 Task: Search one way flight ticket for 4 adults, 2 children, 2 infants in seat and 1 infant on lap in economy from Sioux City: Sioux Gateway Airport (brig. General Bud Day Field) to Rock Springs: Southwest Wyoming Regional Airport (rock Springs Sweetwater County Airport) on 8-5-2023. Choice of flights is Frontier. Price is upto 80000. Outbound departure time preference is 16:30.
Action: Mouse moved to (425, 384)
Screenshot: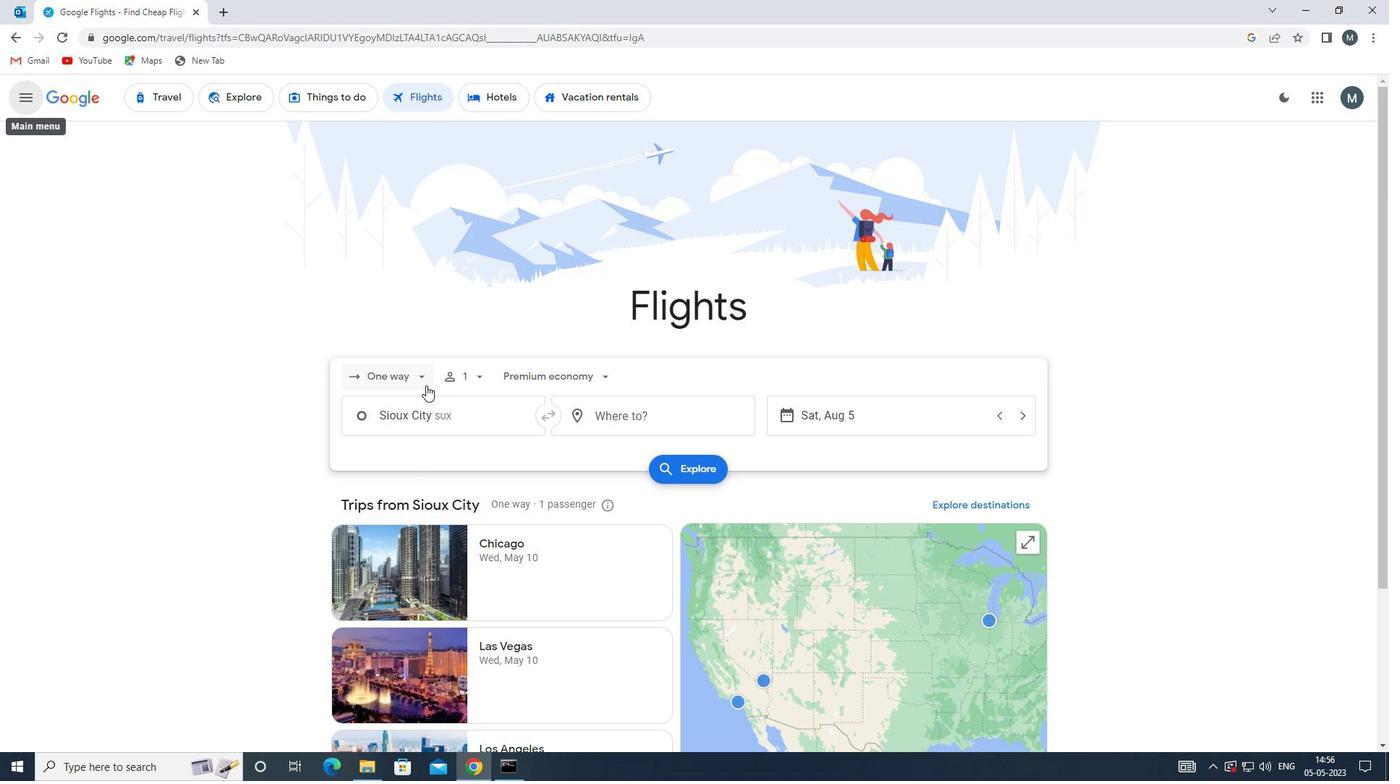 
Action: Mouse pressed left at (425, 384)
Screenshot: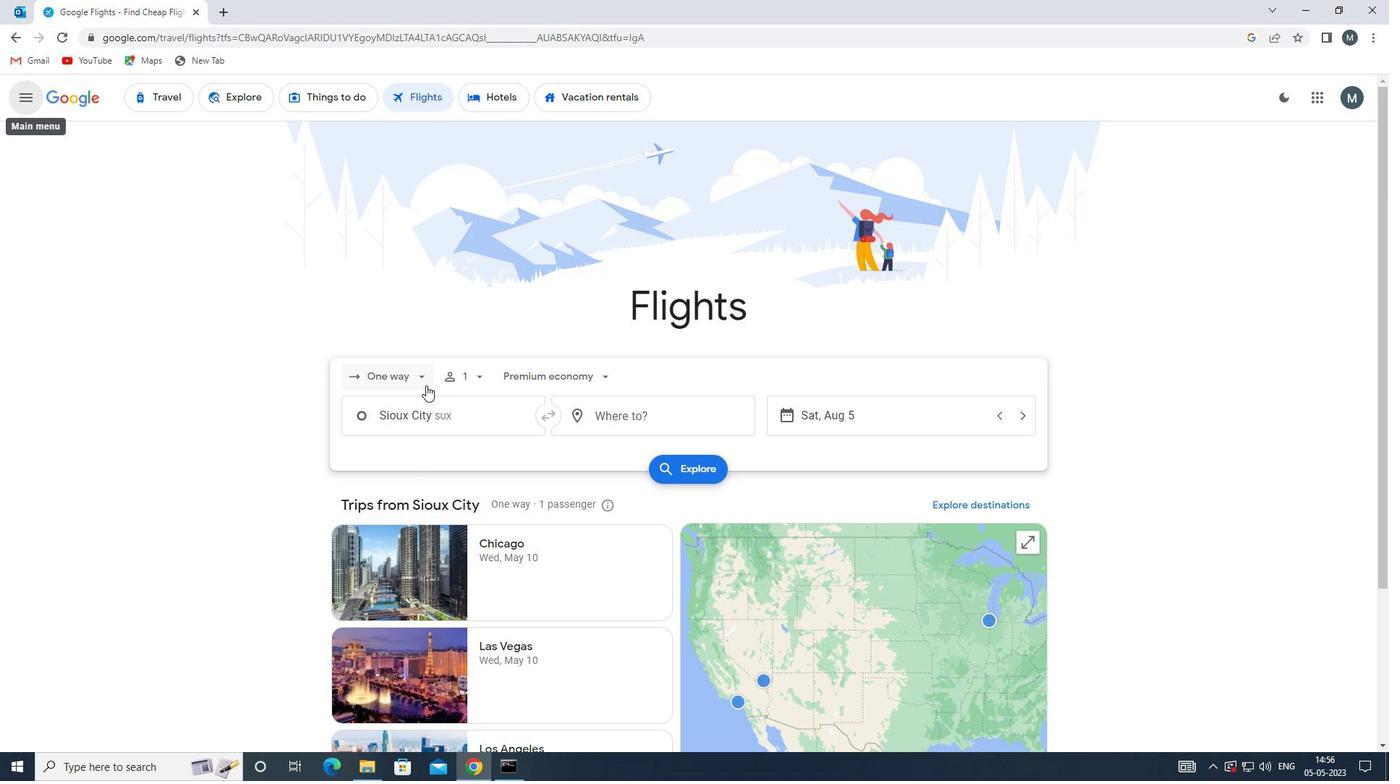 
Action: Mouse moved to (435, 445)
Screenshot: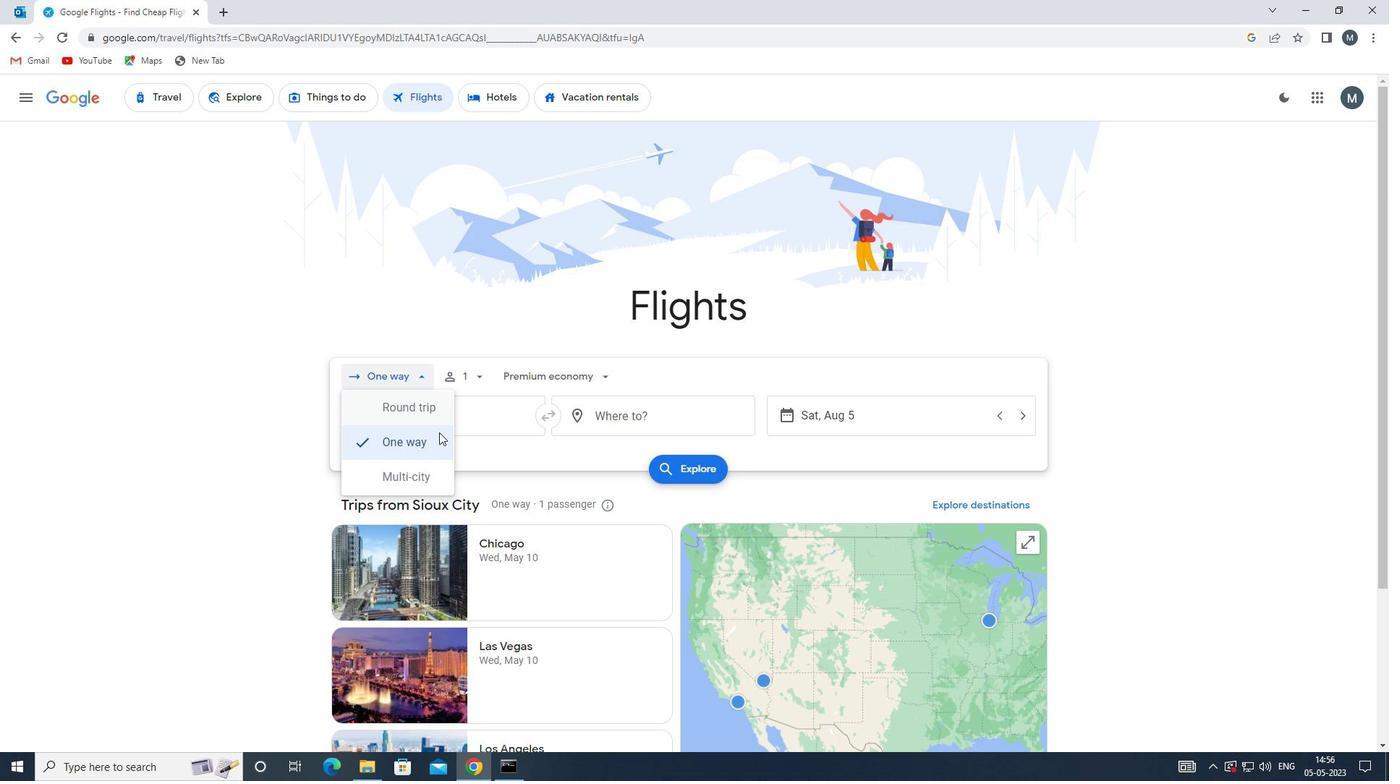 
Action: Mouse pressed left at (435, 445)
Screenshot: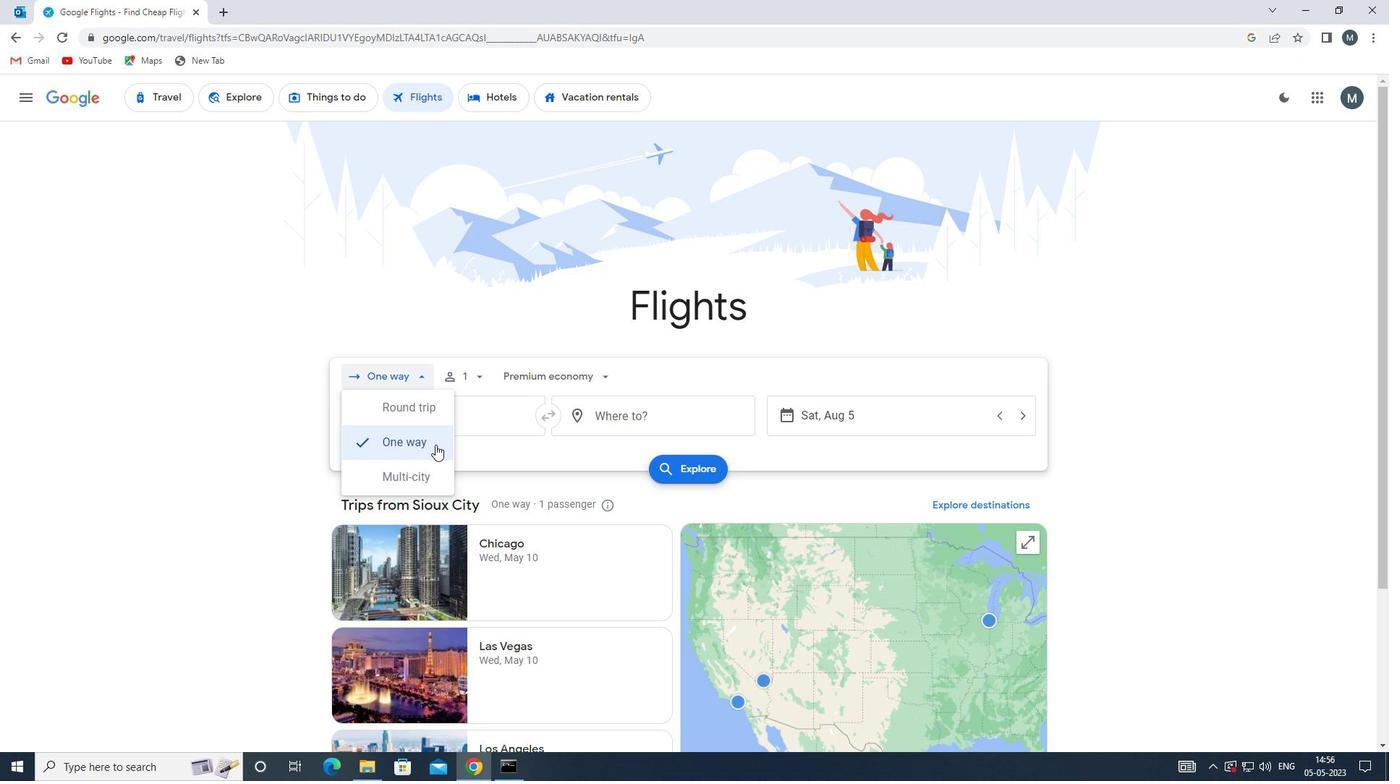 
Action: Mouse moved to (470, 377)
Screenshot: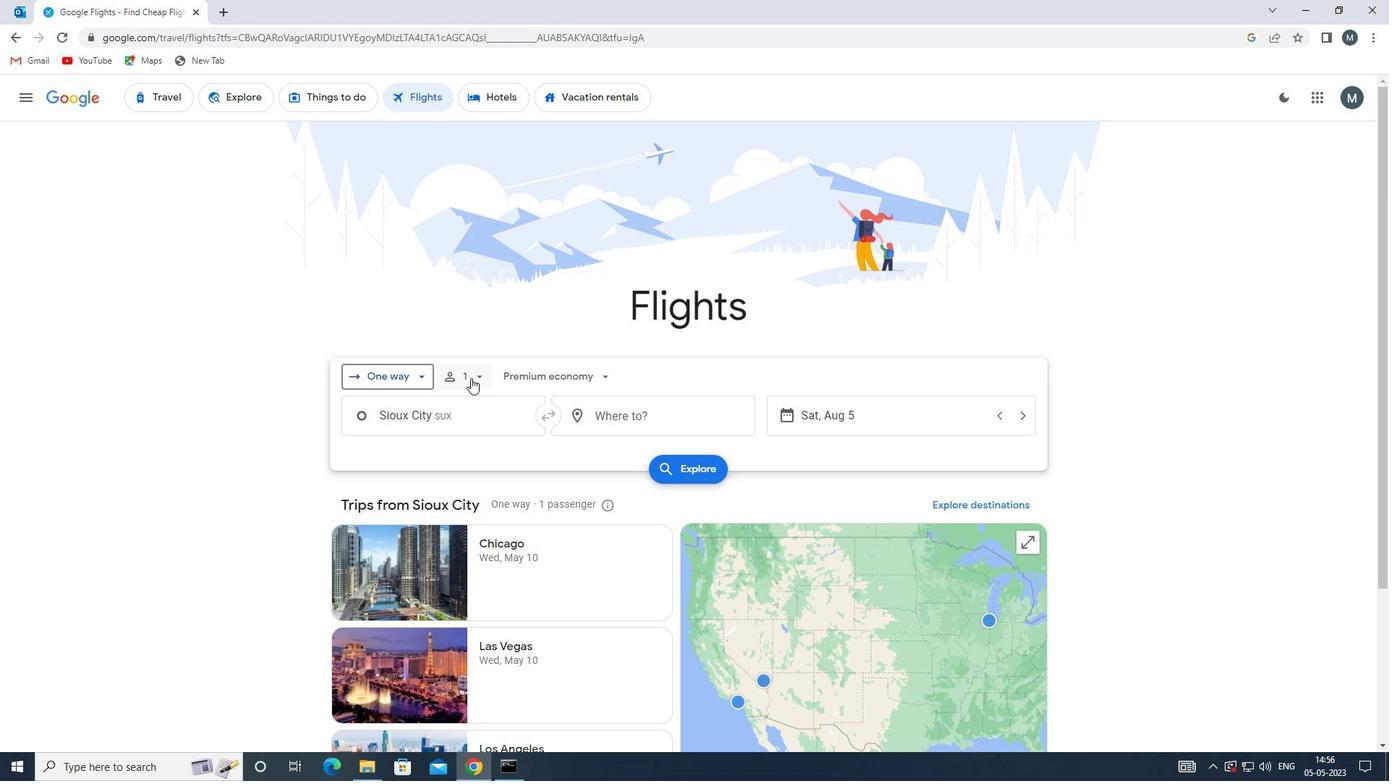 
Action: Mouse pressed left at (470, 377)
Screenshot: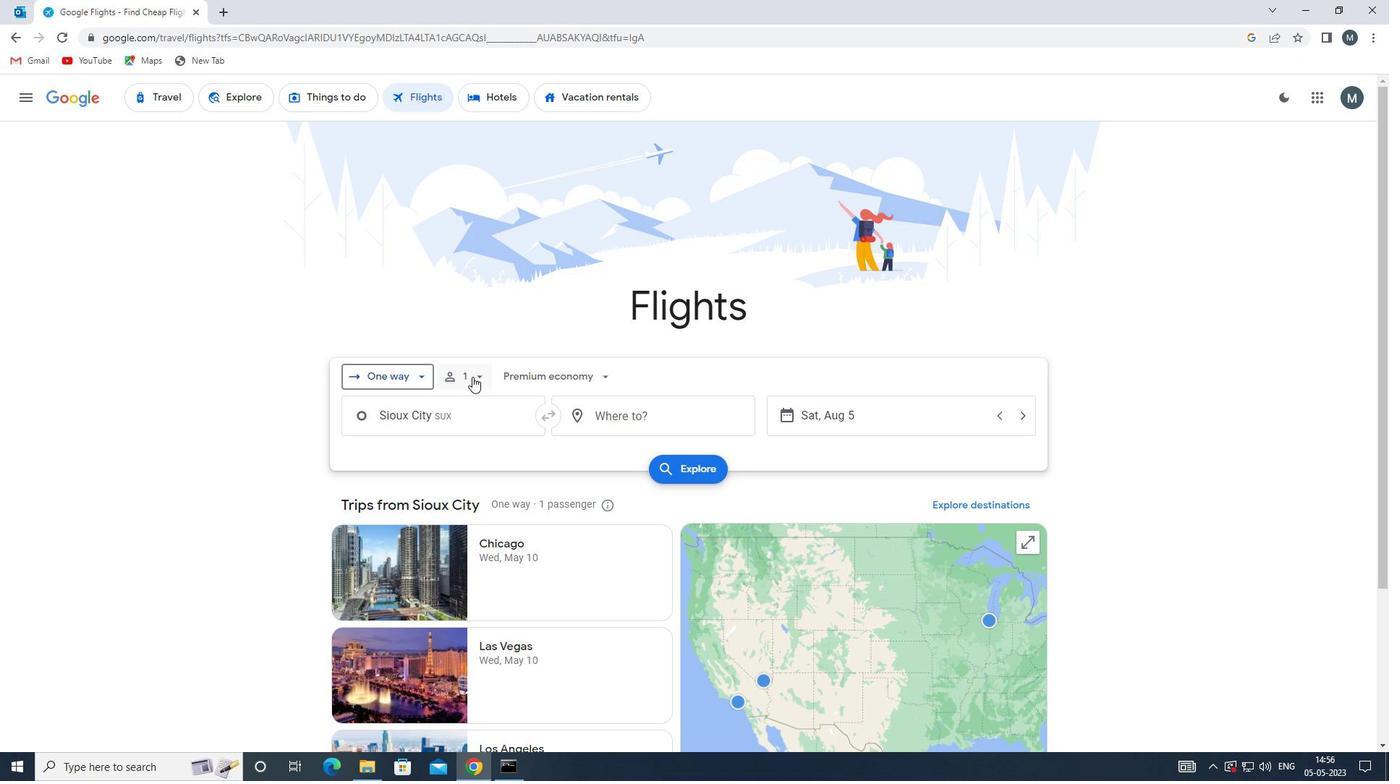 
Action: Mouse moved to (585, 412)
Screenshot: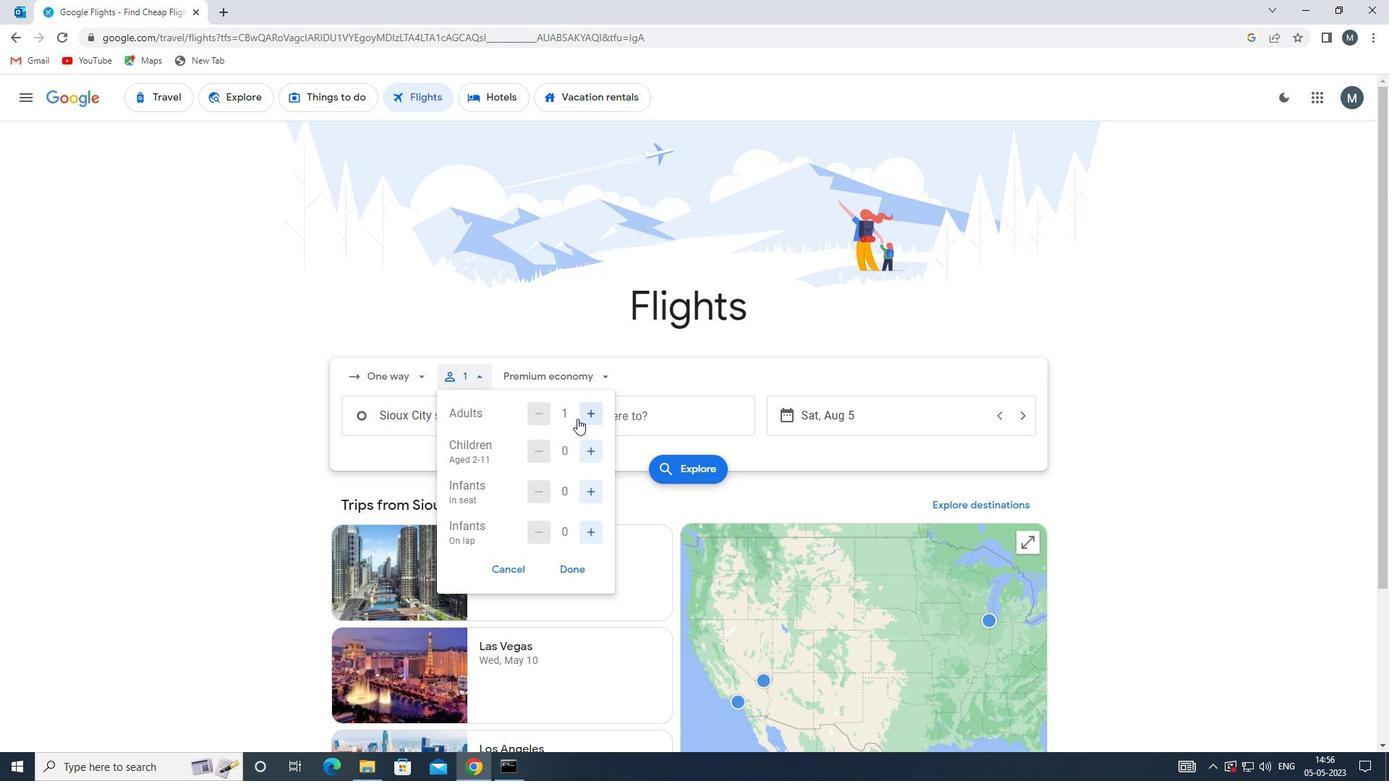 
Action: Mouse pressed left at (585, 412)
Screenshot: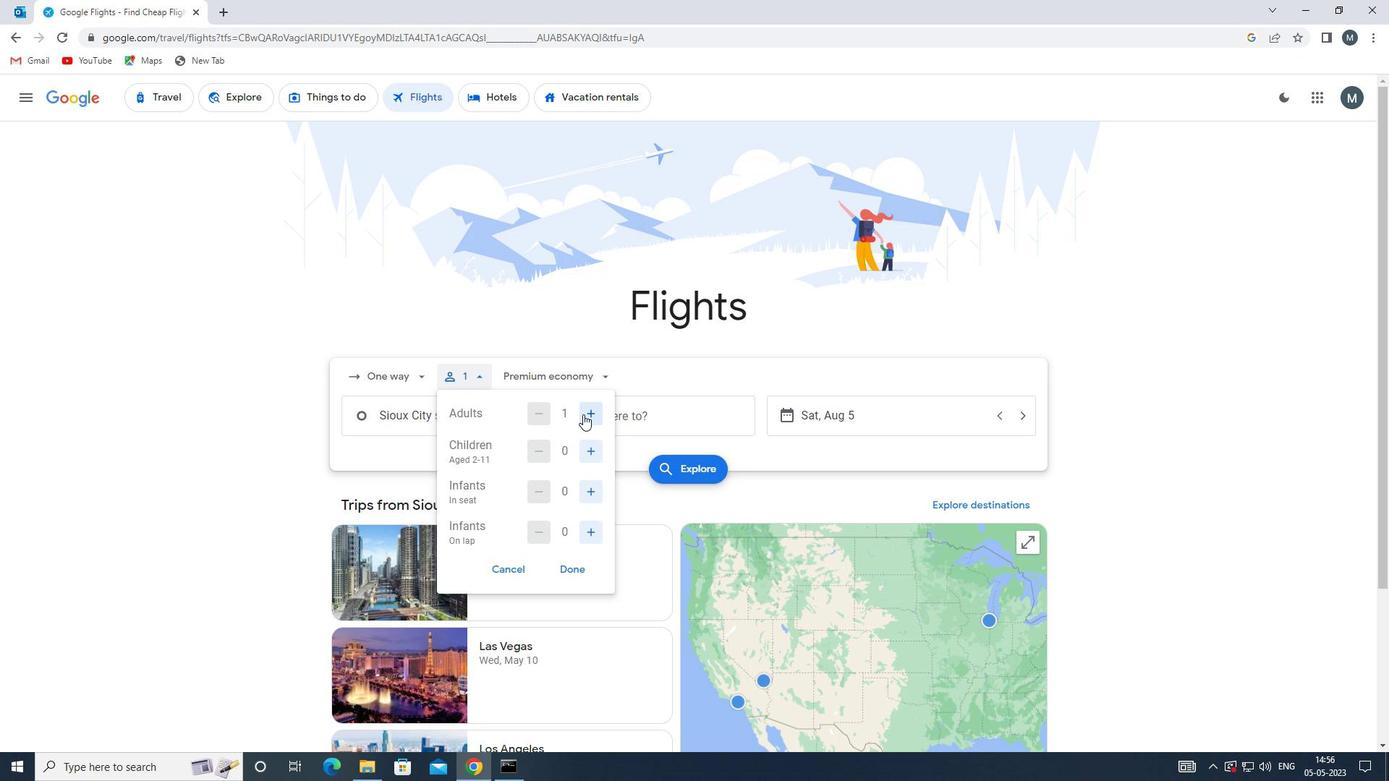 
Action: Mouse pressed left at (585, 412)
Screenshot: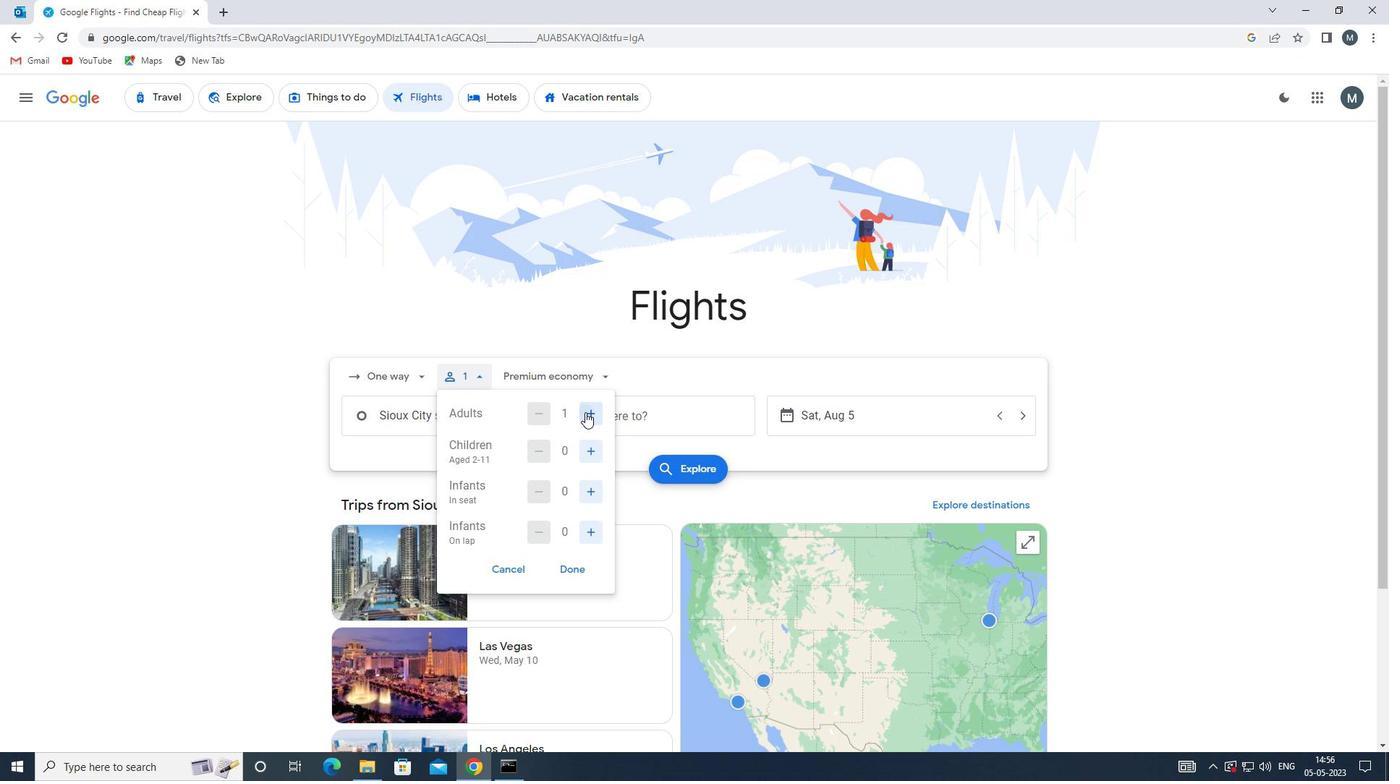 
Action: Mouse moved to (586, 412)
Screenshot: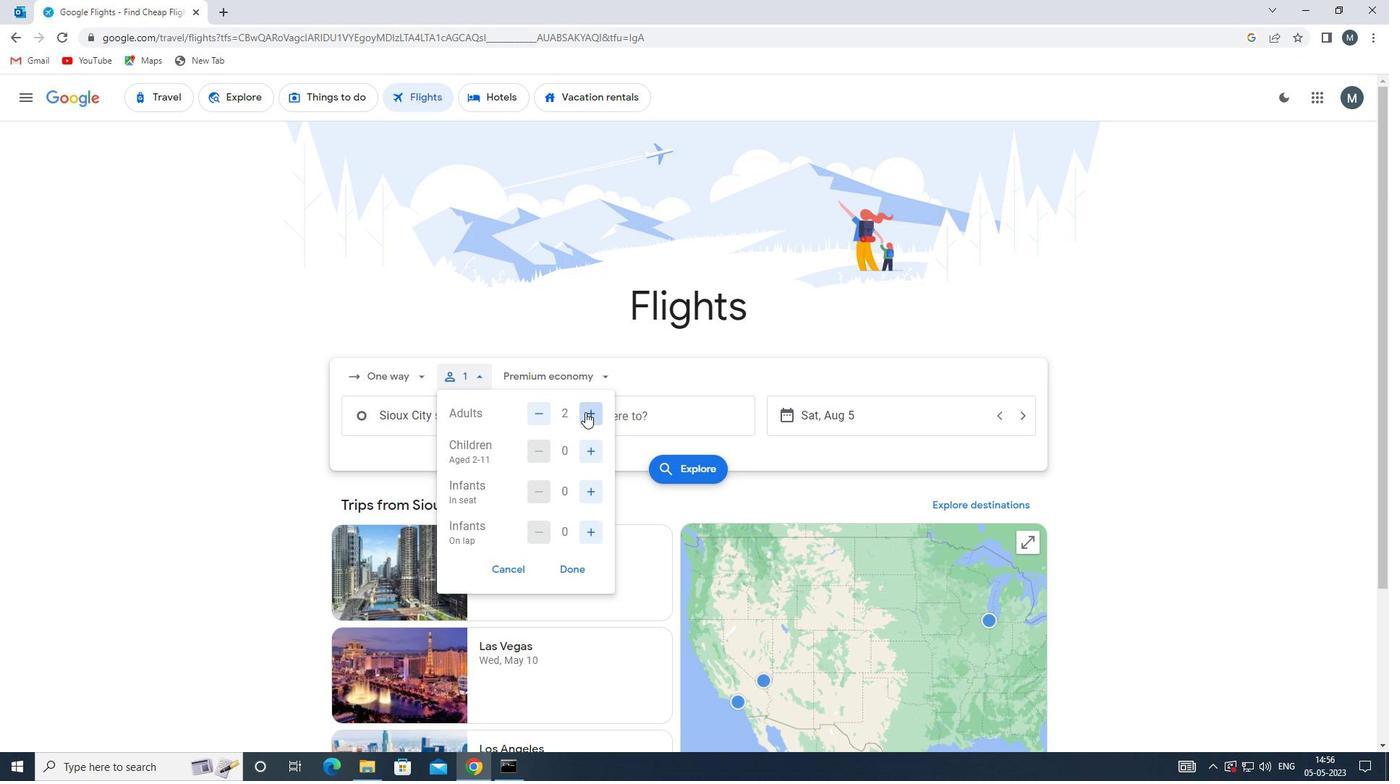 
Action: Mouse pressed left at (586, 412)
Screenshot: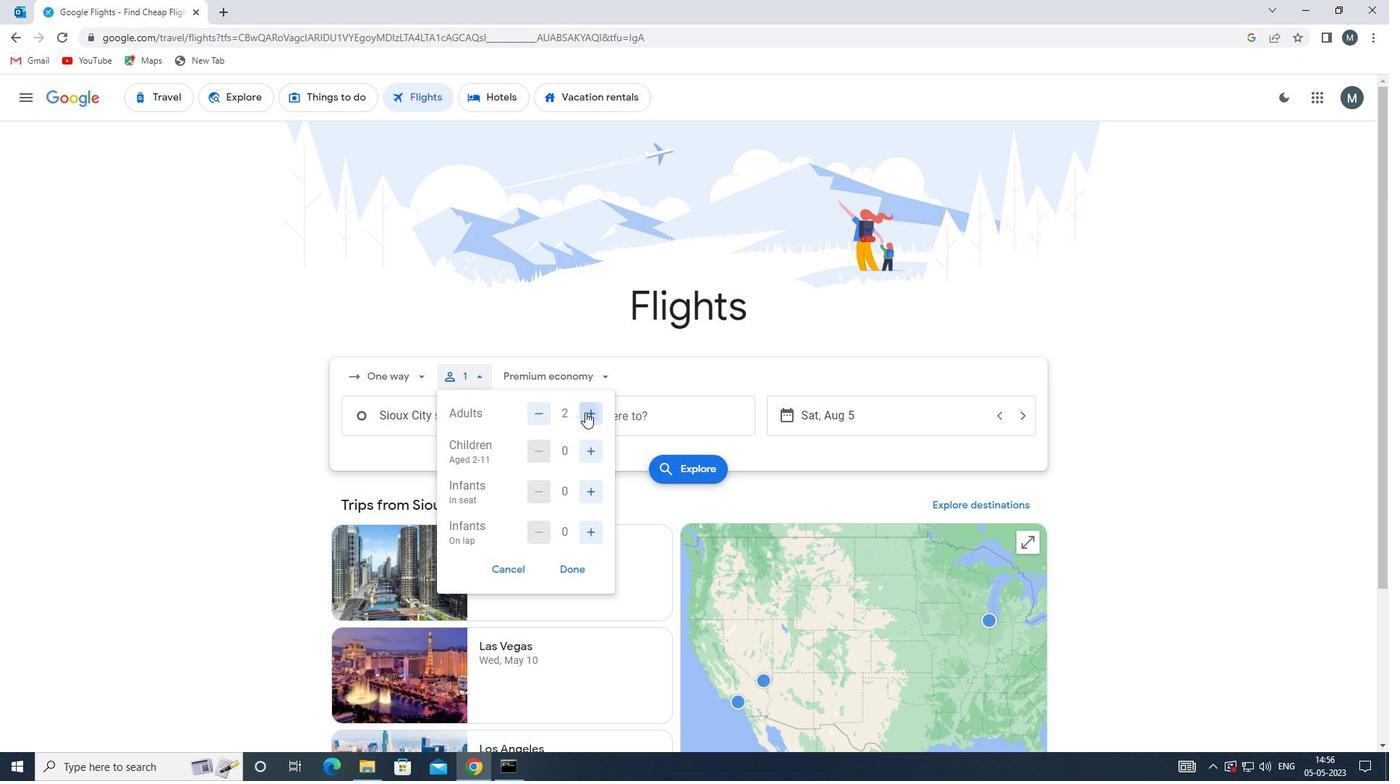 
Action: Mouse moved to (591, 442)
Screenshot: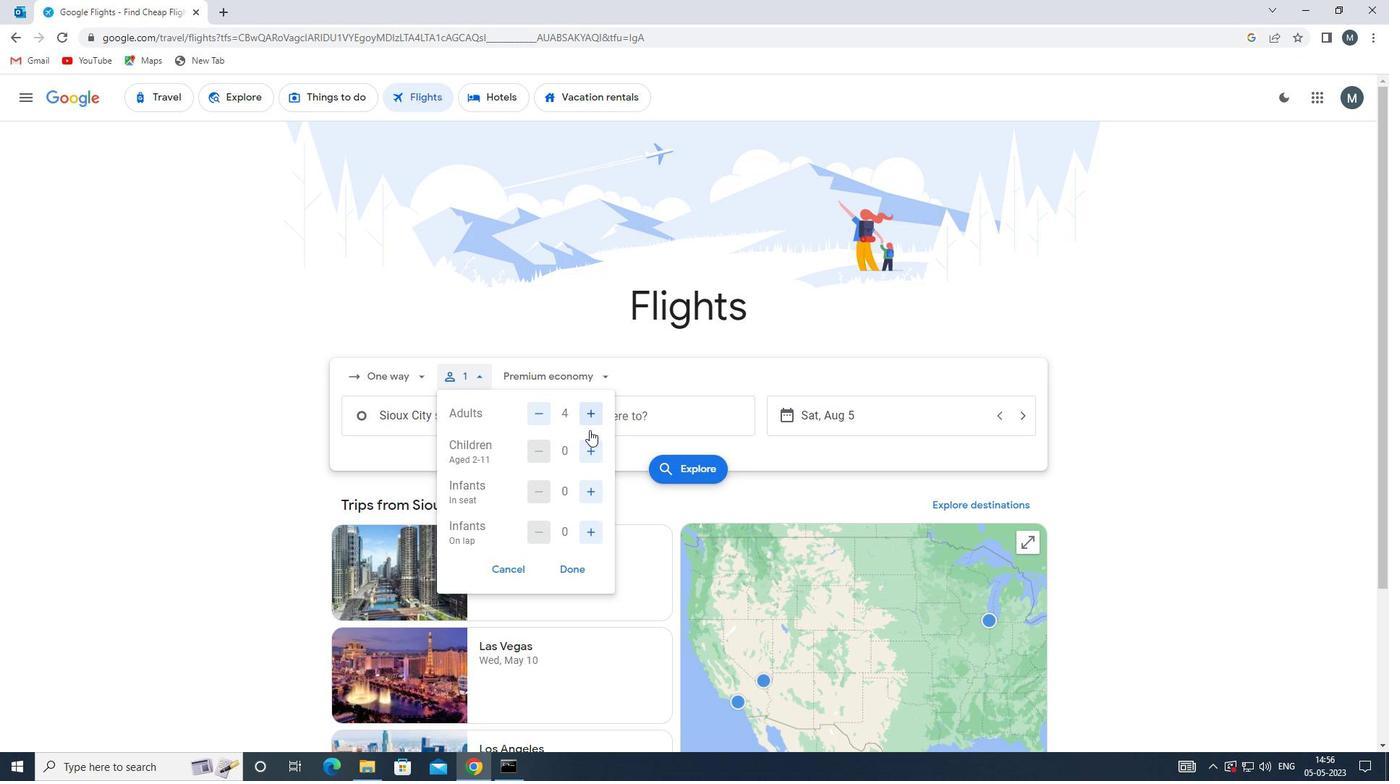 
Action: Mouse pressed left at (591, 442)
Screenshot: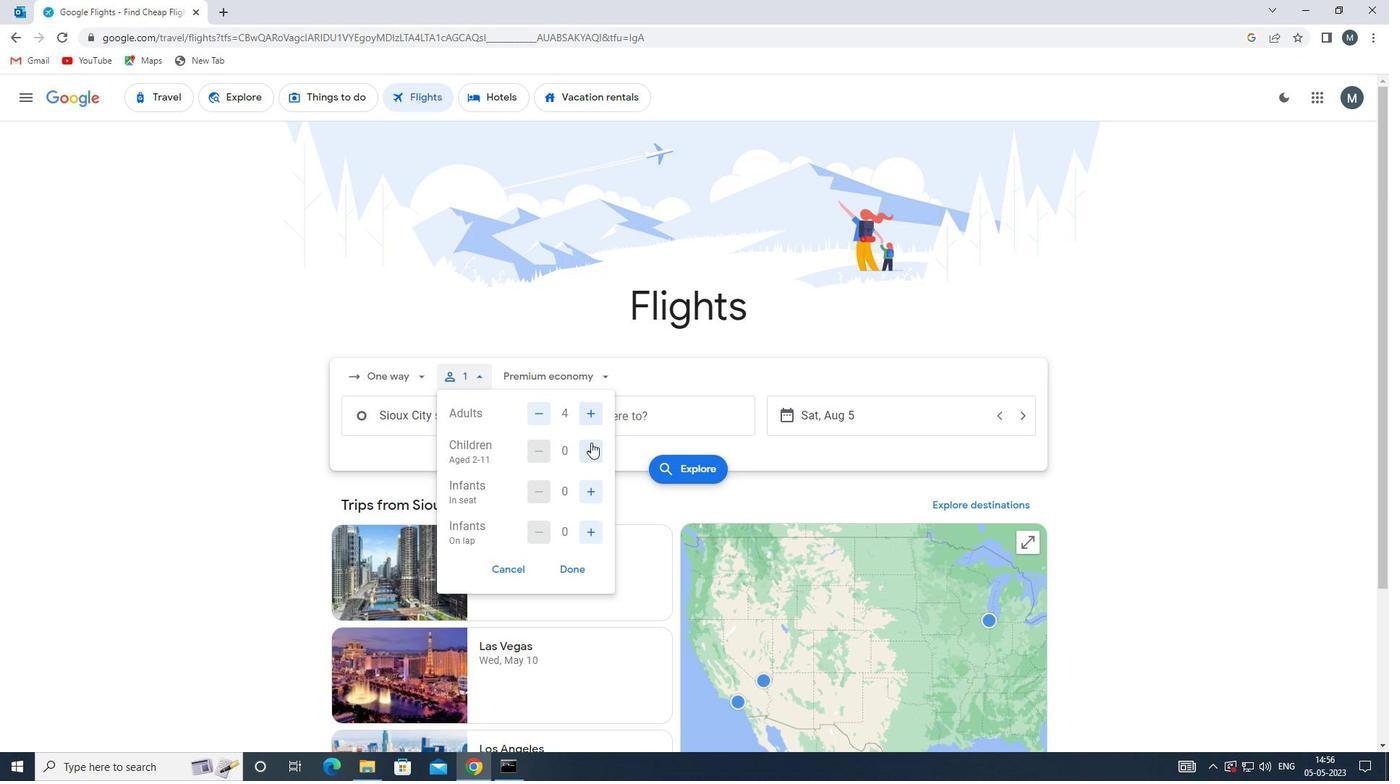 
Action: Mouse pressed left at (591, 442)
Screenshot: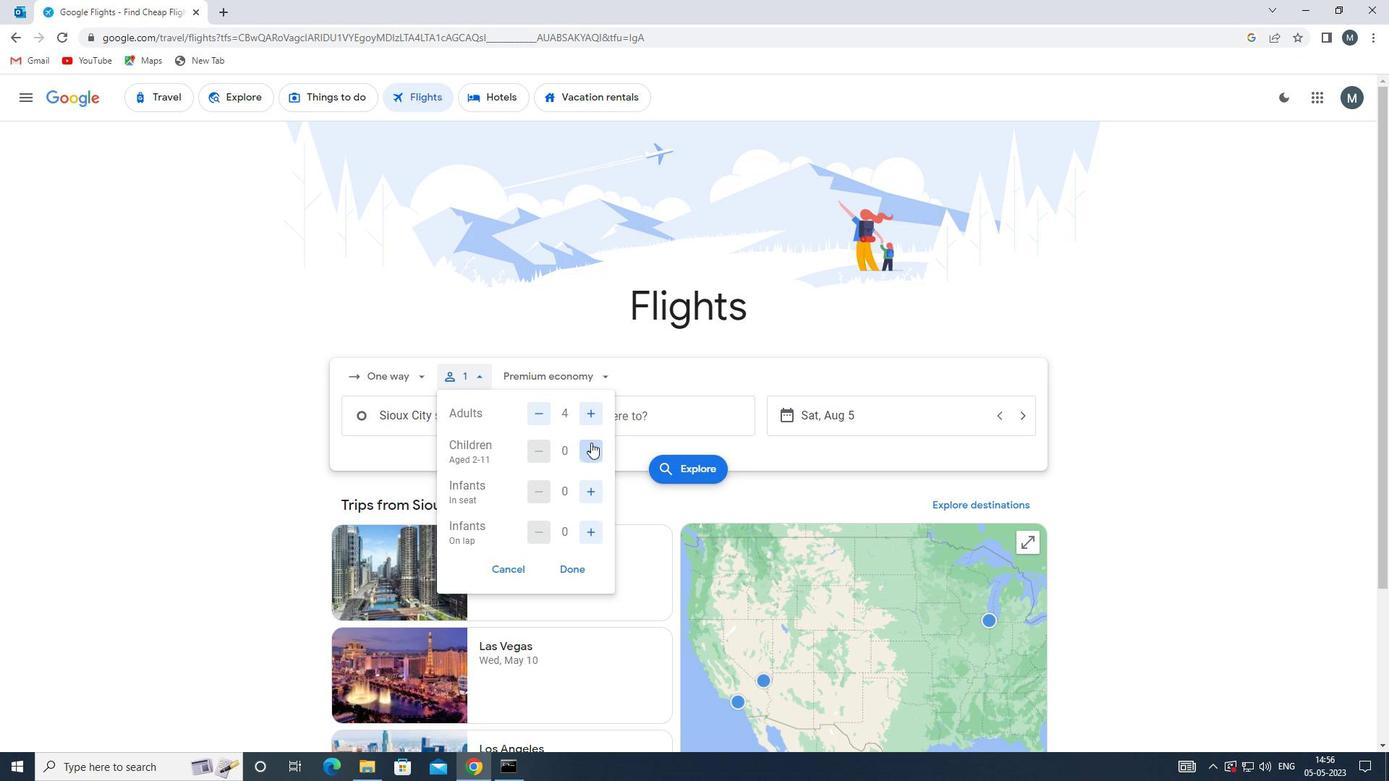 
Action: Mouse moved to (594, 488)
Screenshot: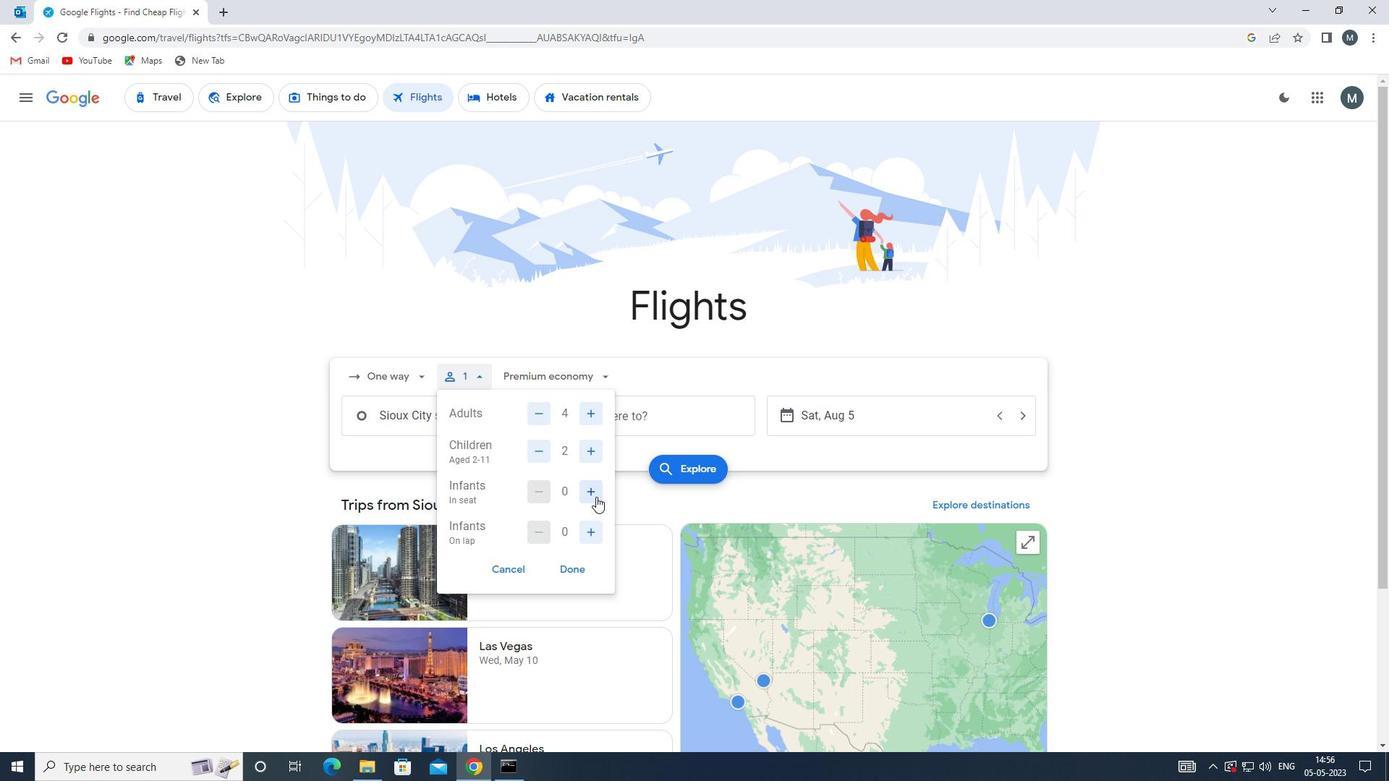 
Action: Mouse pressed left at (594, 488)
Screenshot: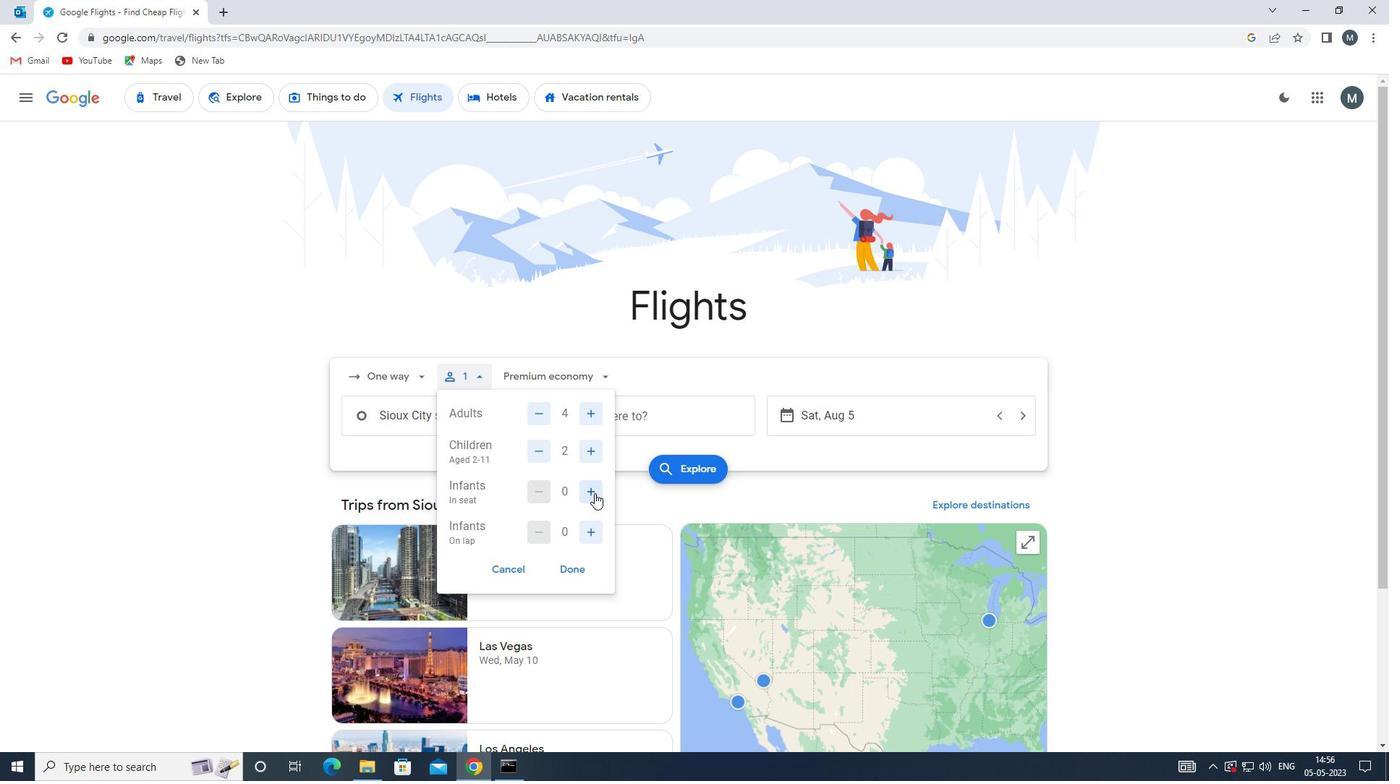 
Action: Mouse pressed left at (594, 488)
Screenshot: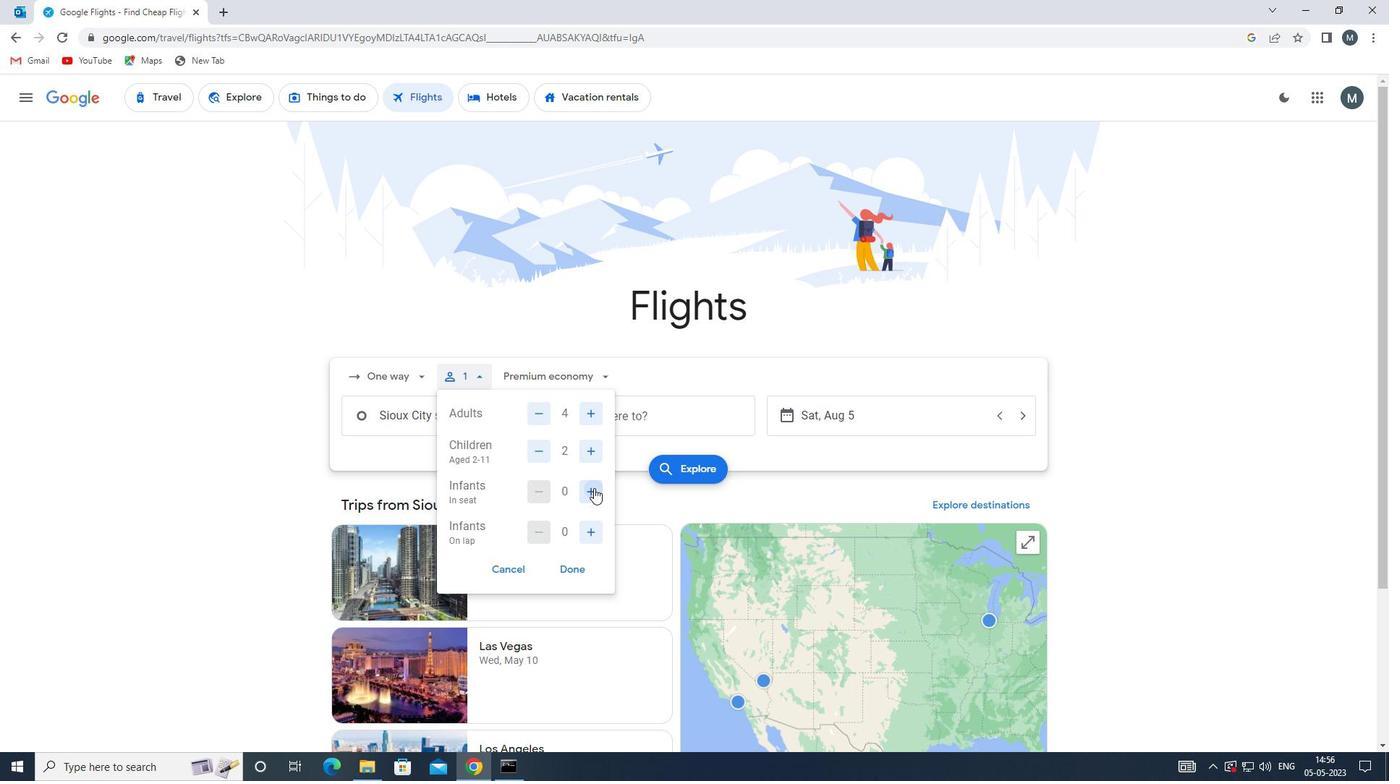 
Action: Mouse moved to (589, 530)
Screenshot: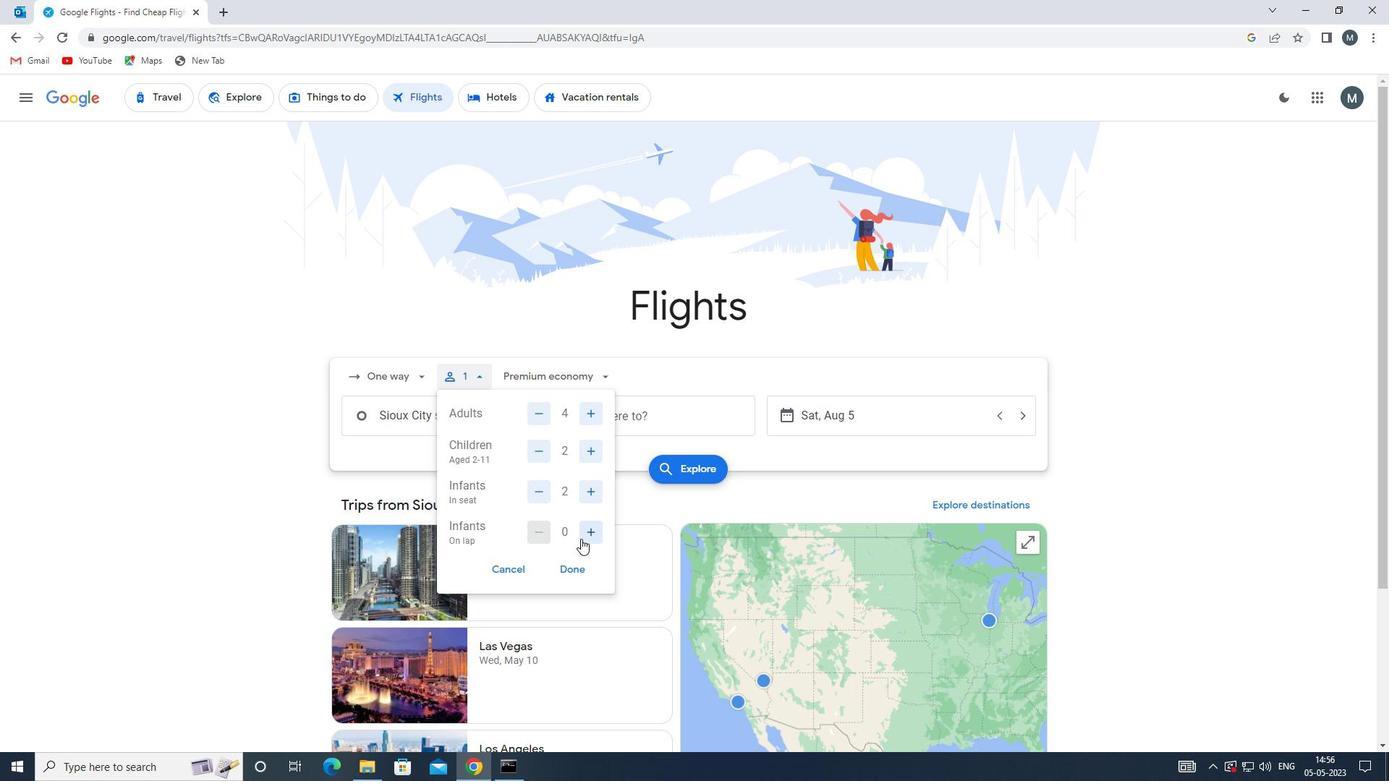
Action: Mouse pressed left at (589, 530)
Screenshot: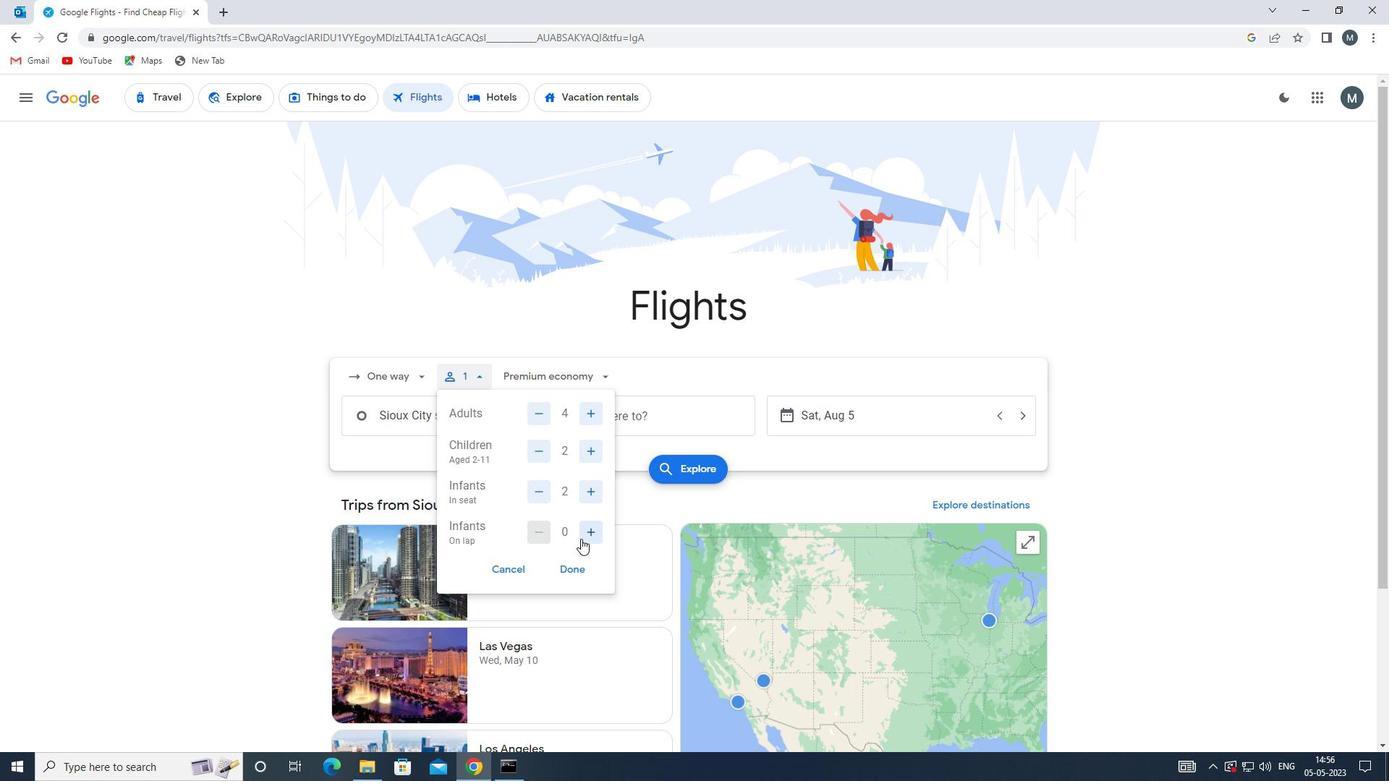 
Action: Mouse moved to (568, 571)
Screenshot: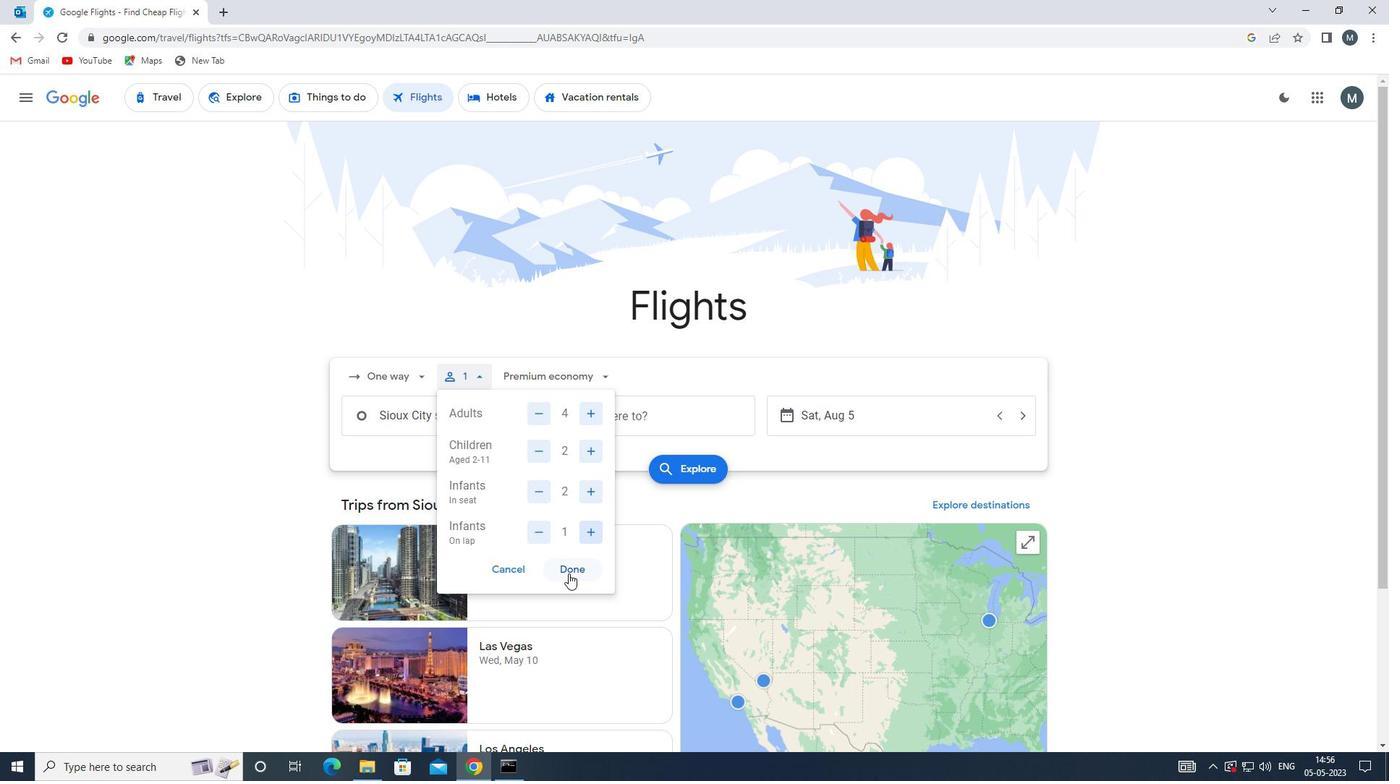 
Action: Mouse pressed left at (568, 571)
Screenshot: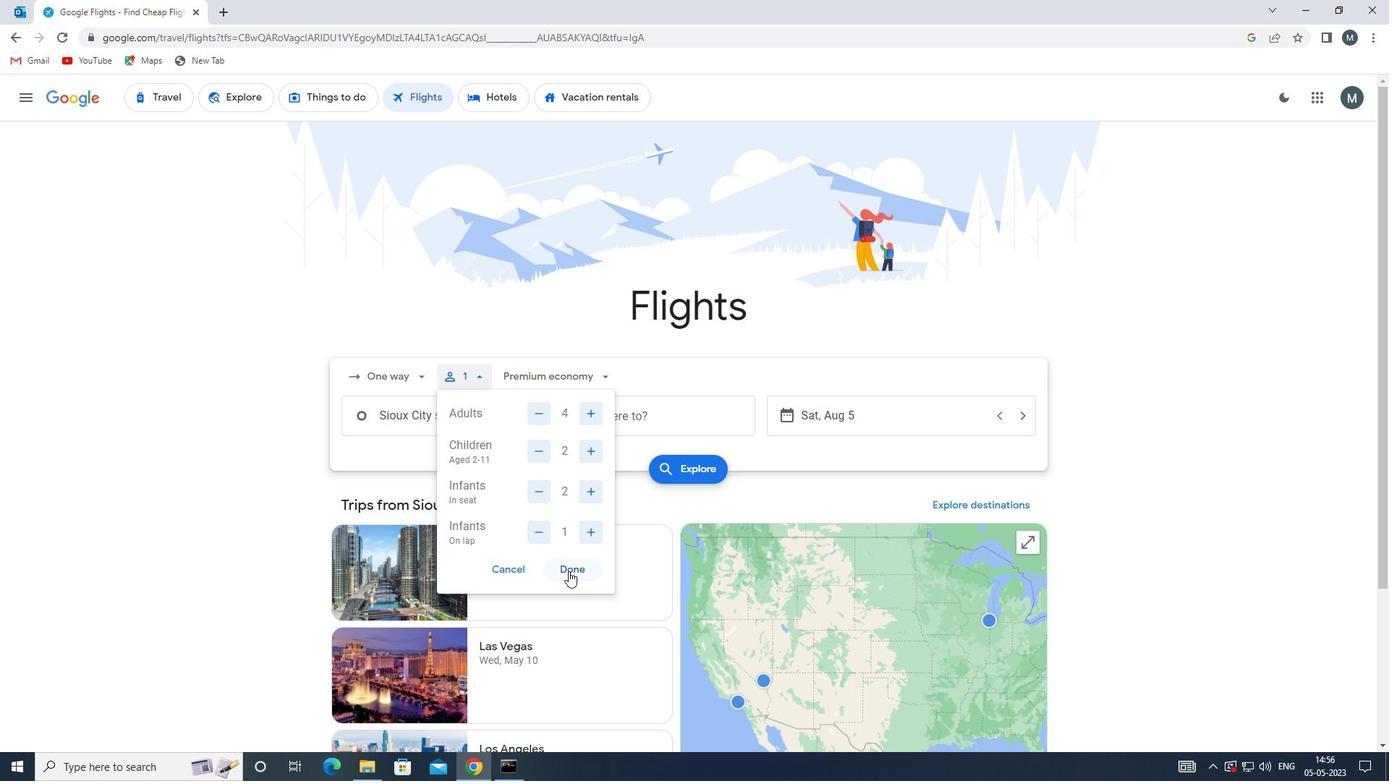 
Action: Mouse moved to (565, 379)
Screenshot: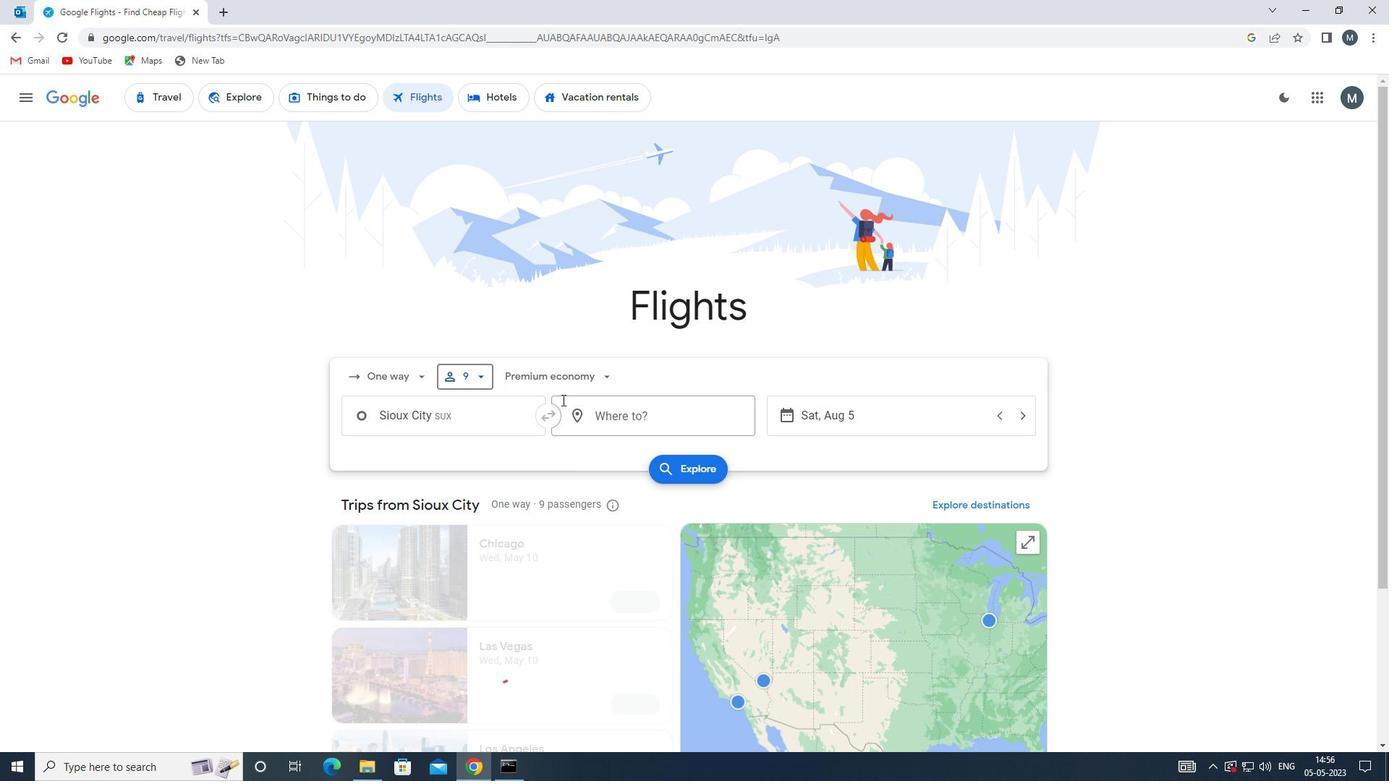 
Action: Mouse pressed left at (565, 379)
Screenshot: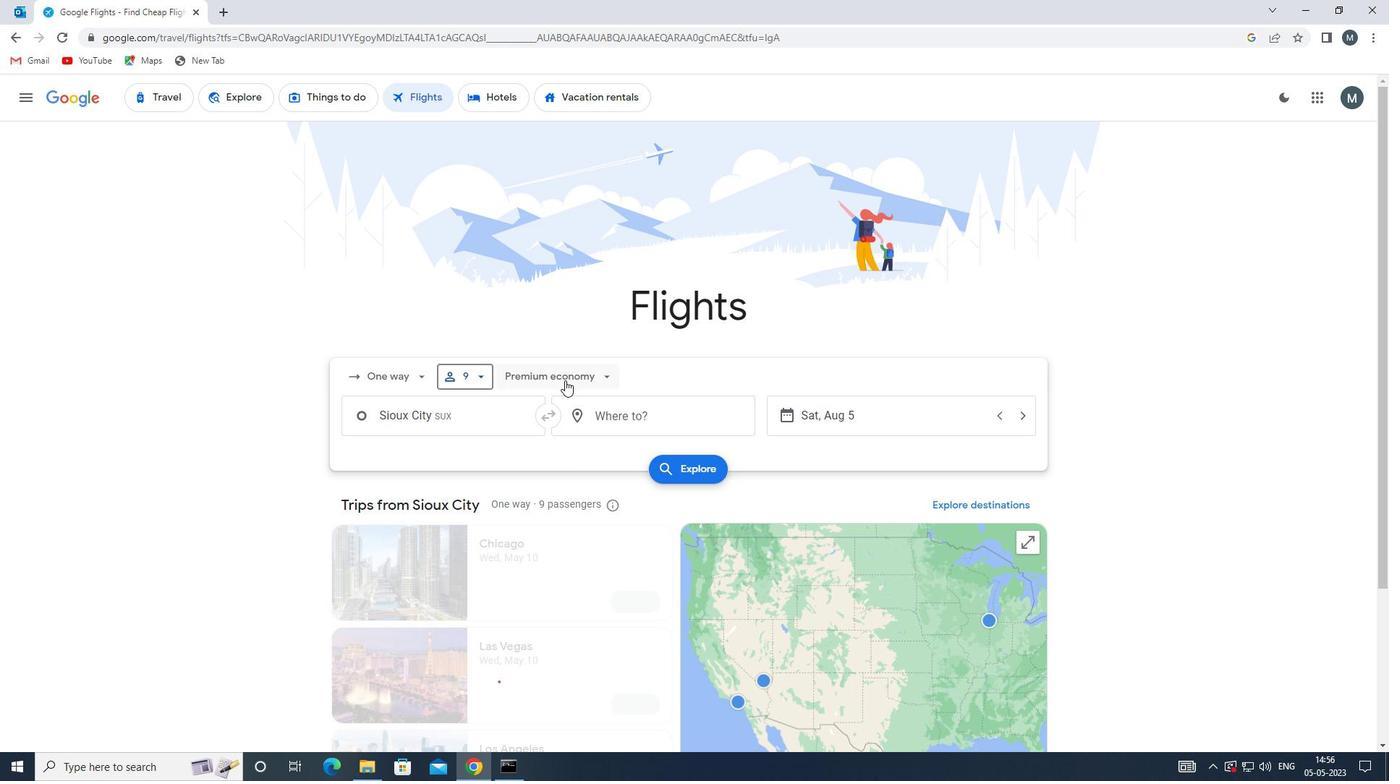 
Action: Mouse moved to (577, 404)
Screenshot: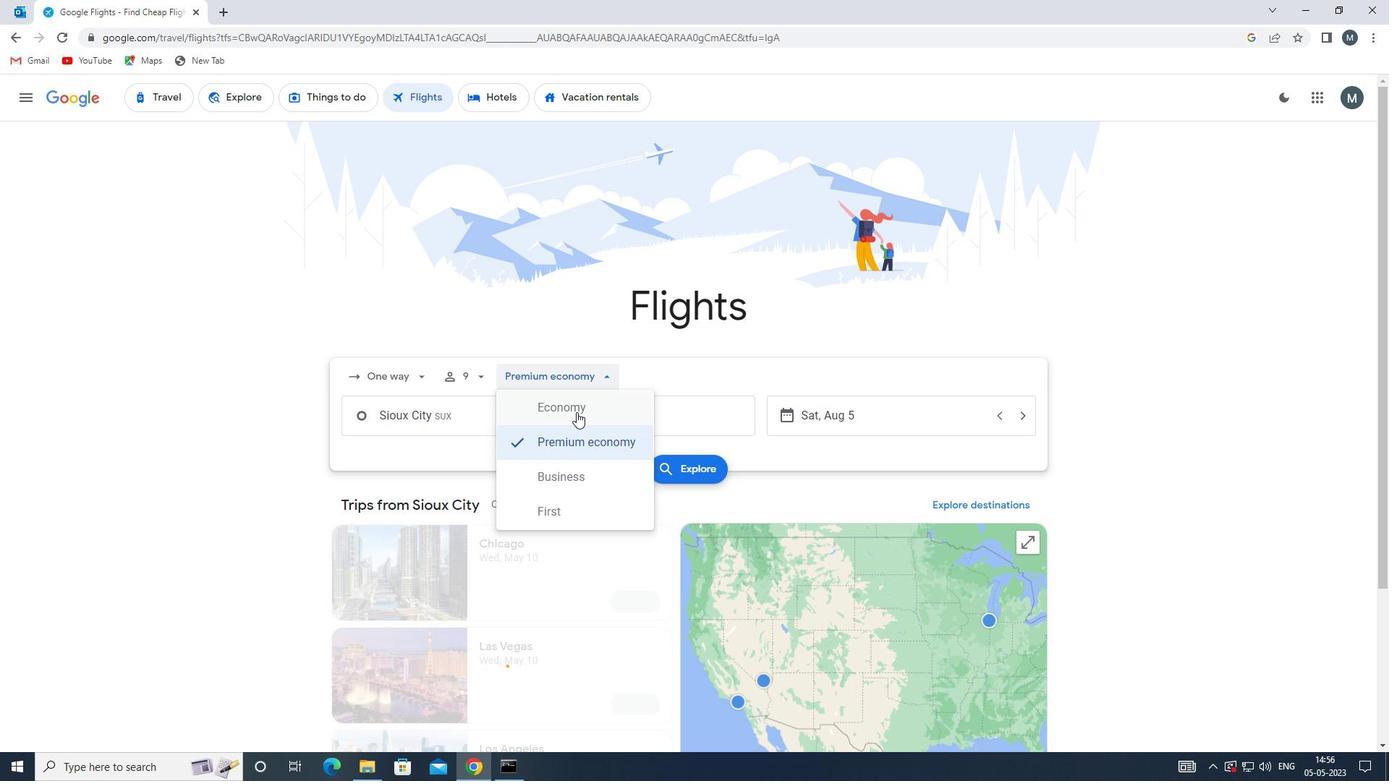 
Action: Mouse pressed left at (577, 404)
Screenshot: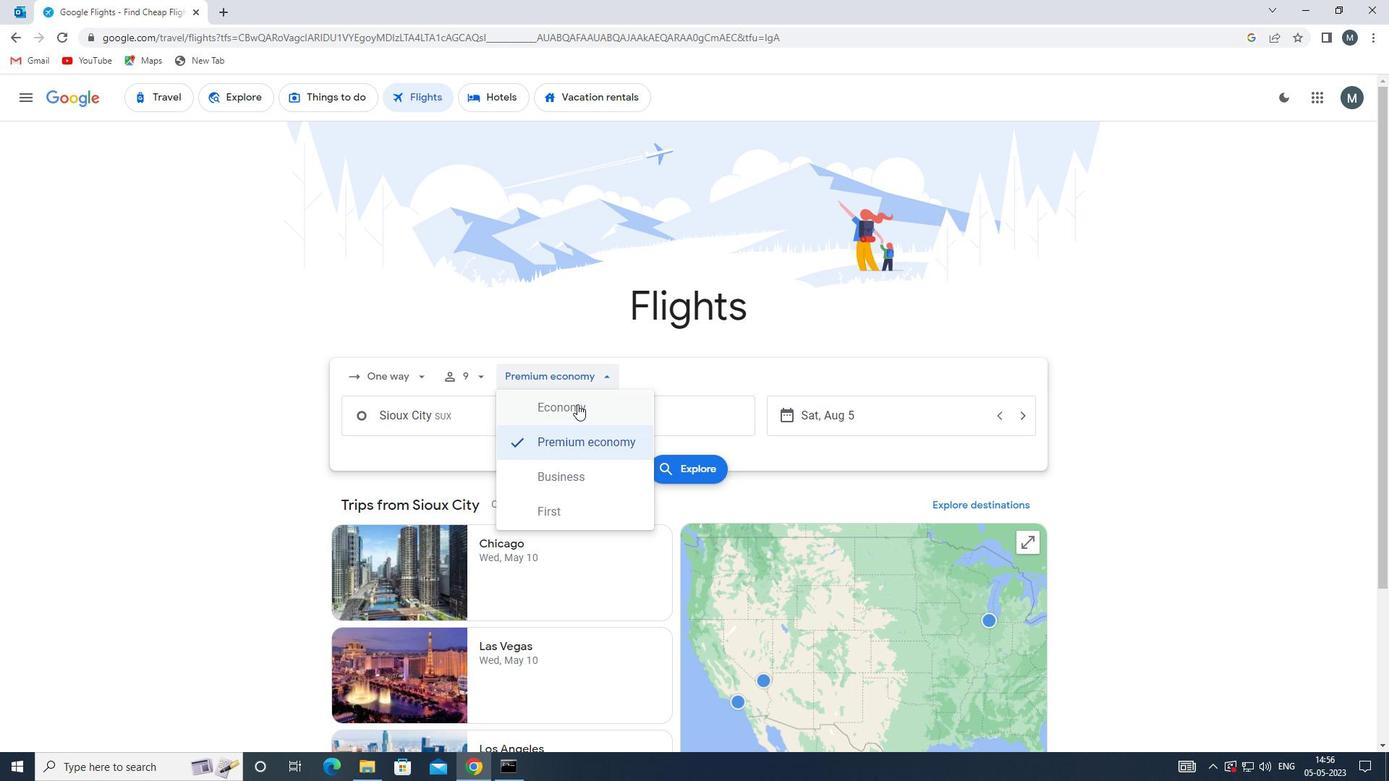 
Action: Mouse moved to (453, 411)
Screenshot: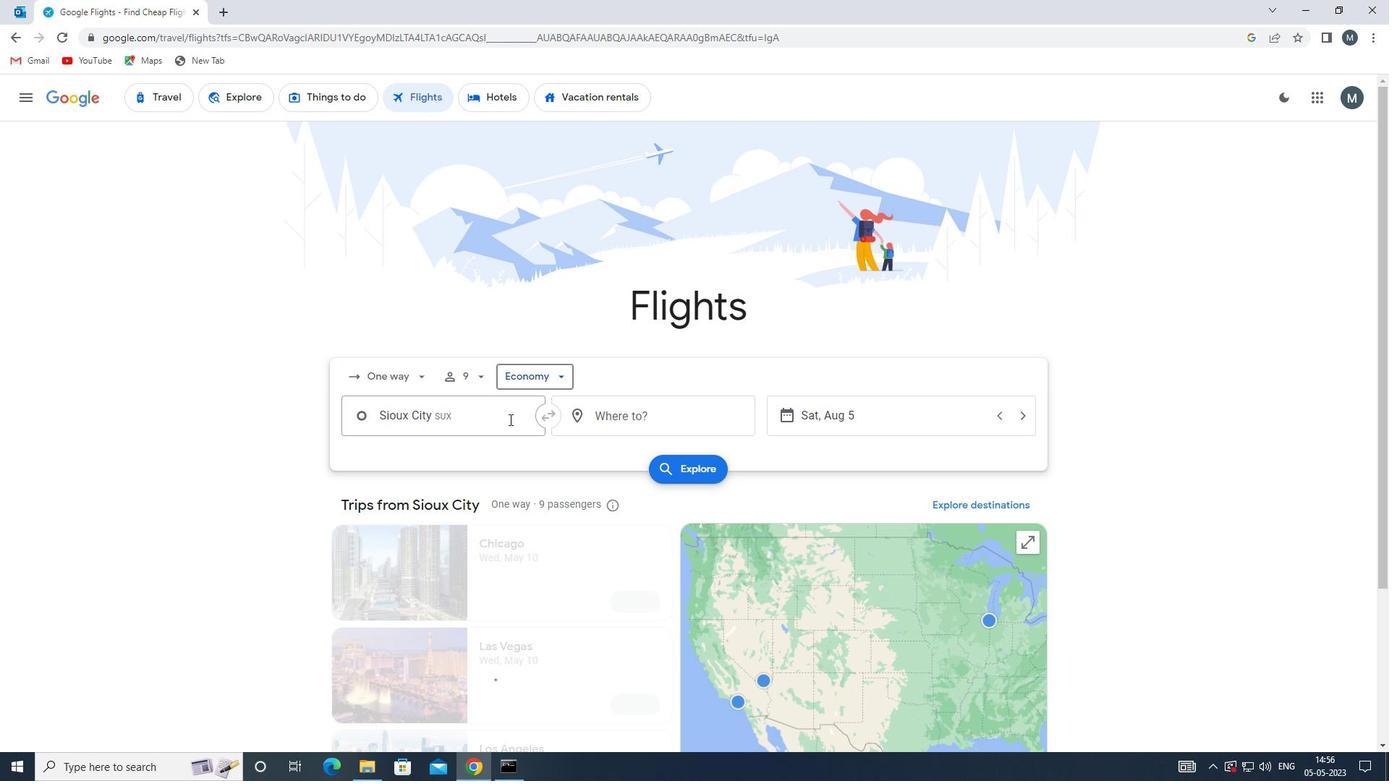 
Action: Mouse pressed left at (453, 411)
Screenshot: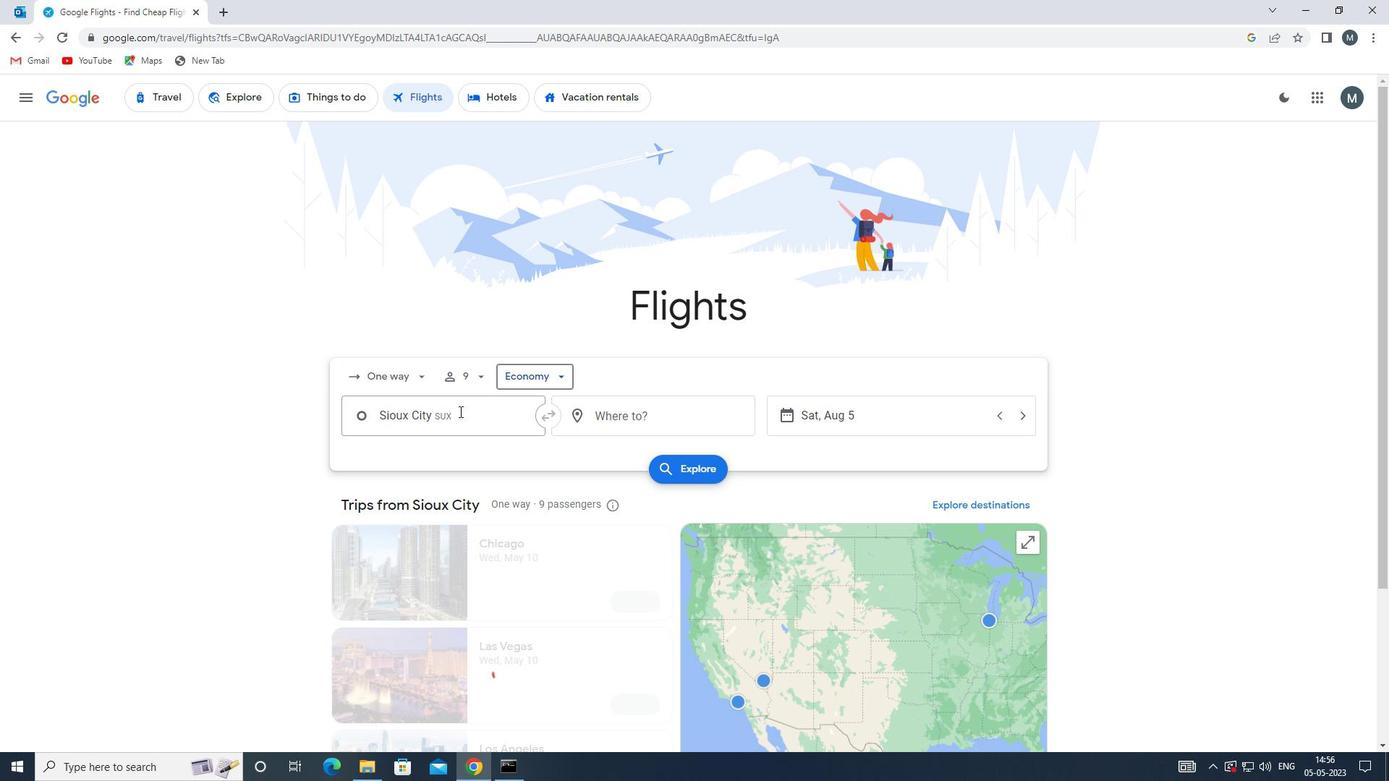 
Action: Mouse moved to (510, 495)
Screenshot: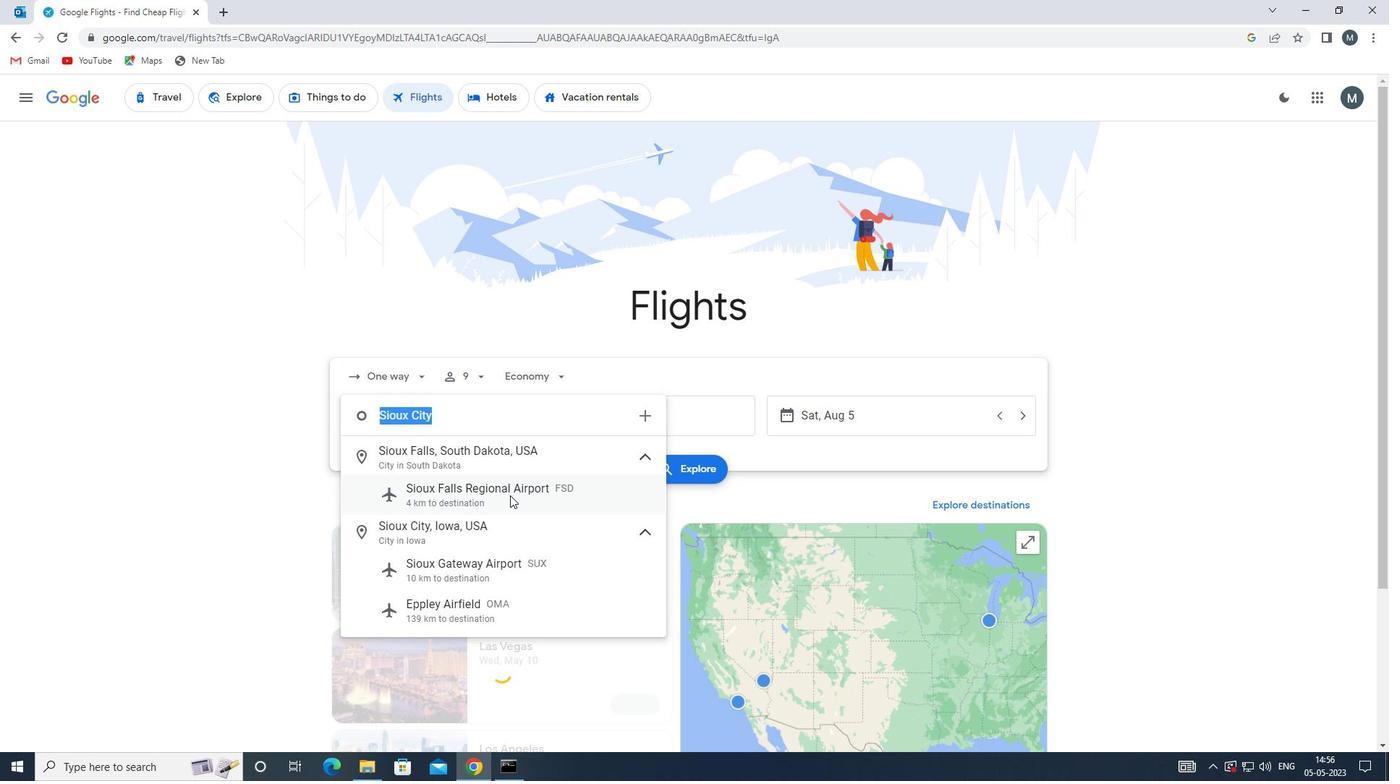 
Action: Mouse pressed left at (510, 495)
Screenshot: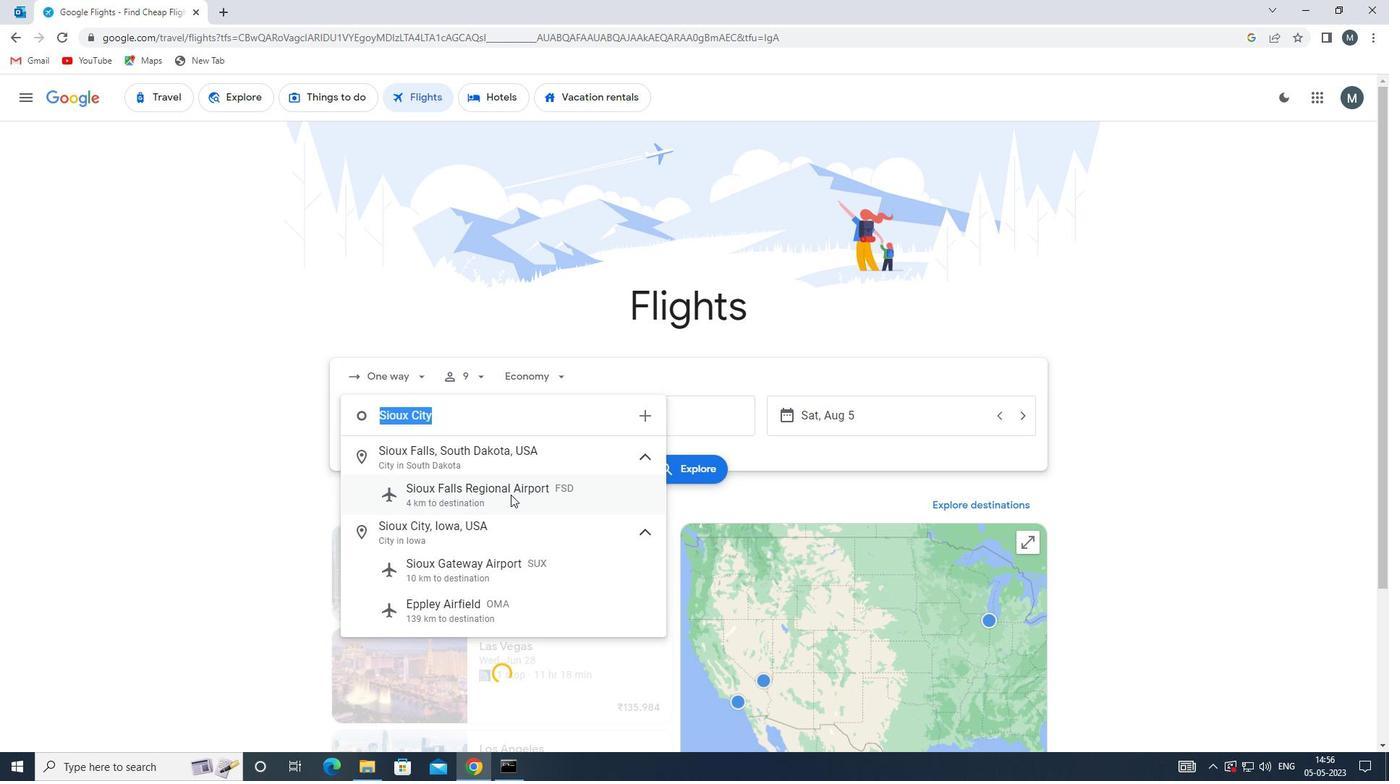 
Action: Mouse moved to (612, 420)
Screenshot: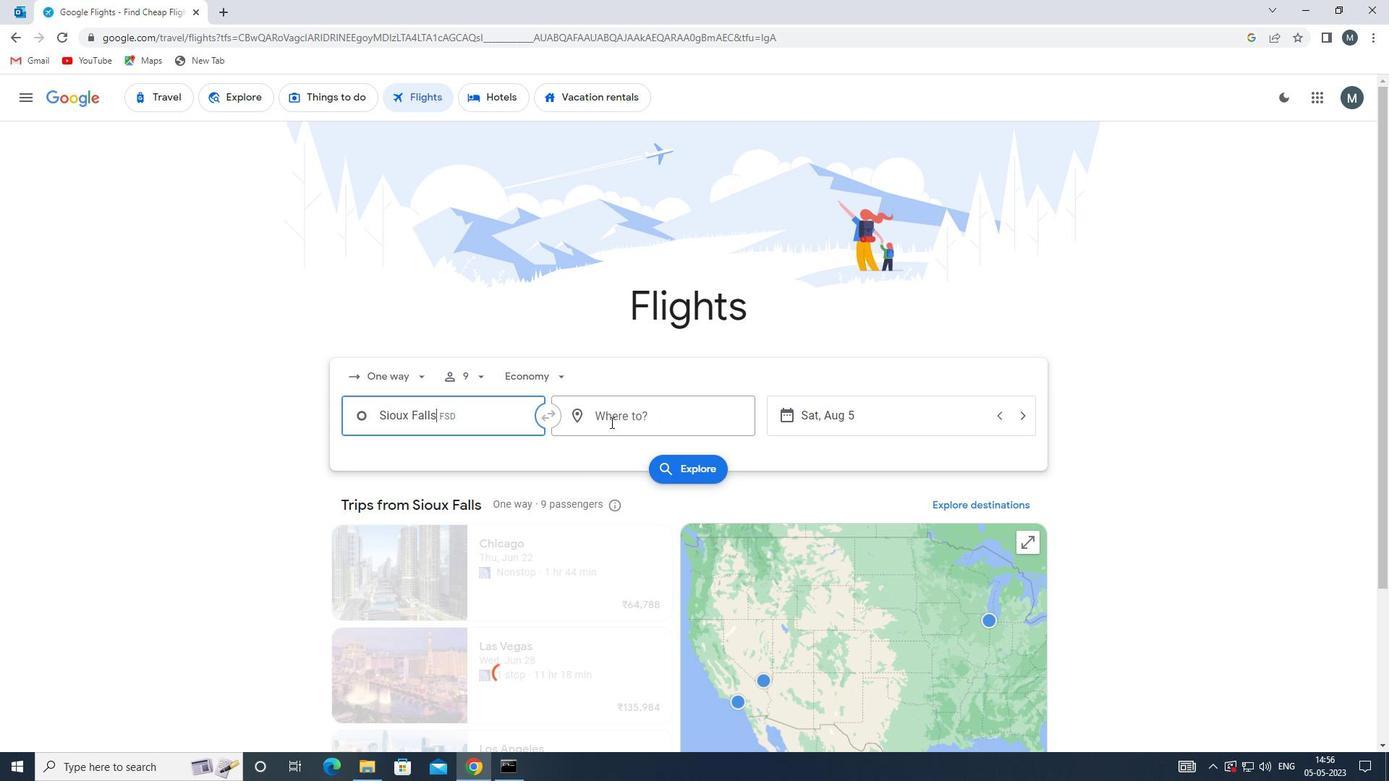 
Action: Mouse pressed left at (612, 420)
Screenshot: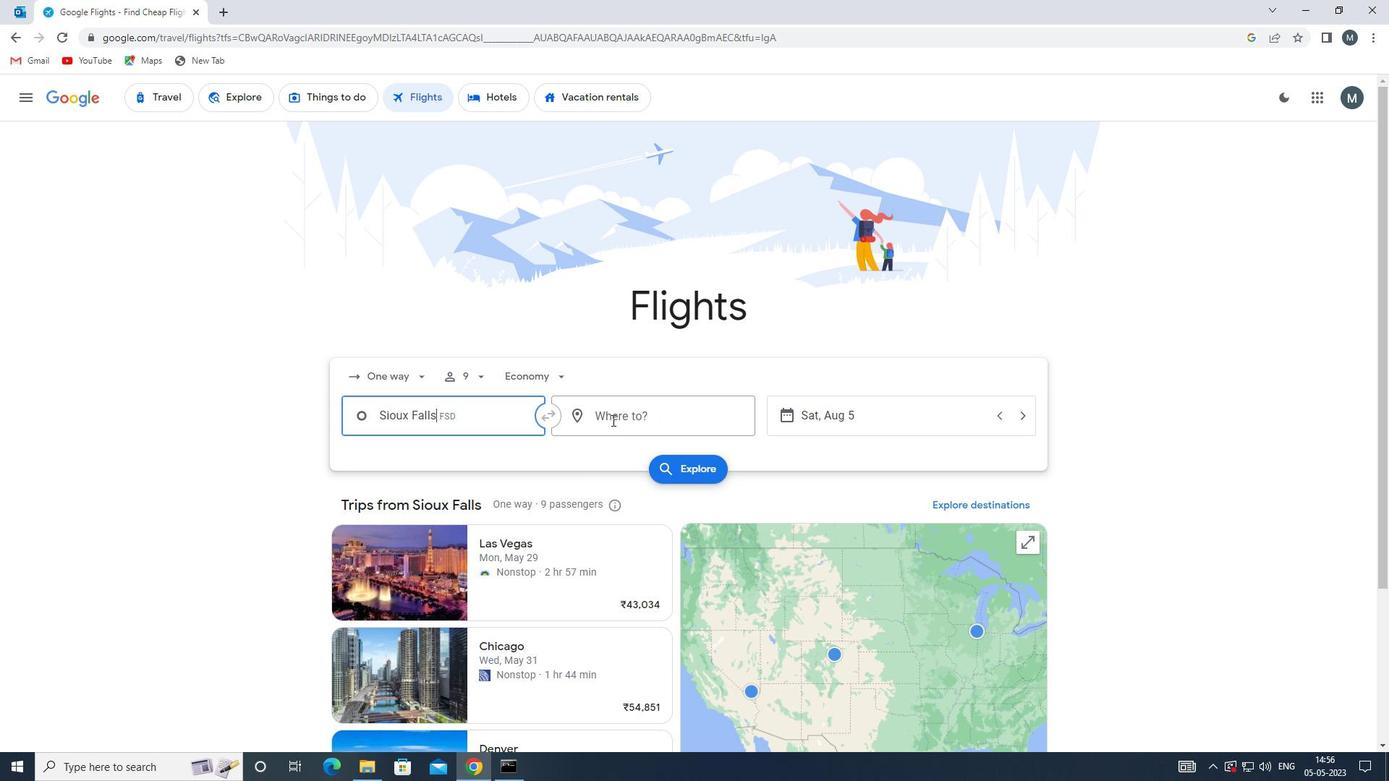 
Action: Mouse moved to (612, 419)
Screenshot: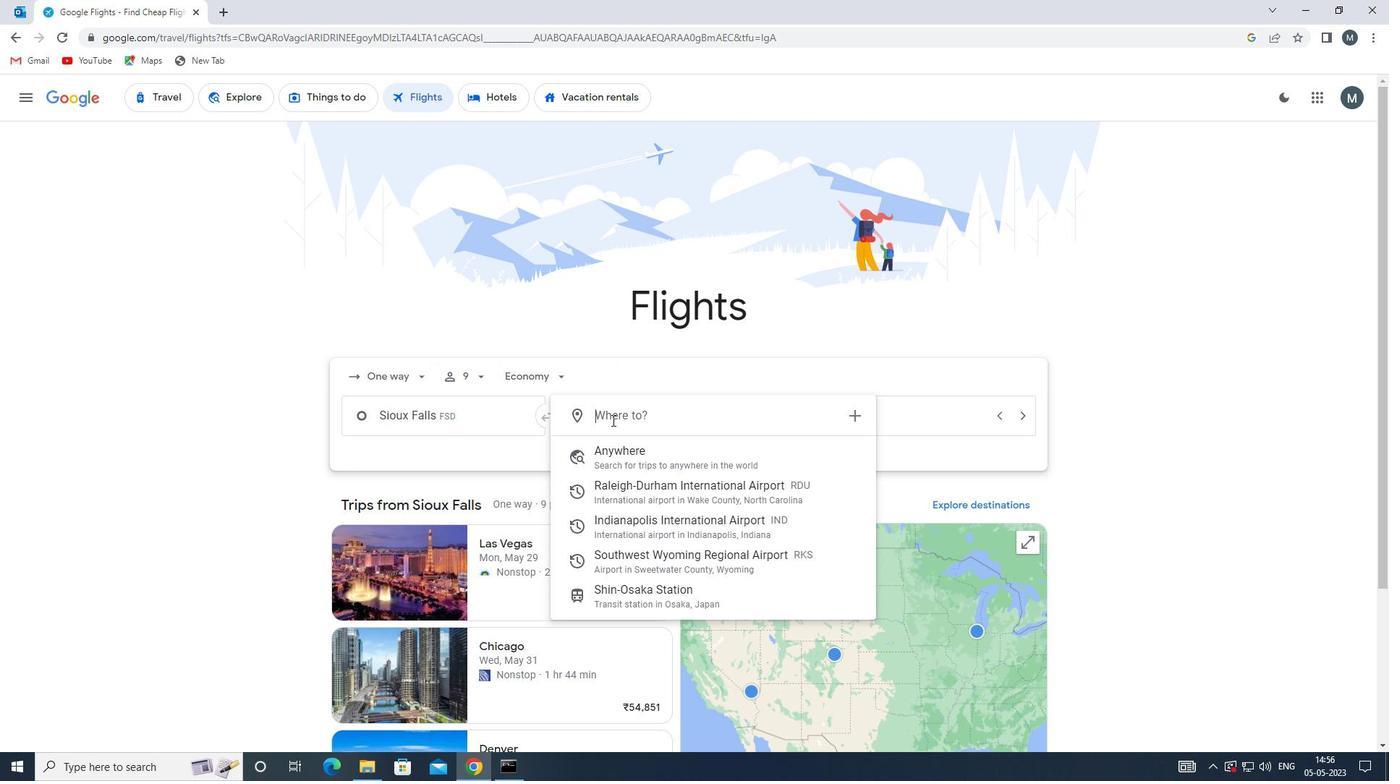 
Action: Key pressed rks
Screenshot: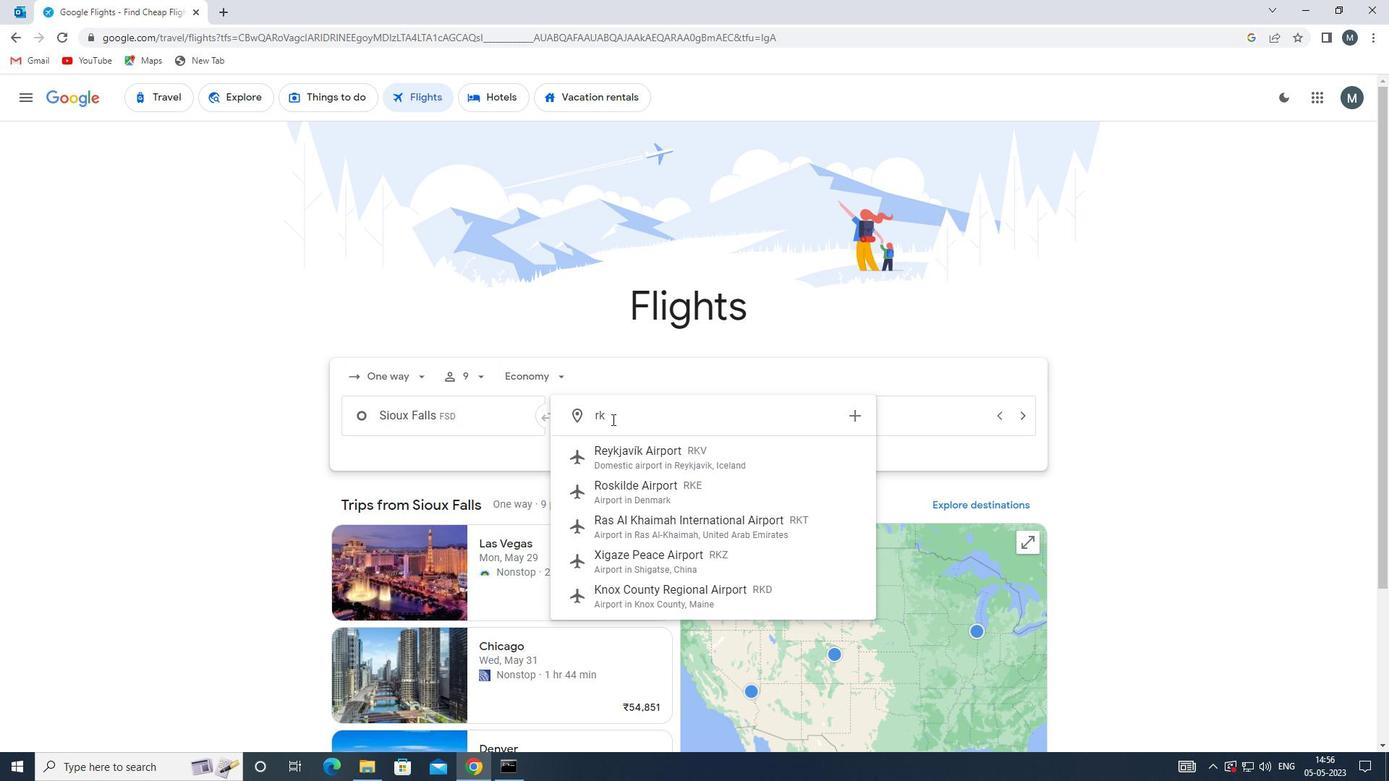
Action: Mouse moved to (653, 456)
Screenshot: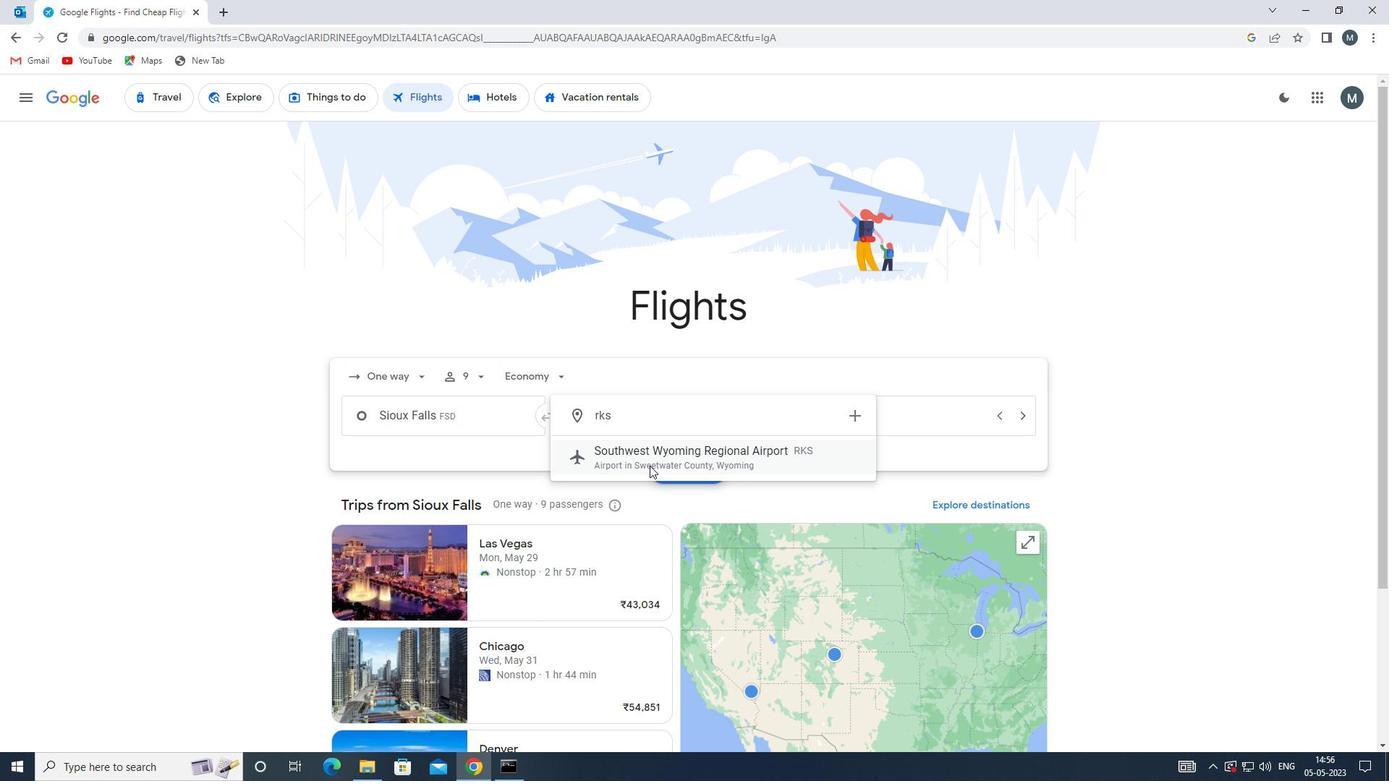 
Action: Mouse pressed left at (653, 456)
Screenshot: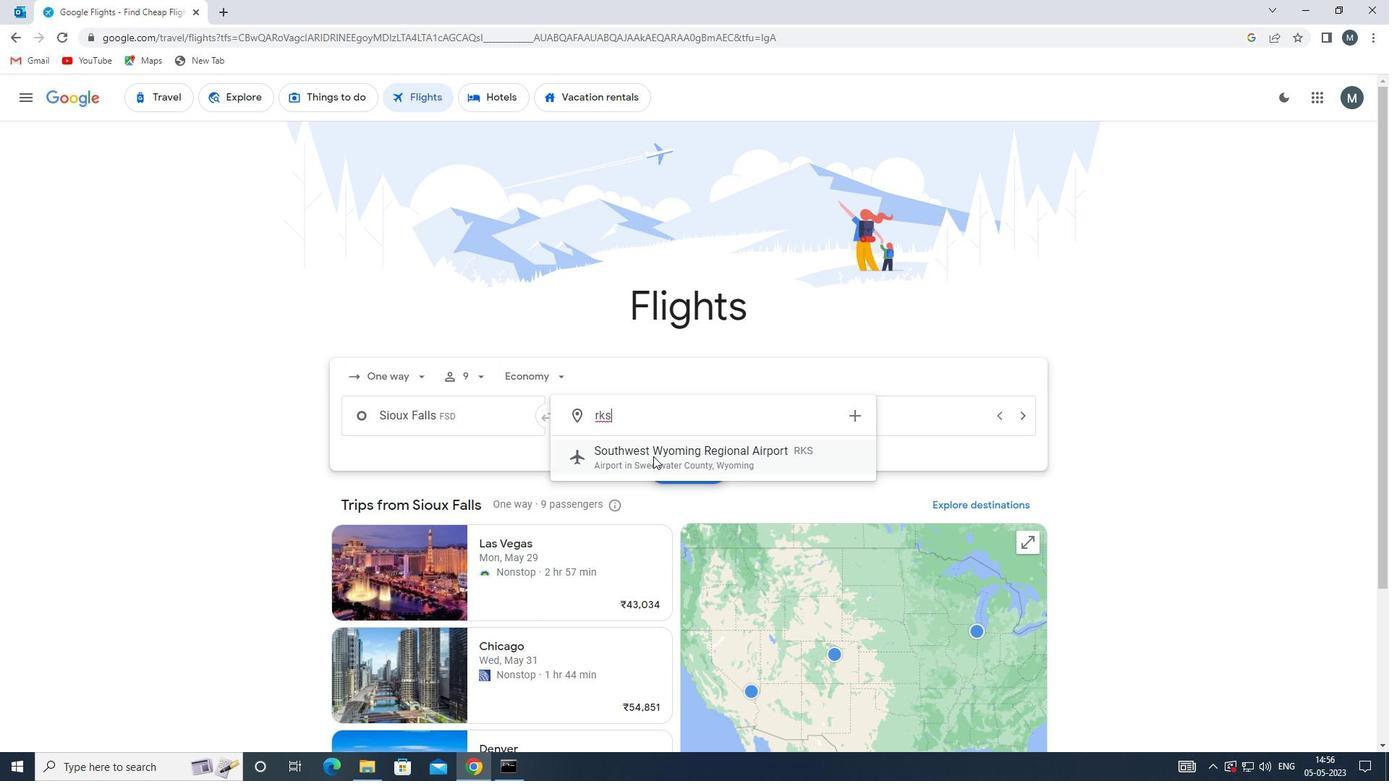 
Action: Mouse moved to (821, 418)
Screenshot: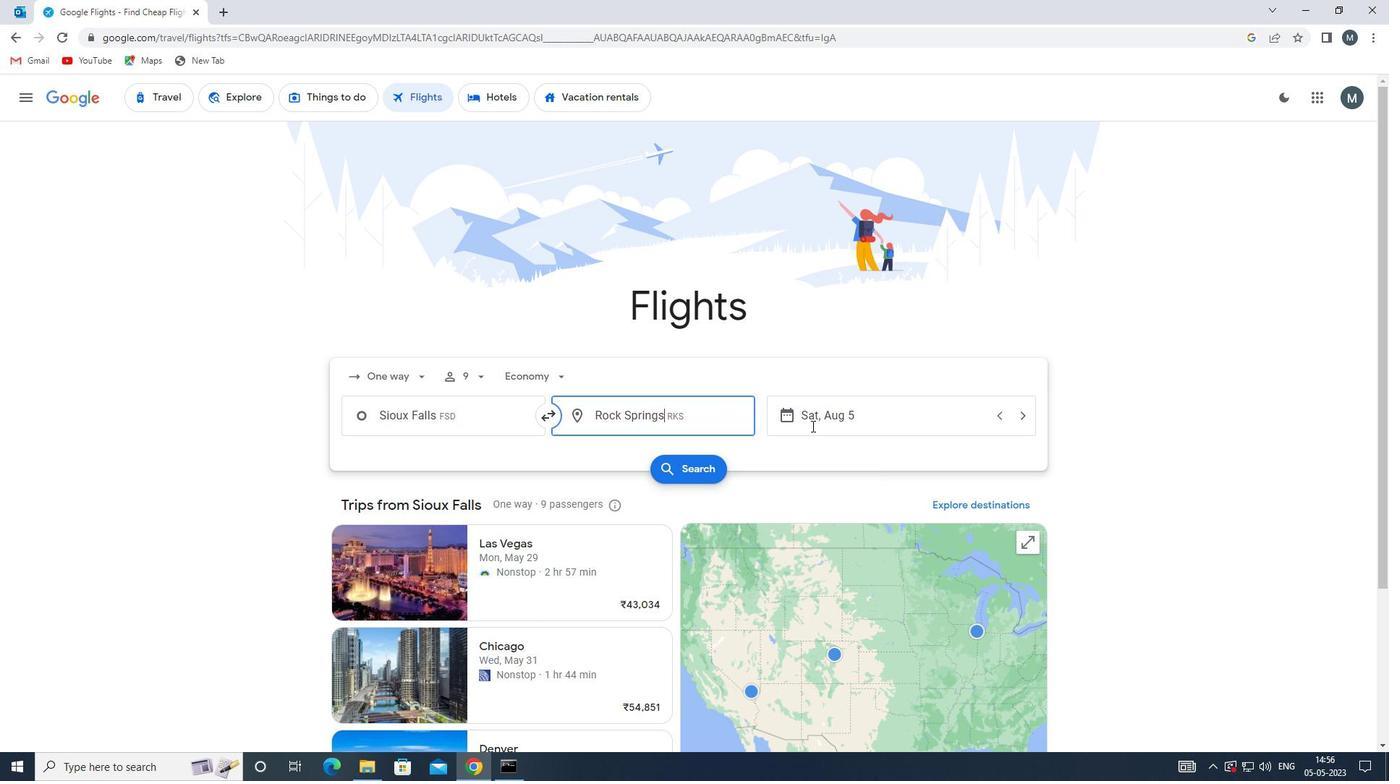 
Action: Mouse pressed left at (821, 418)
Screenshot: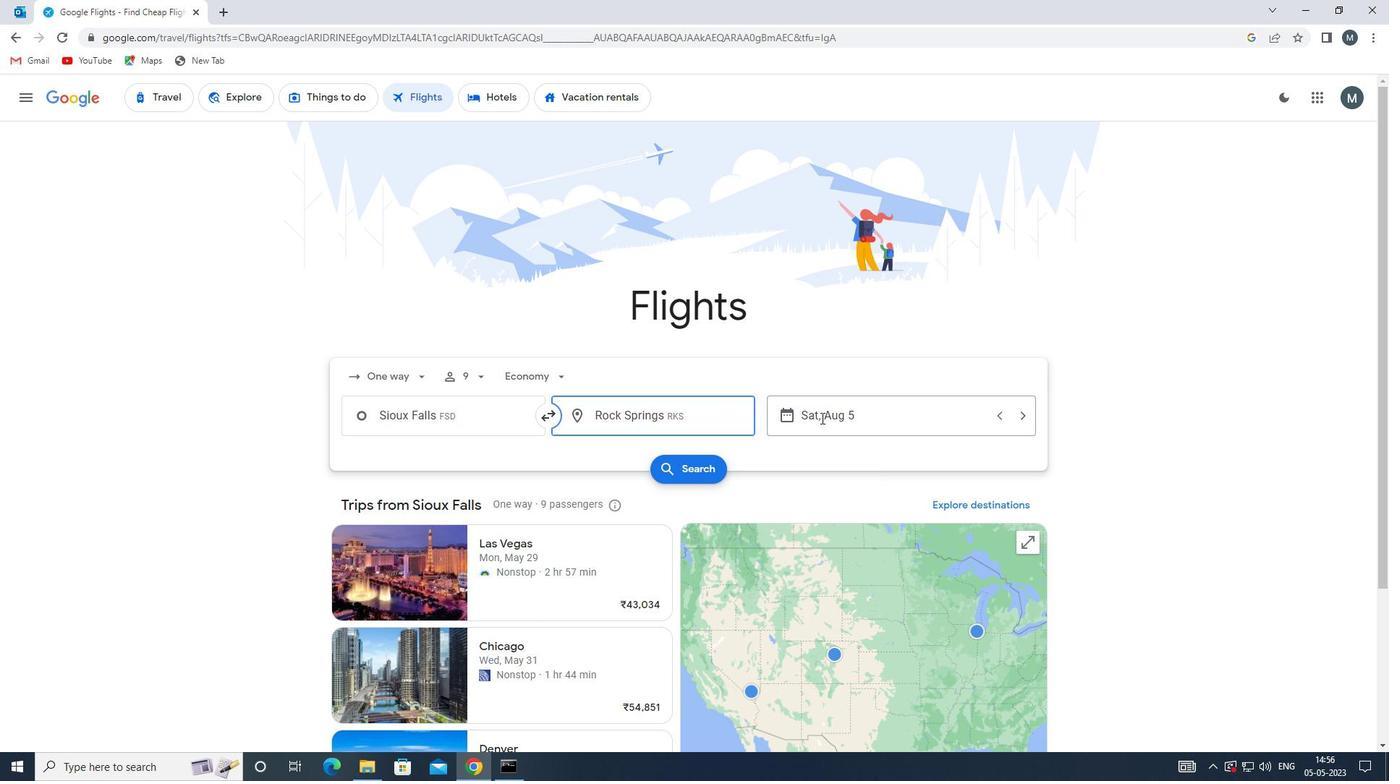 
Action: Mouse moved to (728, 494)
Screenshot: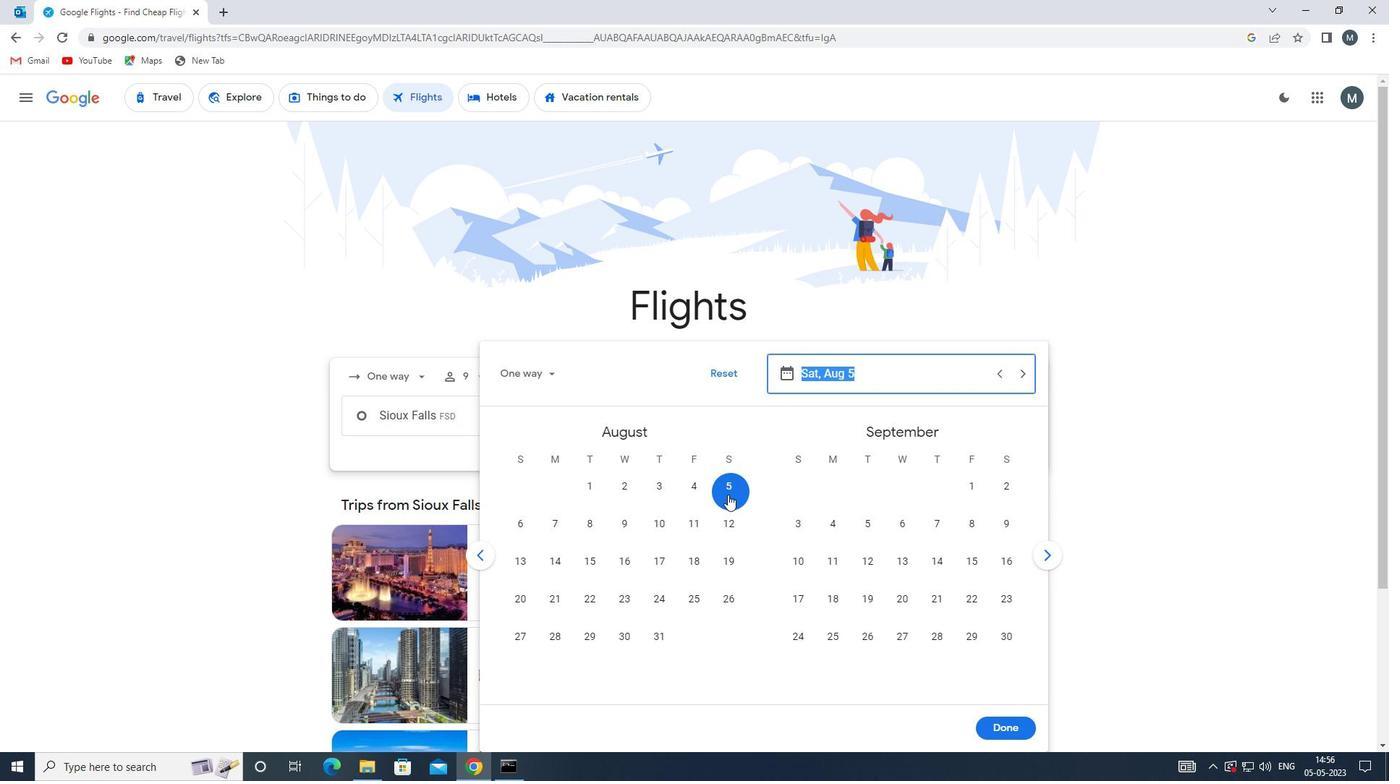 
Action: Mouse pressed left at (728, 494)
Screenshot: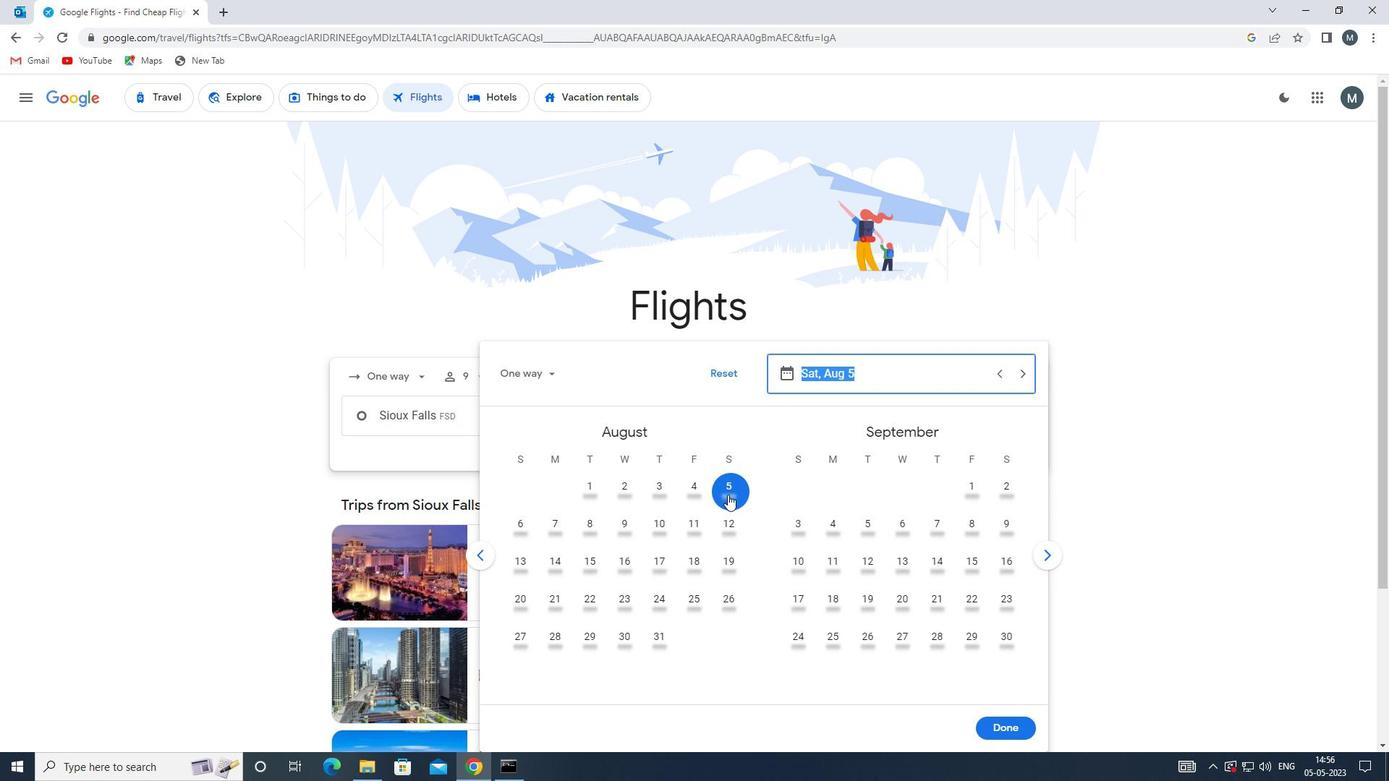 
Action: Mouse moved to (1009, 721)
Screenshot: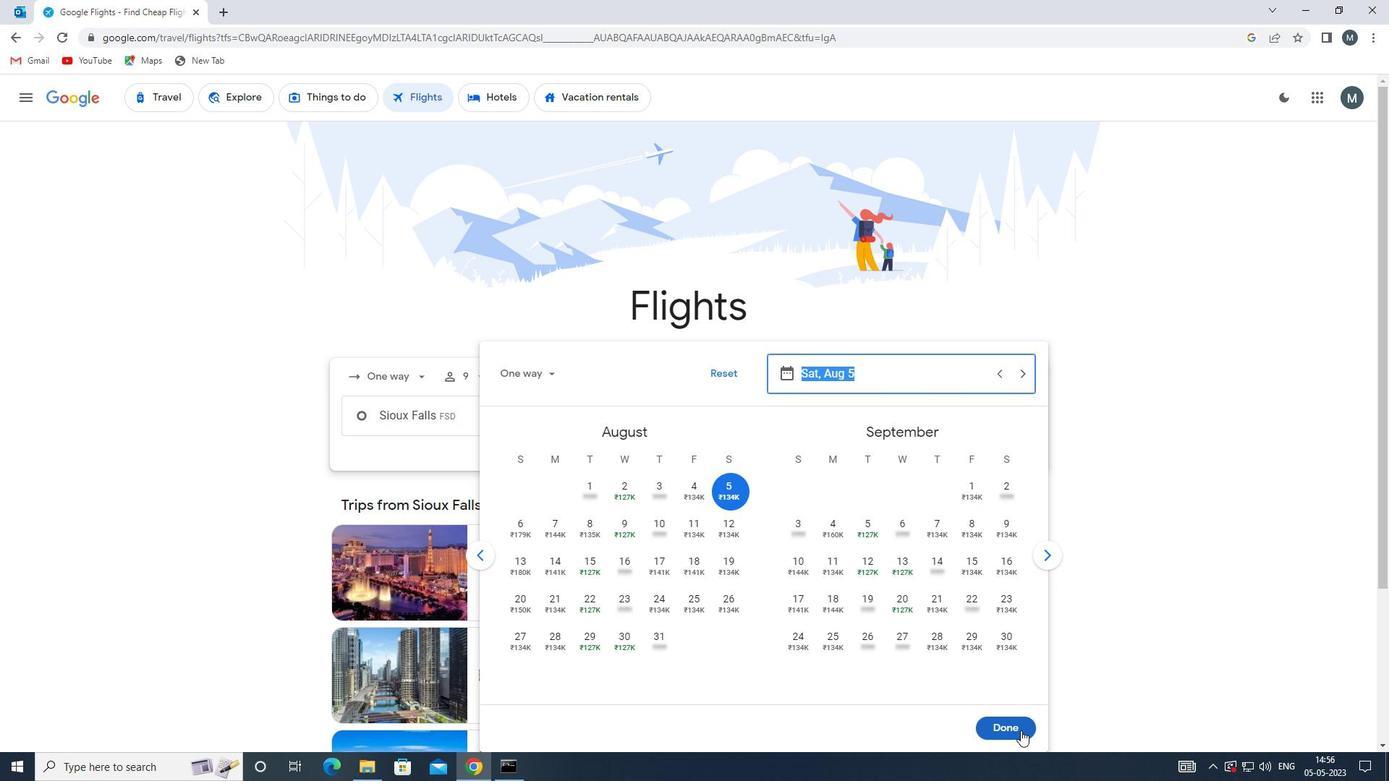 
Action: Mouse pressed left at (1009, 721)
Screenshot: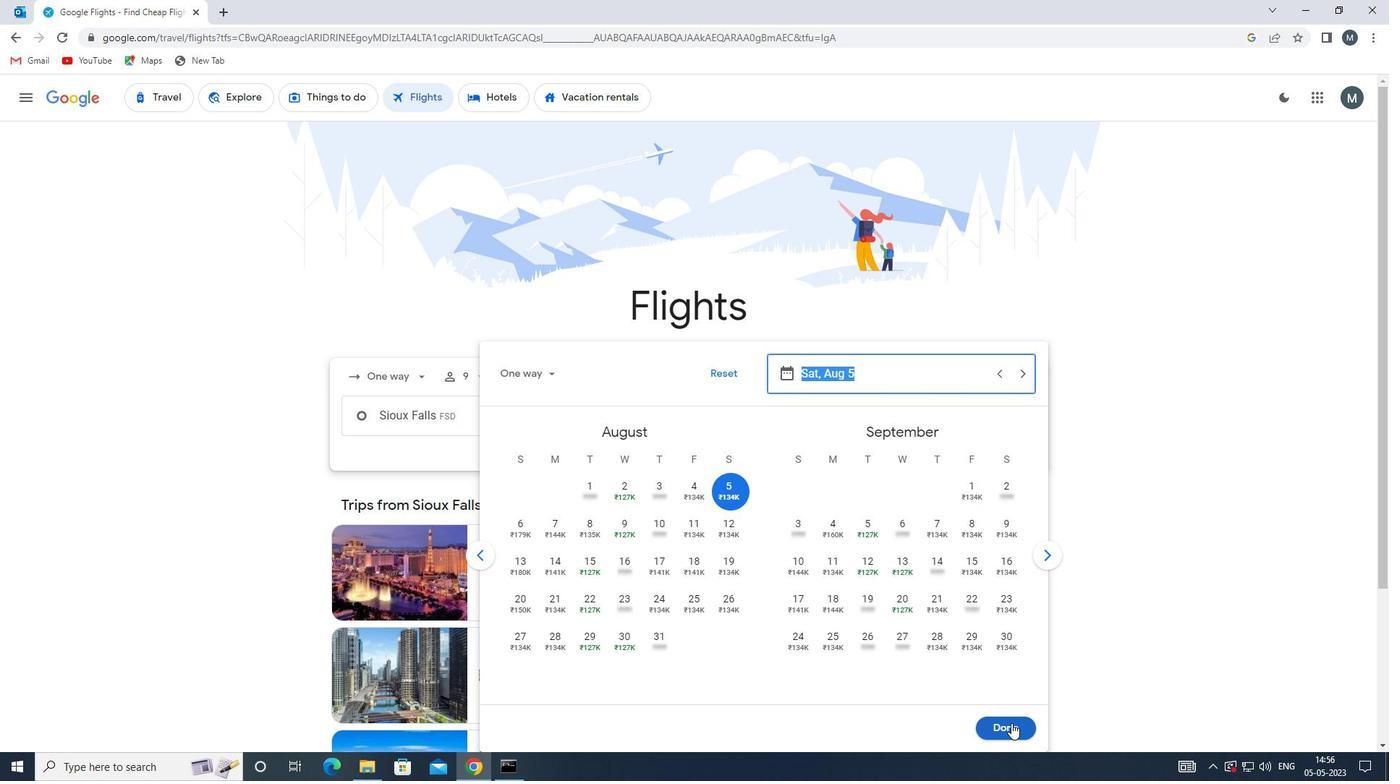 
Action: Mouse moved to (687, 468)
Screenshot: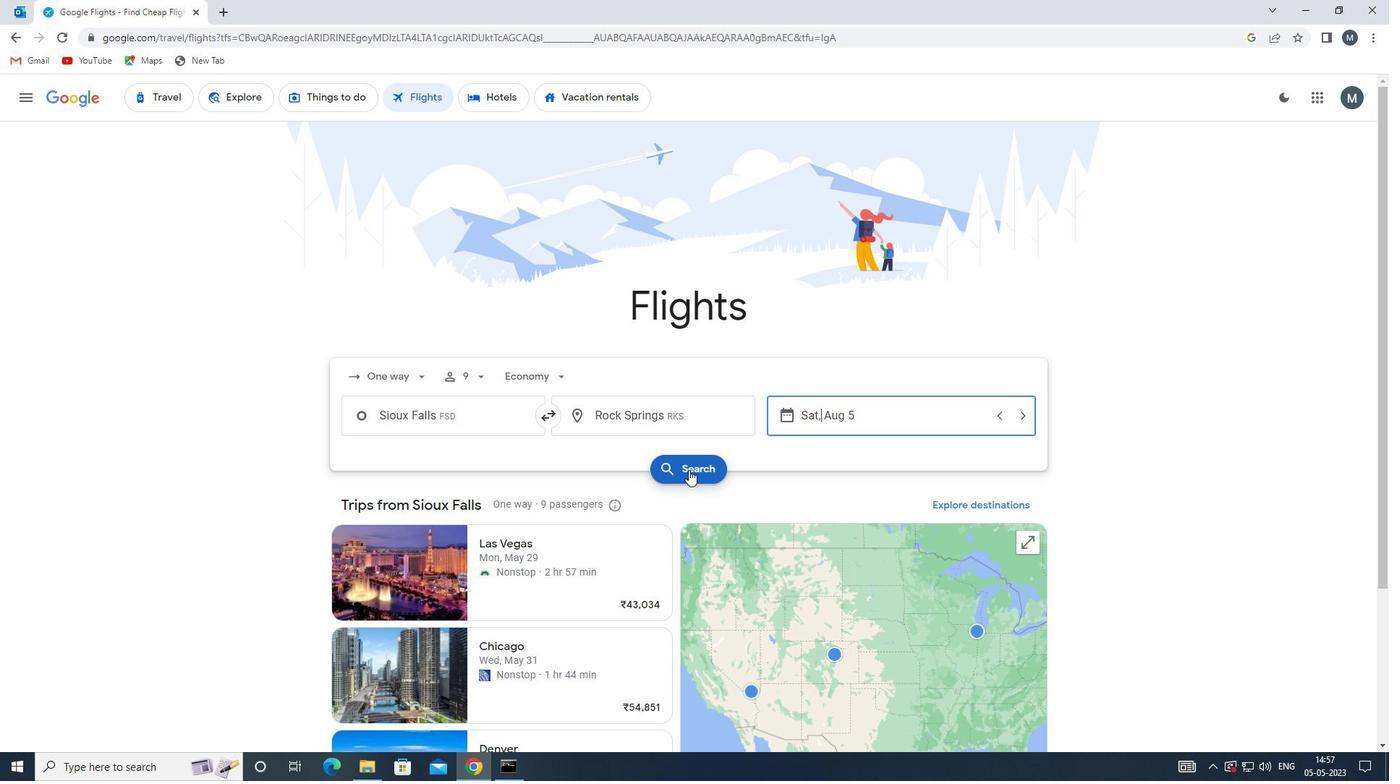 
Action: Mouse pressed left at (687, 468)
Screenshot: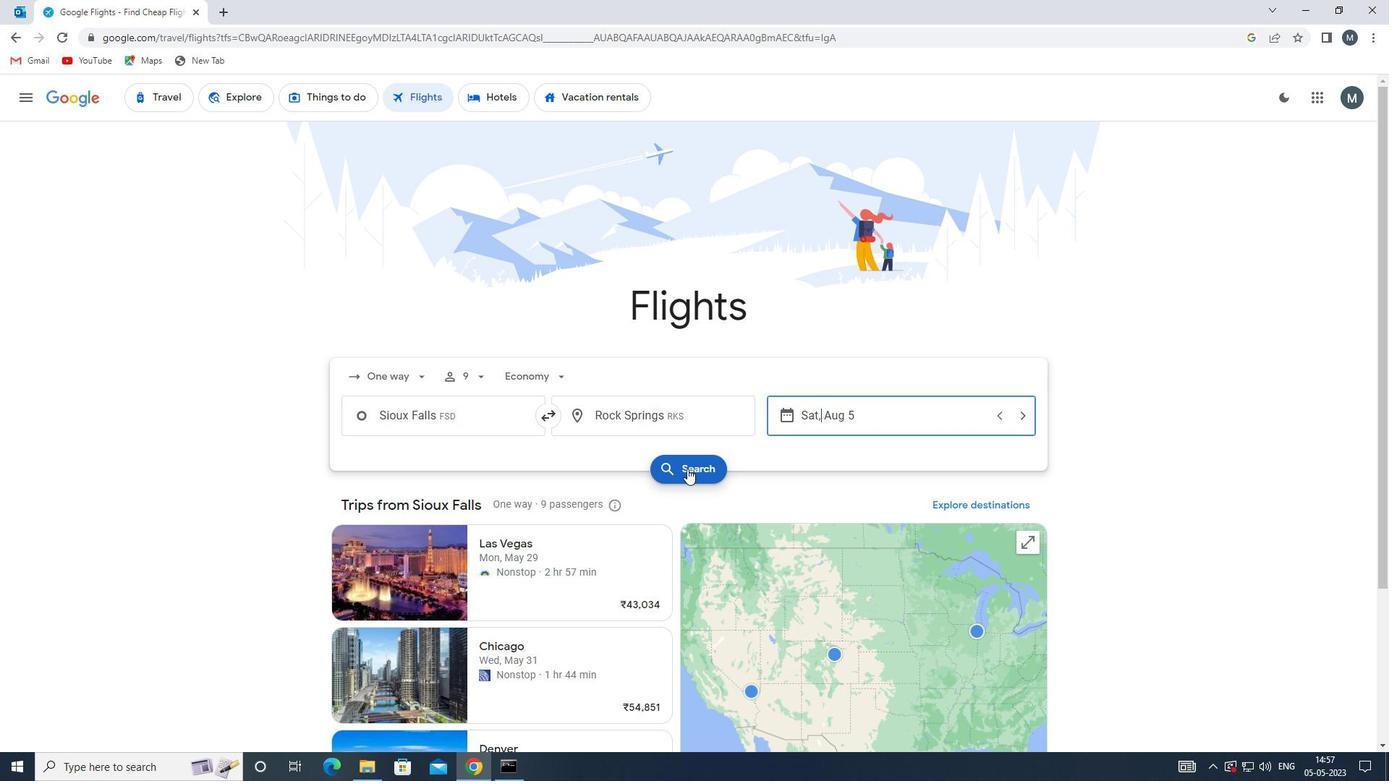 
Action: Mouse moved to (363, 225)
Screenshot: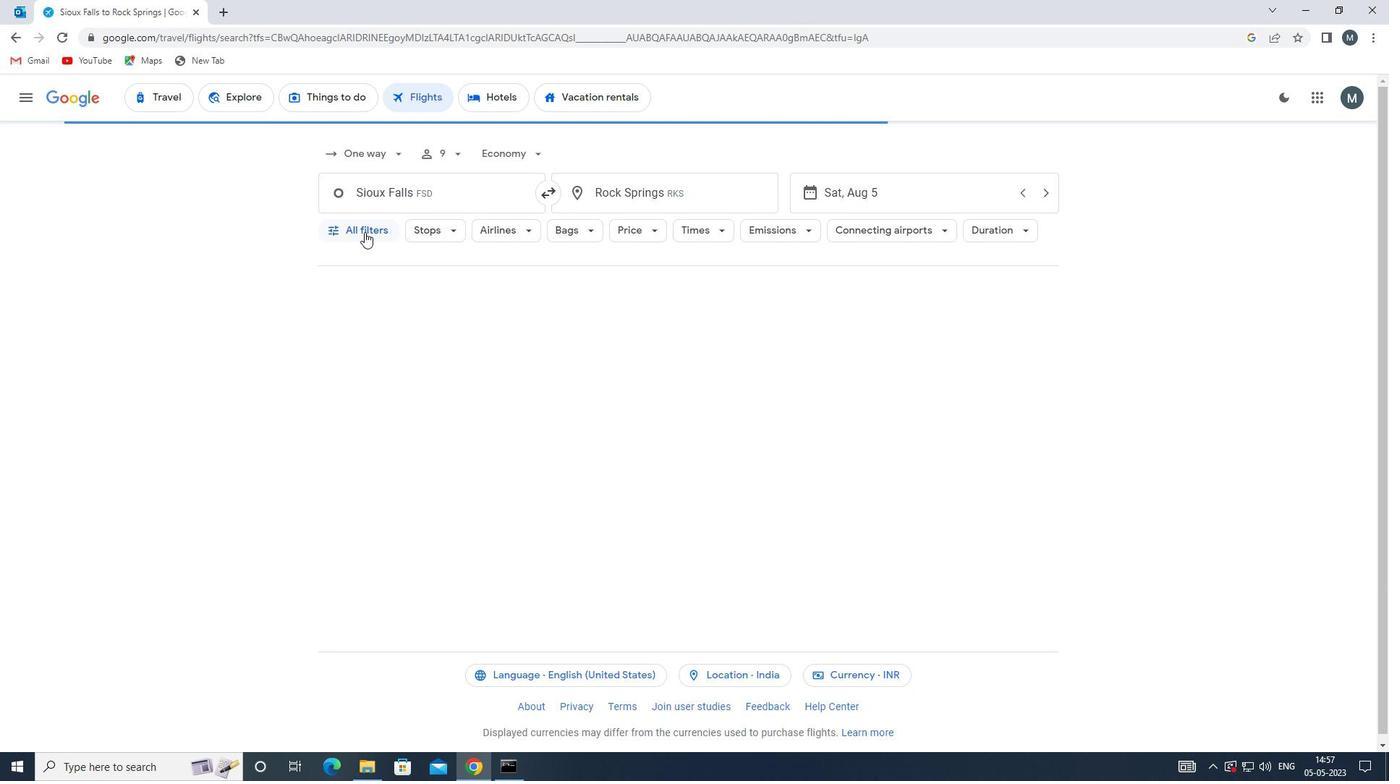 
Action: Mouse pressed left at (363, 225)
Screenshot: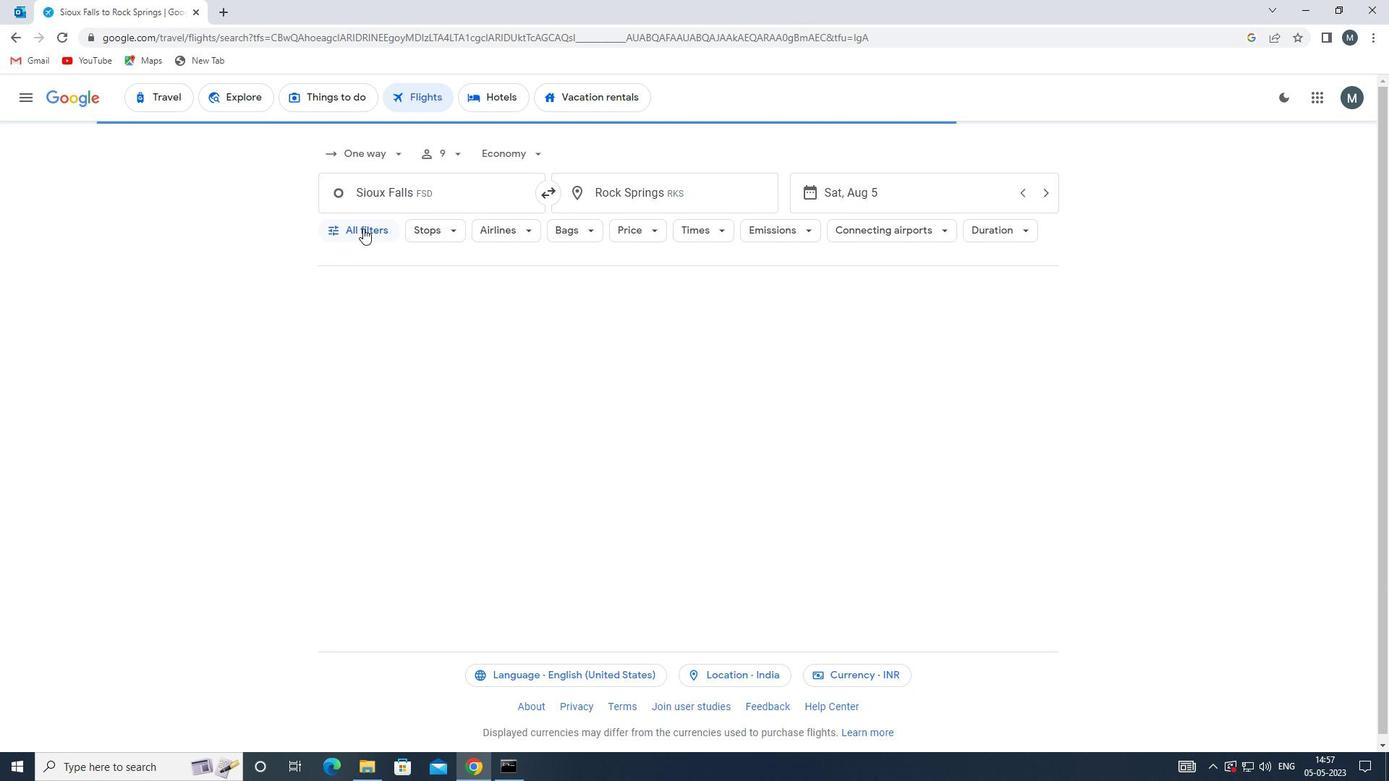 
Action: Mouse moved to (419, 419)
Screenshot: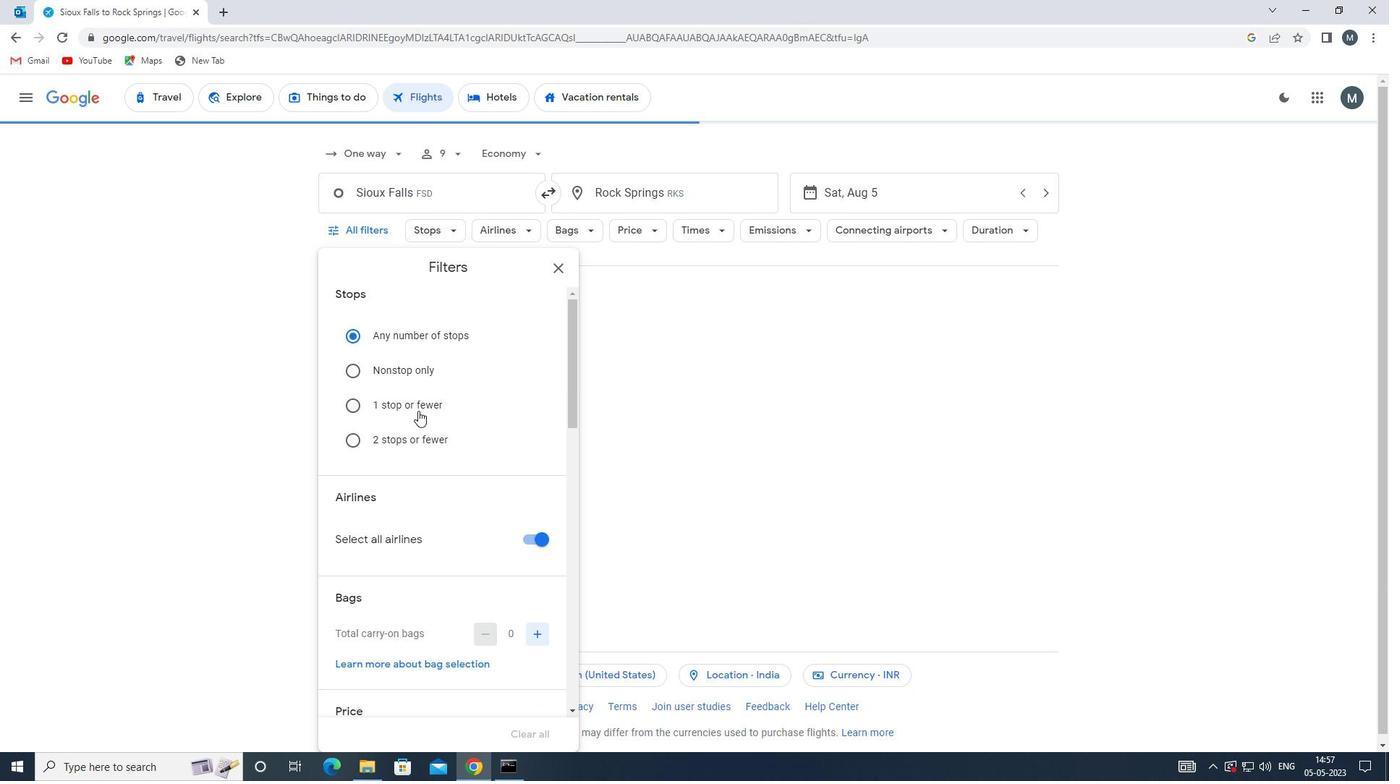 
Action: Mouse scrolled (419, 418) with delta (0, 0)
Screenshot: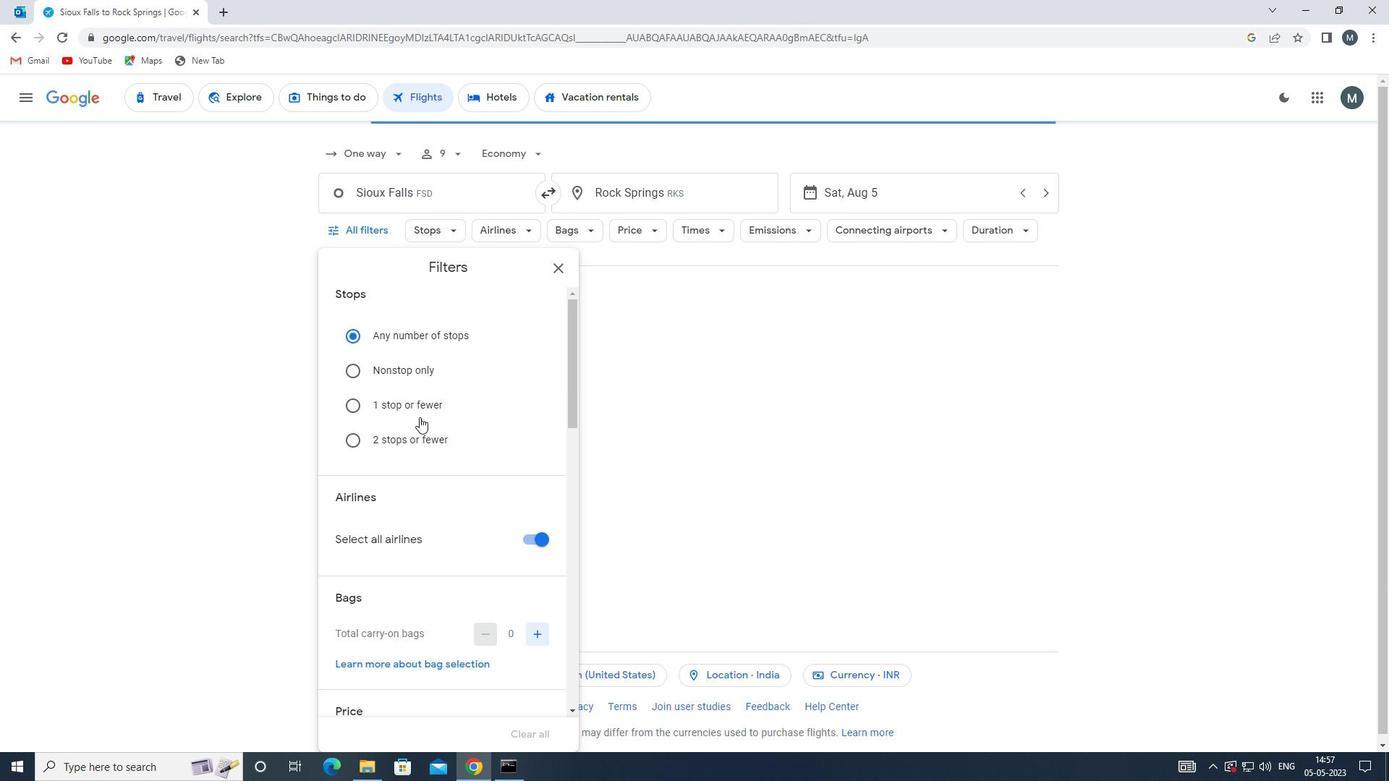 
Action: Mouse moved to (537, 464)
Screenshot: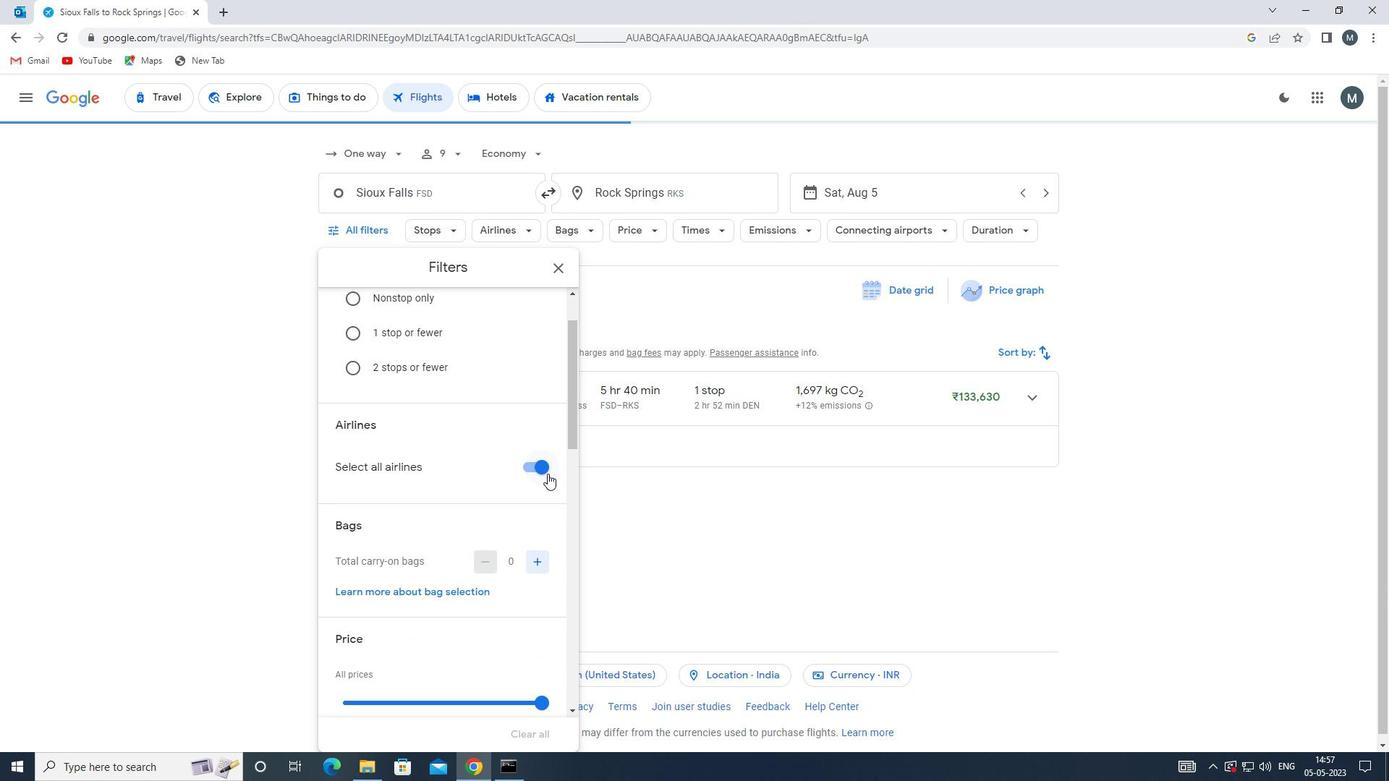 
Action: Mouse pressed left at (537, 464)
Screenshot: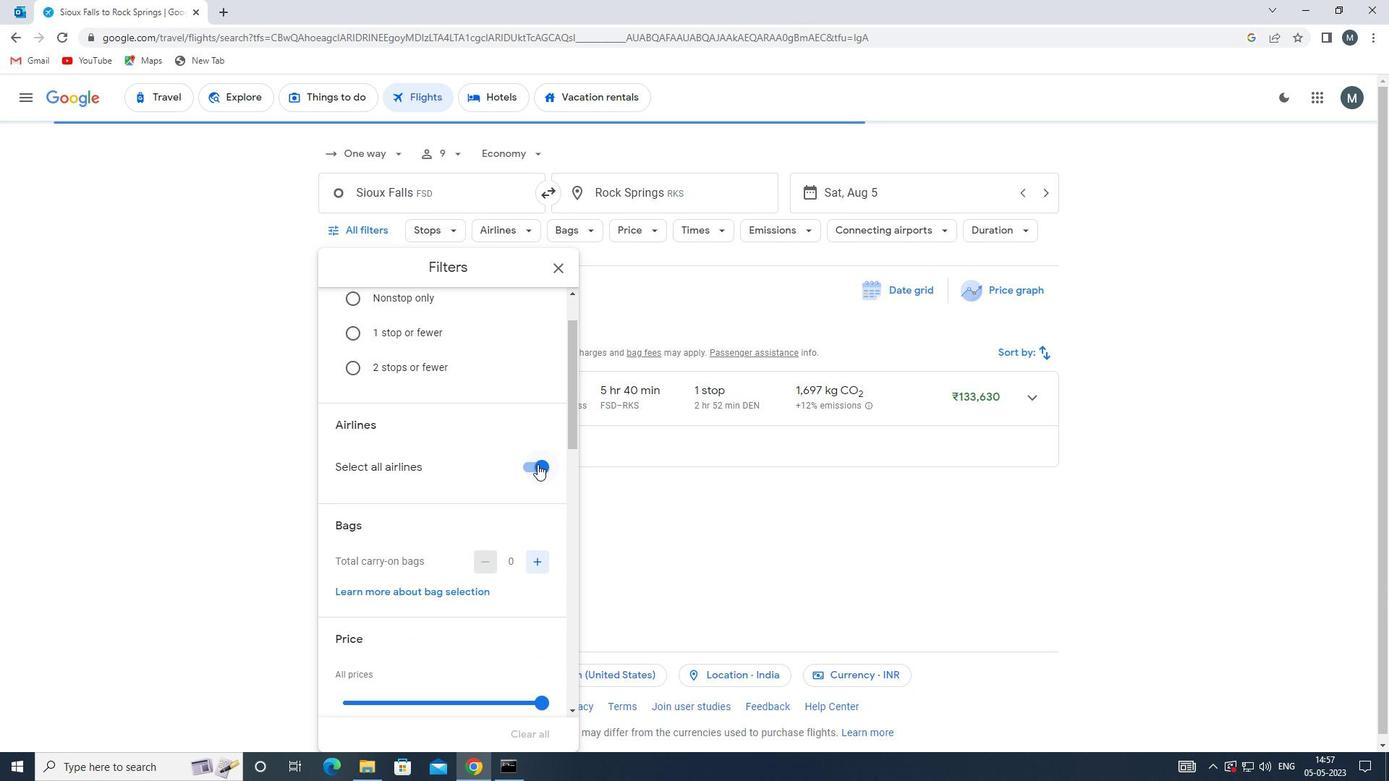 
Action: Mouse moved to (530, 465)
Screenshot: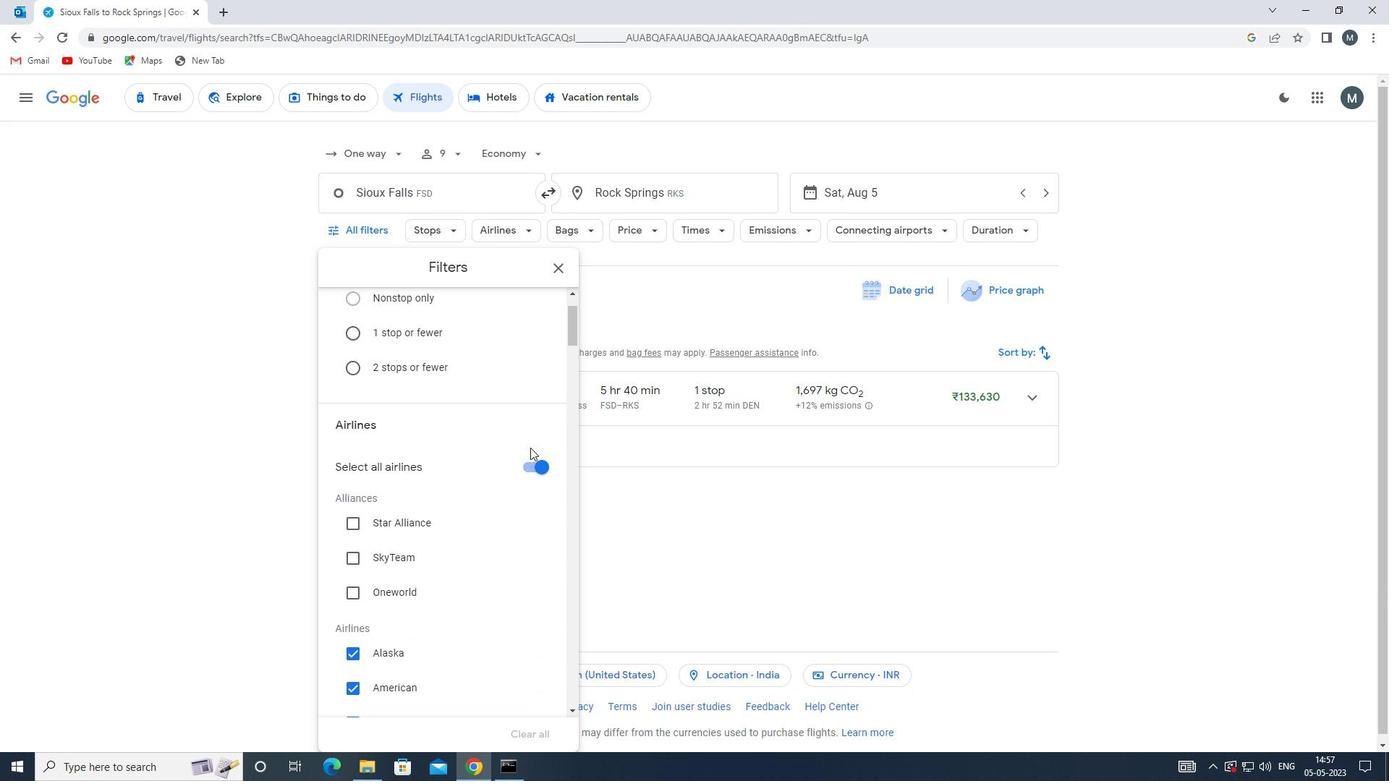 
Action: Mouse pressed left at (530, 465)
Screenshot: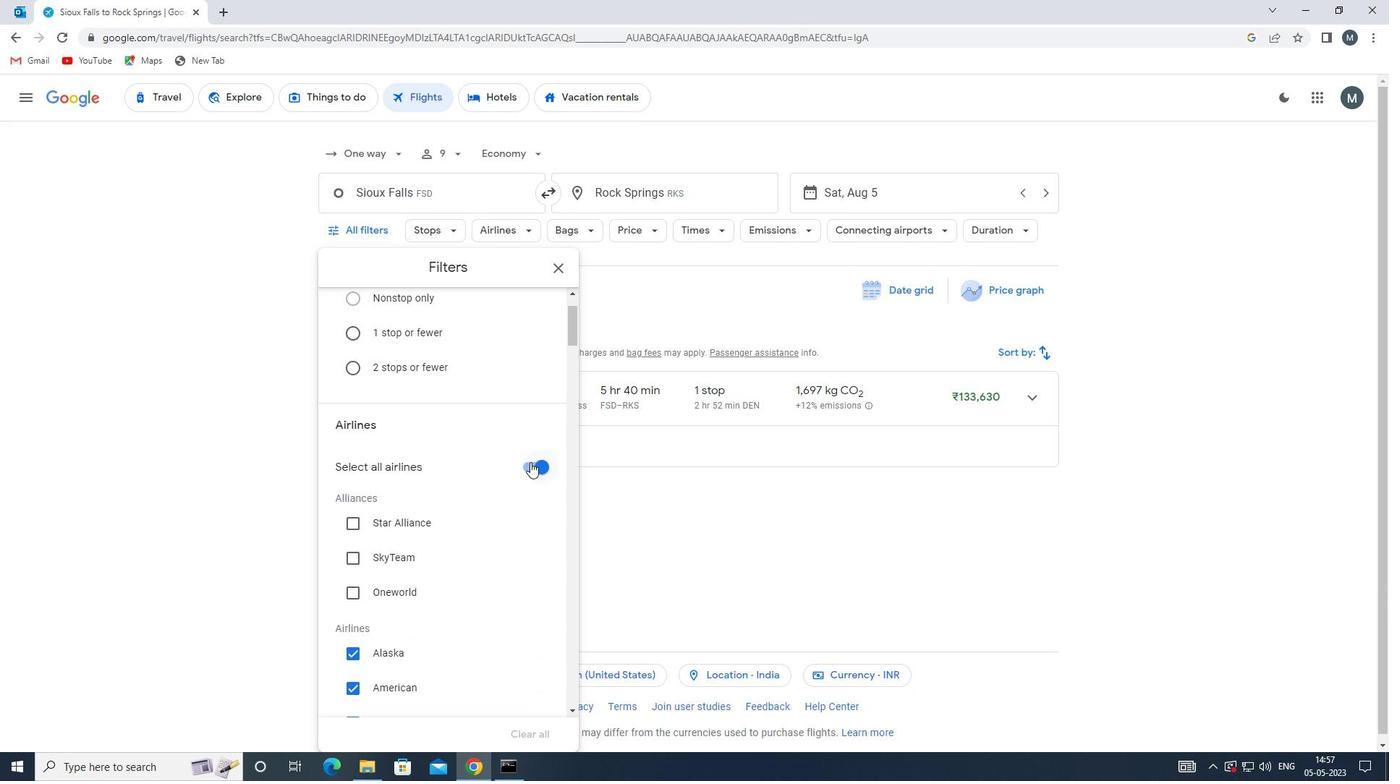 
Action: Mouse moved to (476, 468)
Screenshot: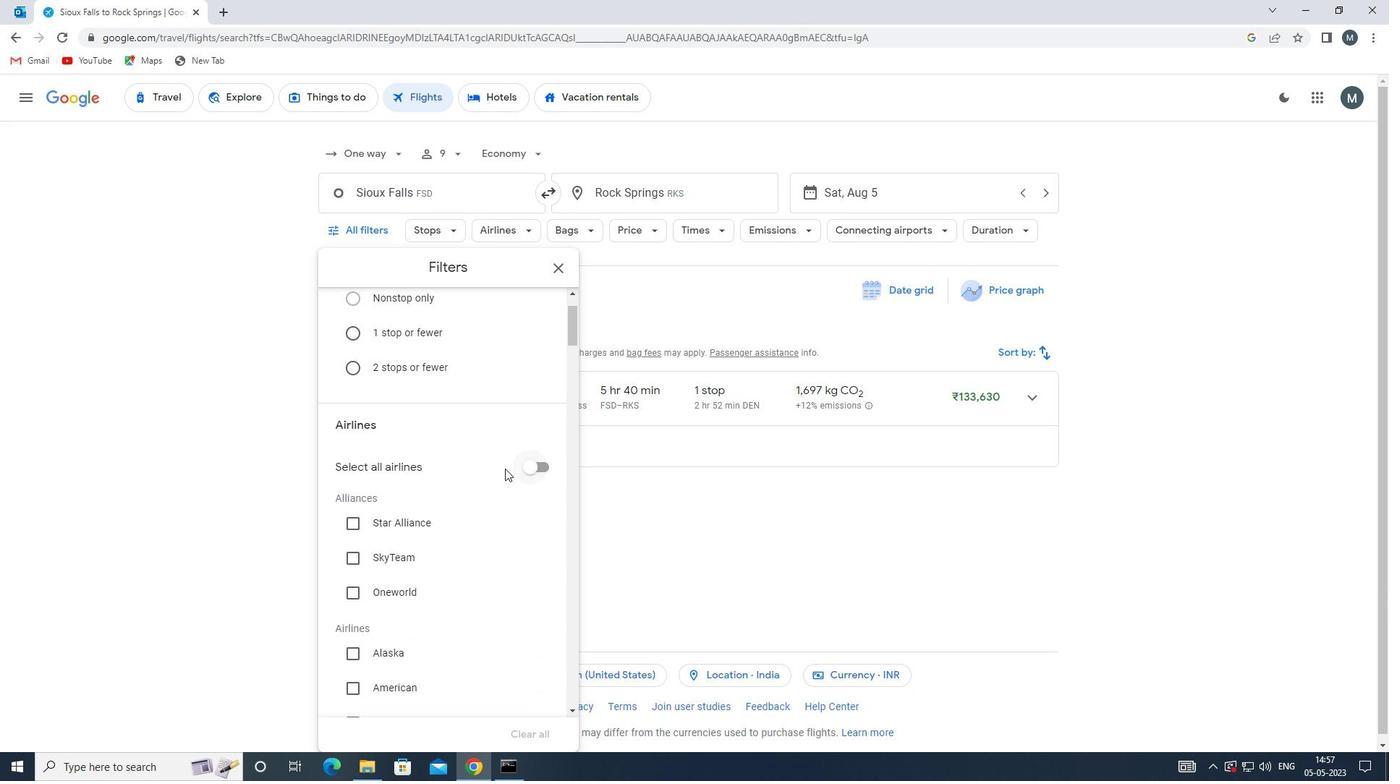 
Action: Mouse scrolled (476, 467) with delta (0, 0)
Screenshot: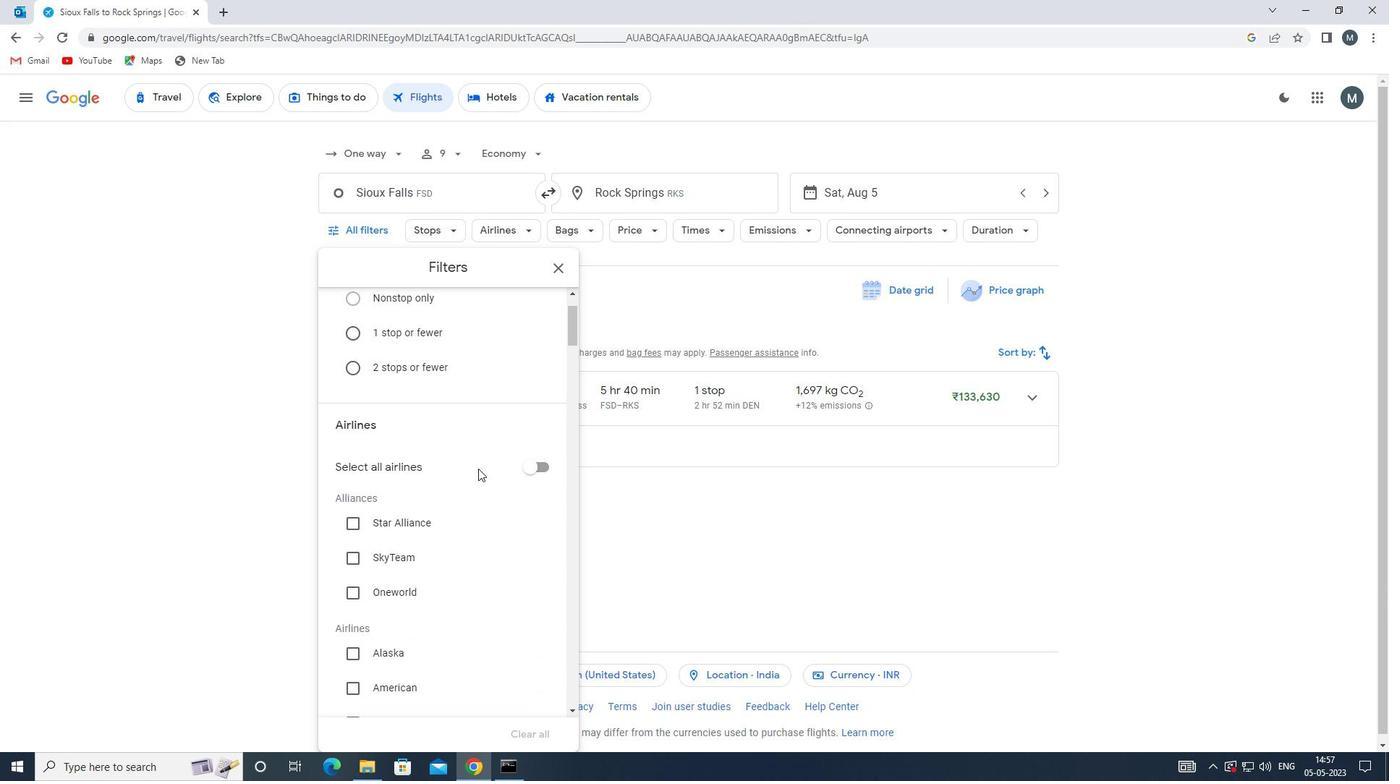 
Action: Mouse moved to (476, 468)
Screenshot: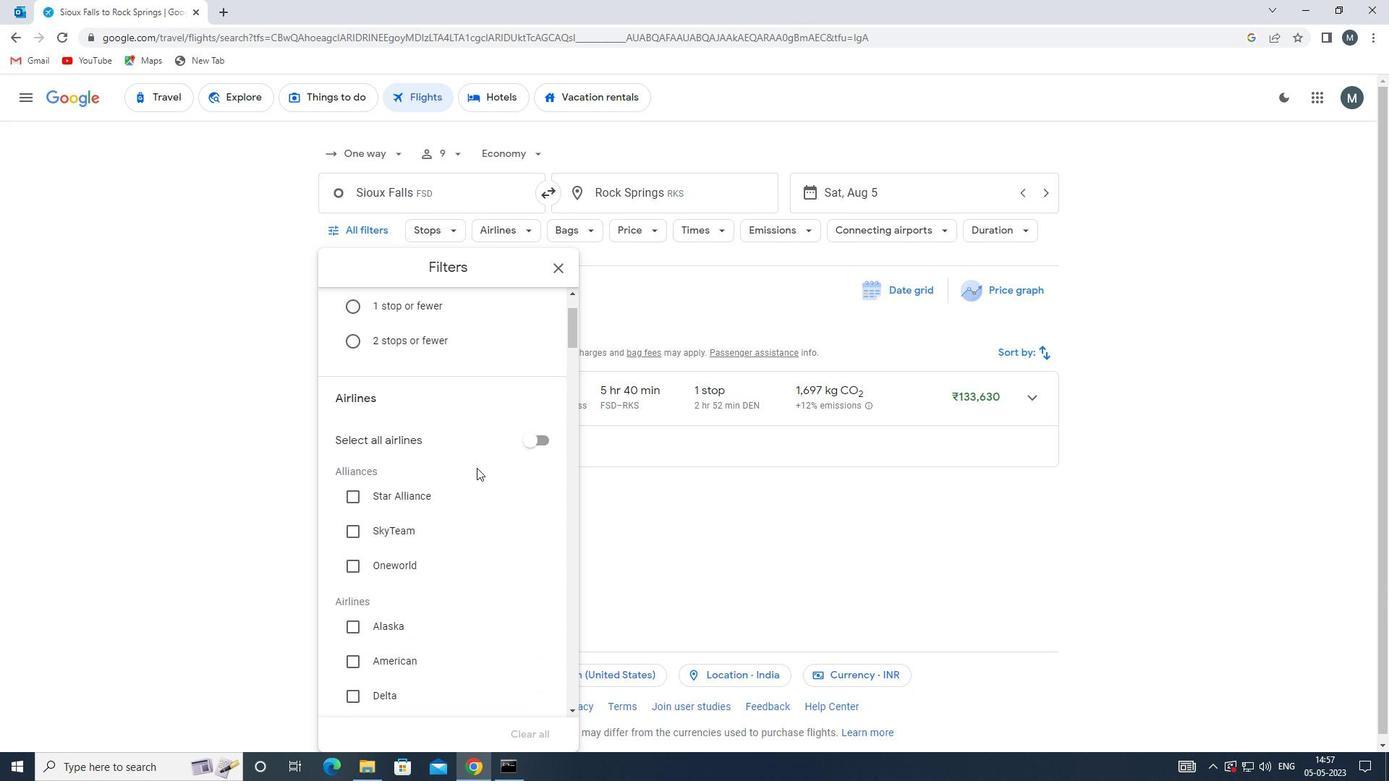 
Action: Mouse scrolled (476, 467) with delta (0, 0)
Screenshot: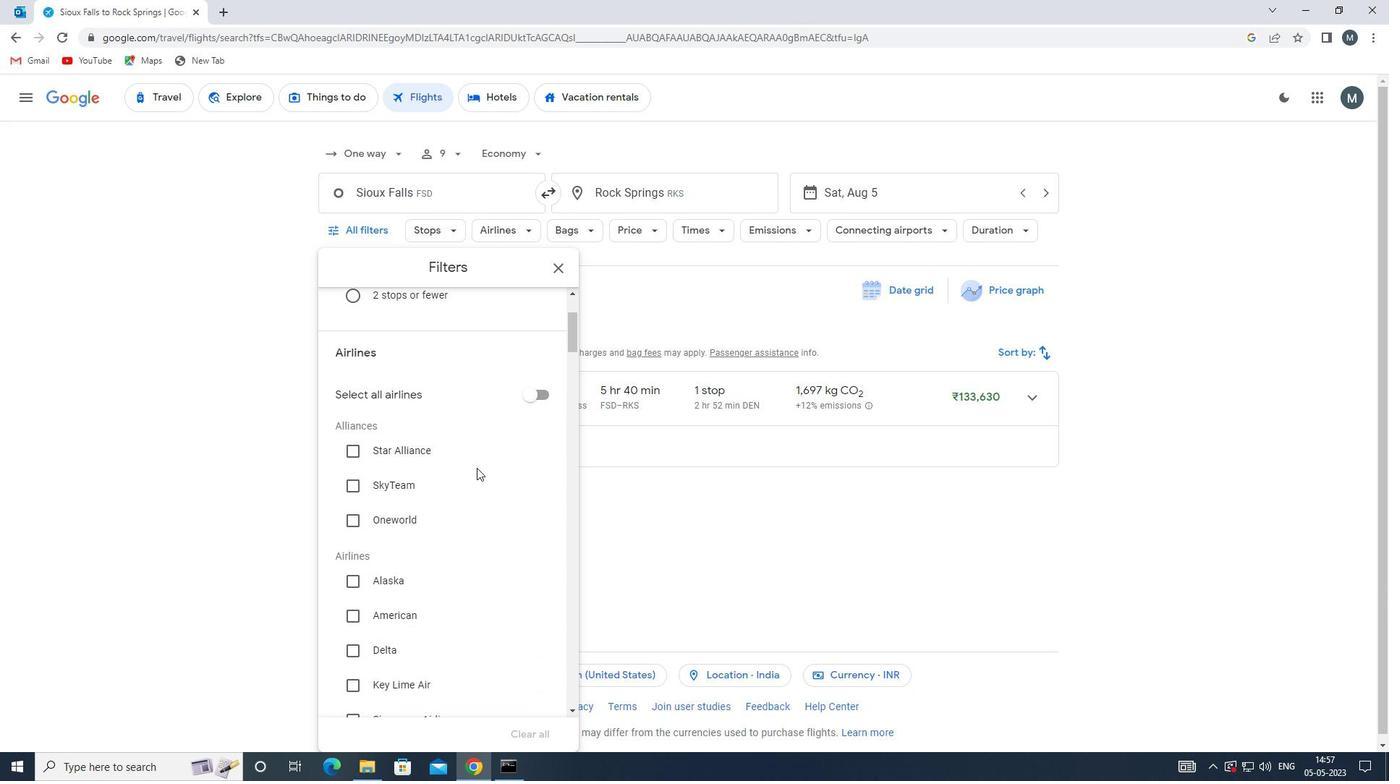 
Action: Mouse scrolled (476, 467) with delta (0, 0)
Screenshot: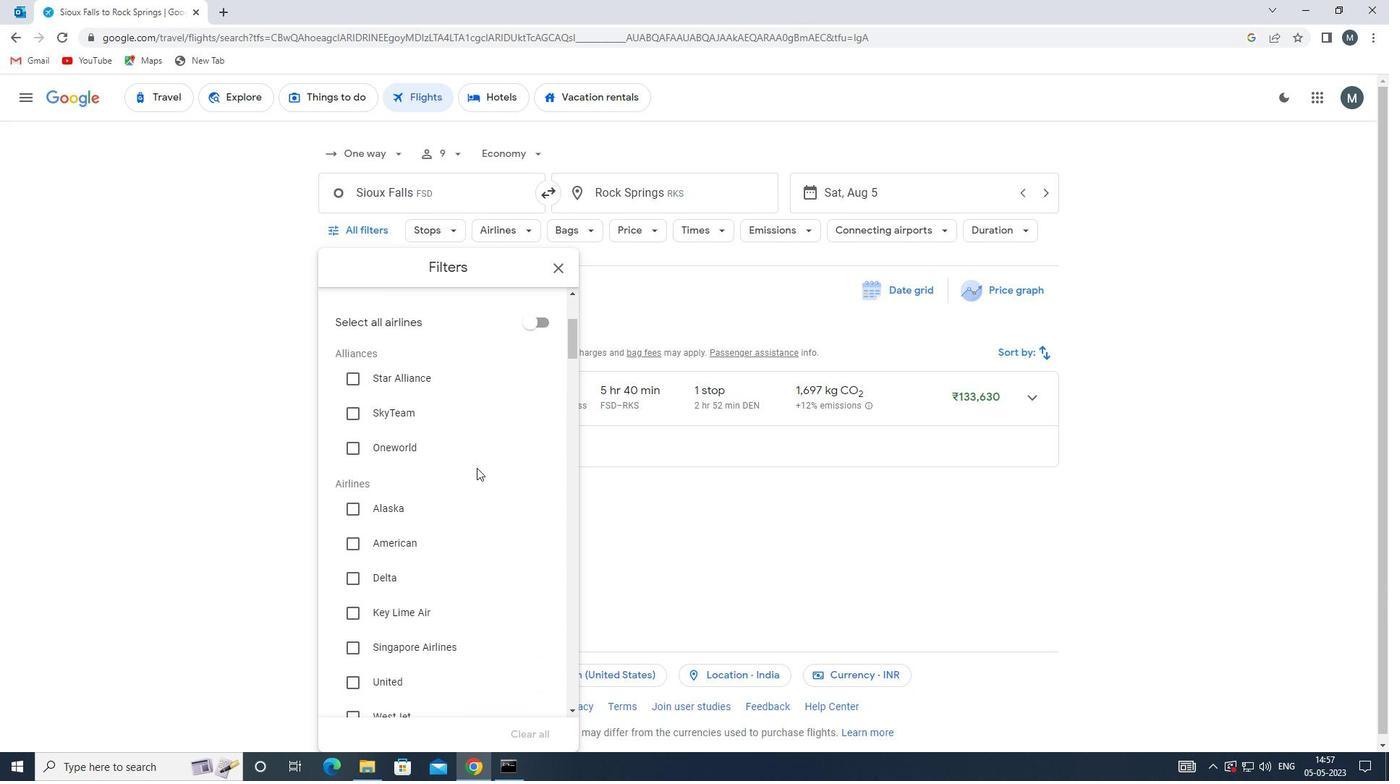 
Action: Mouse scrolled (476, 467) with delta (0, 0)
Screenshot: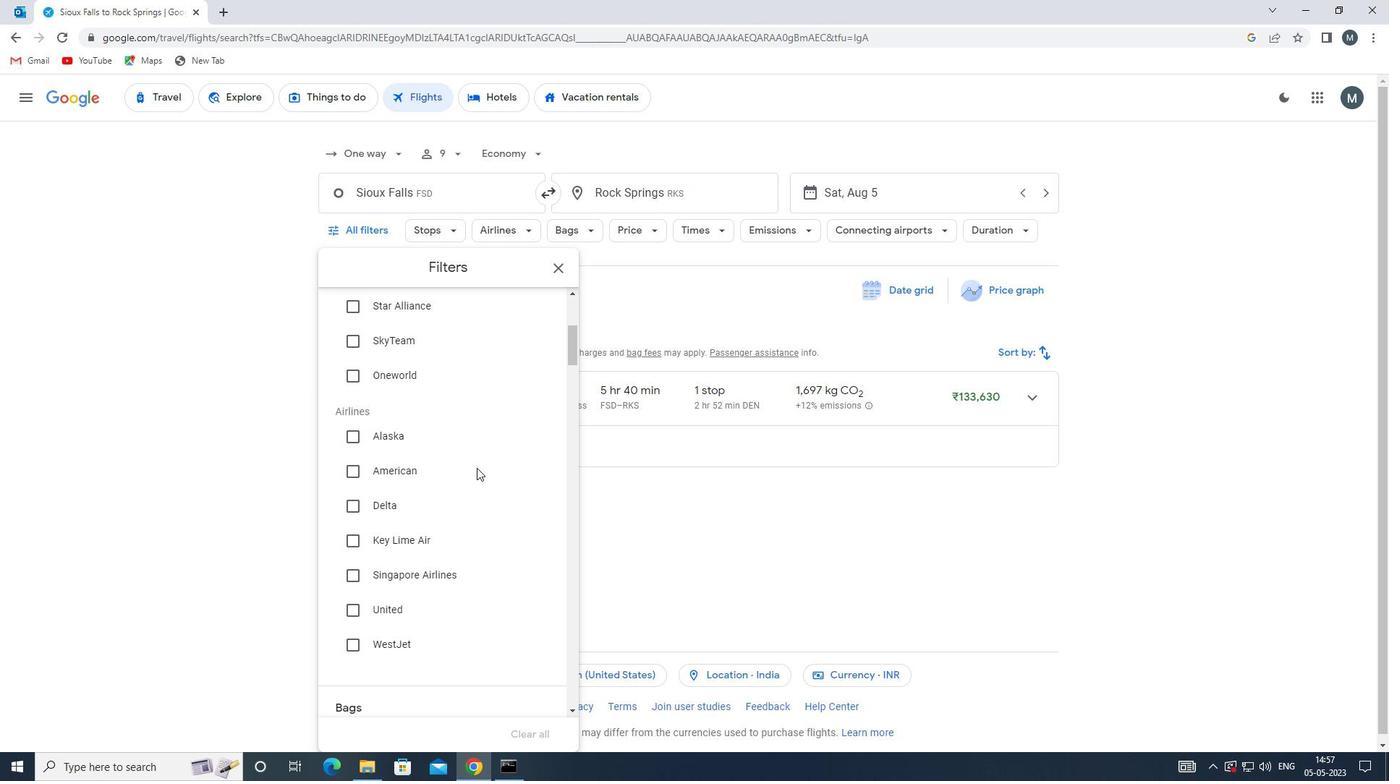 
Action: Mouse moved to (434, 468)
Screenshot: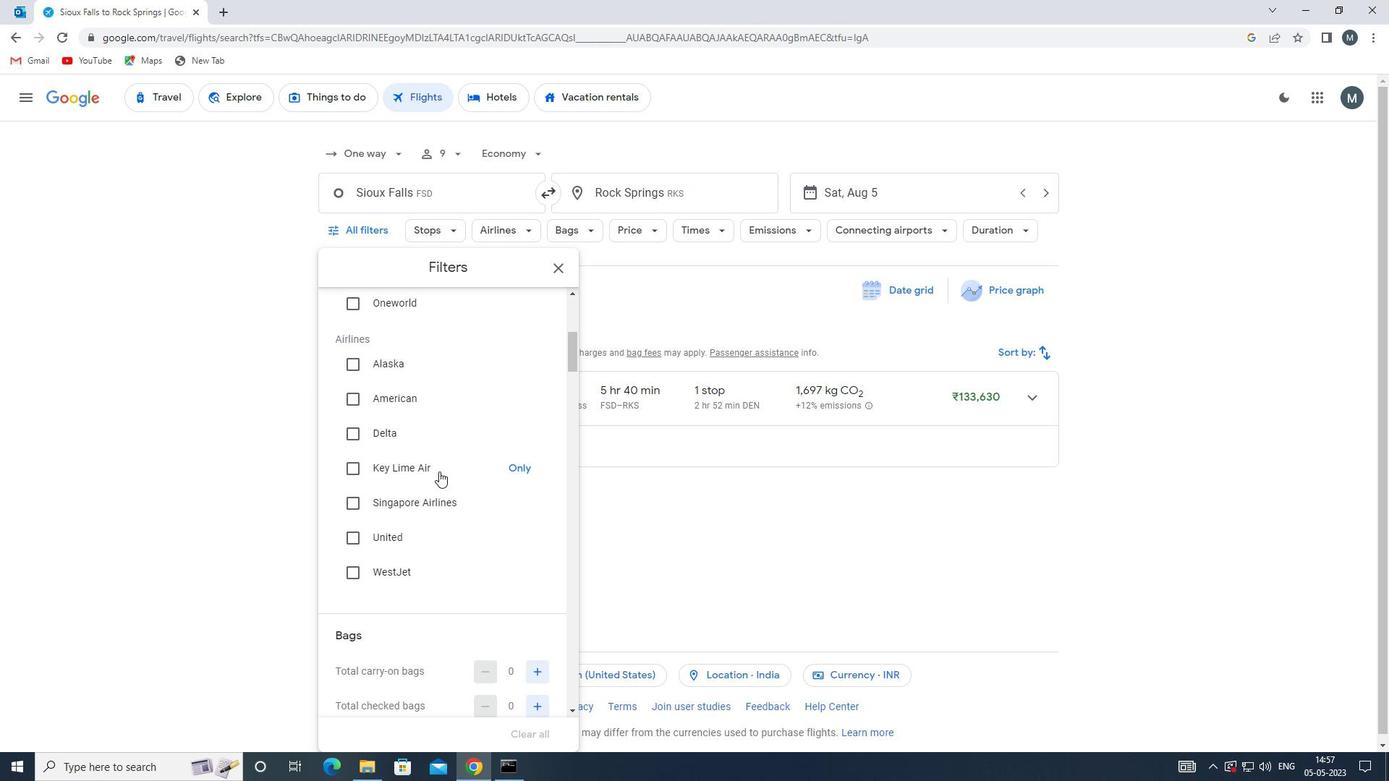 
Action: Mouse scrolled (434, 467) with delta (0, 0)
Screenshot: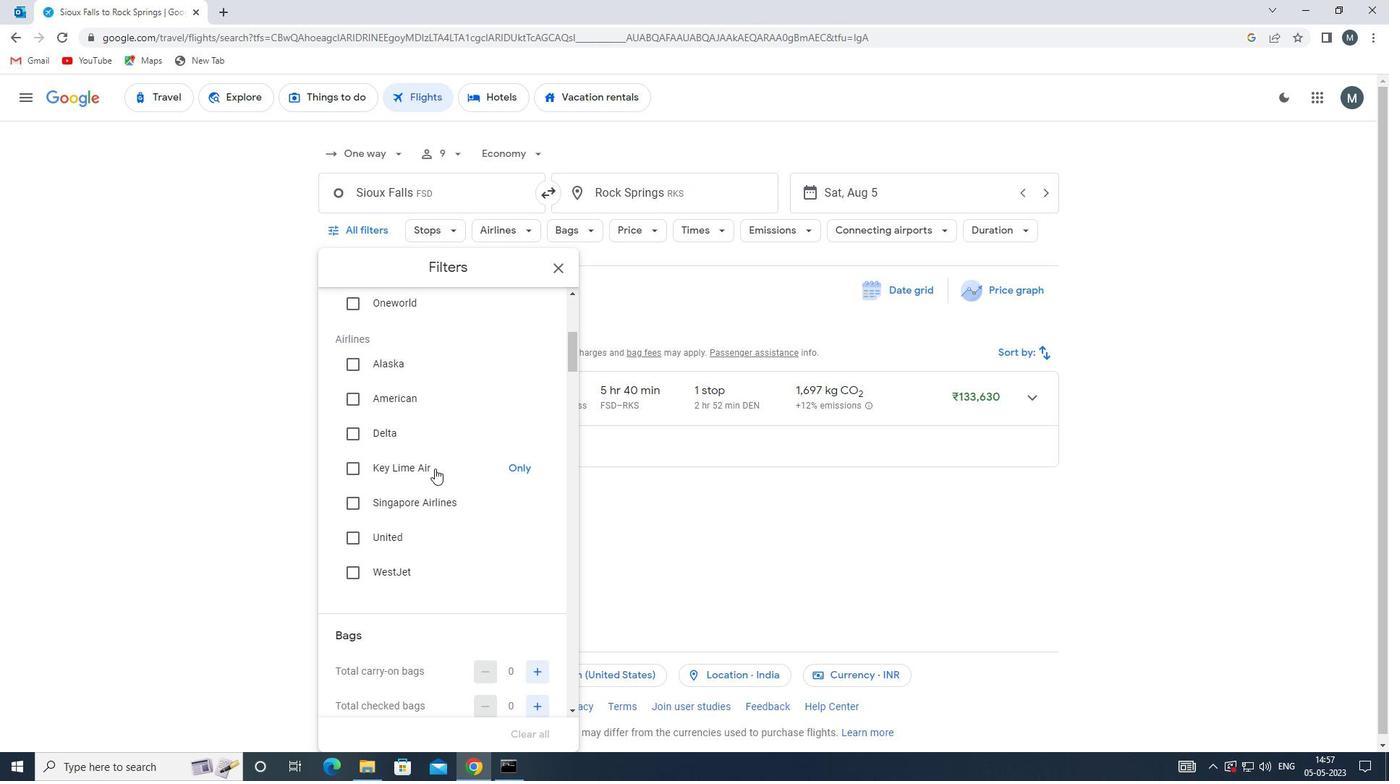 
Action: Mouse moved to (455, 470)
Screenshot: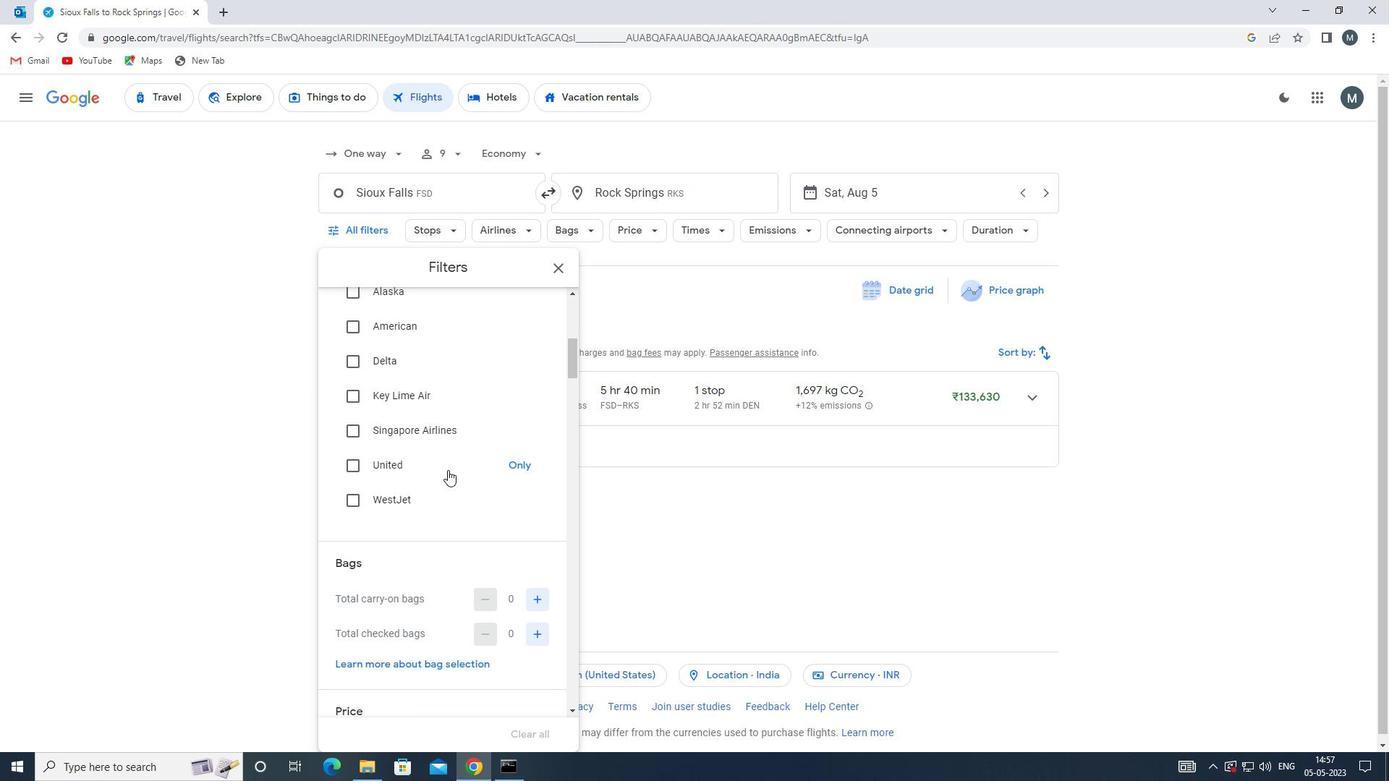 
Action: Mouse scrolled (455, 469) with delta (0, 0)
Screenshot: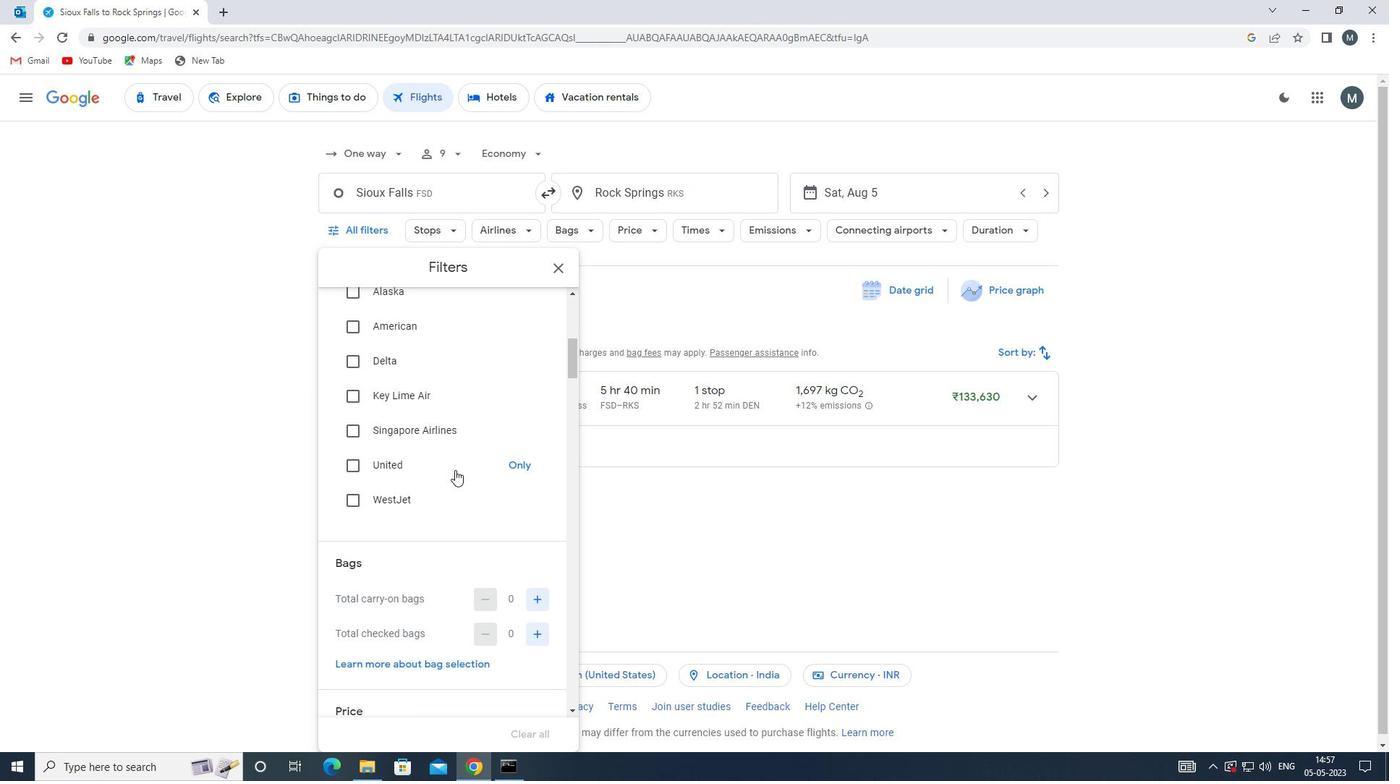 
Action: Mouse scrolled (455, 469) with delta (0, 0)
Screenshot: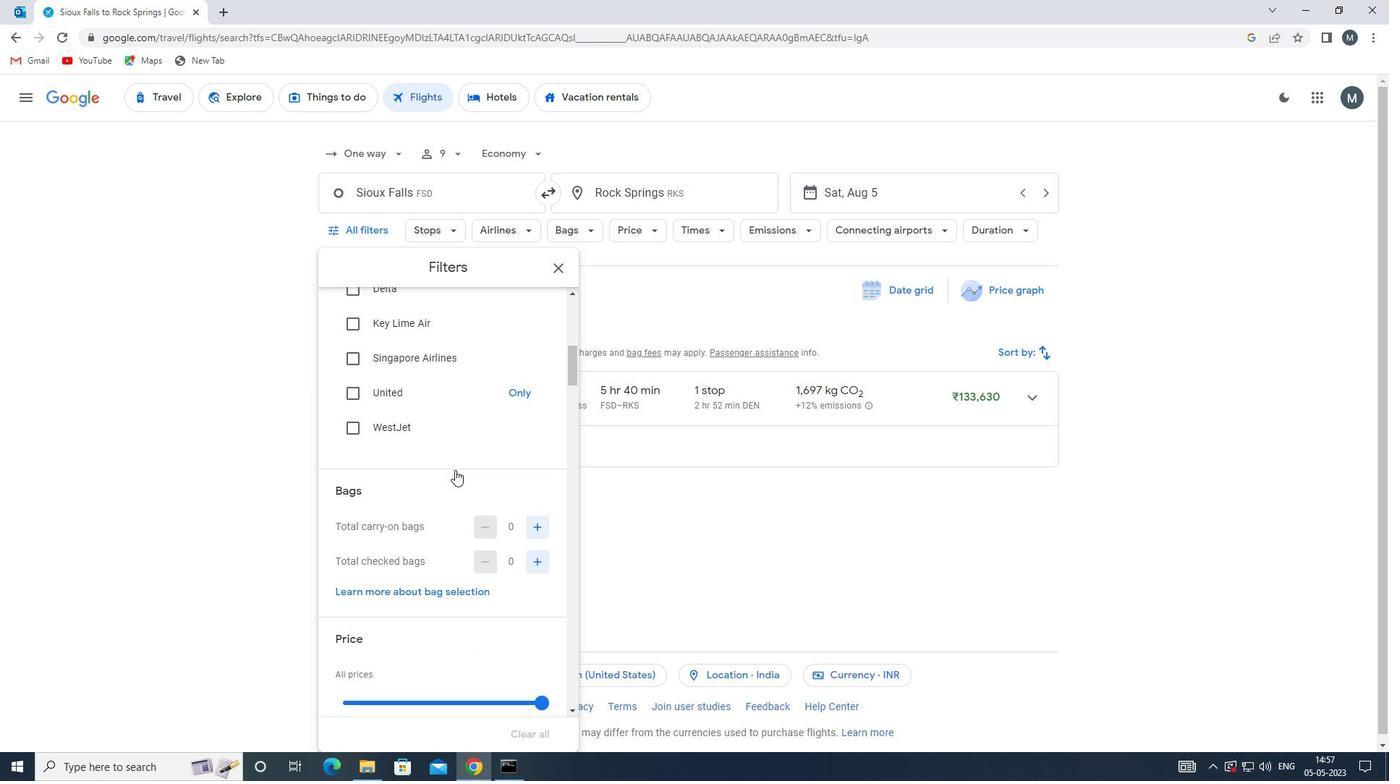 
Action: Mouse scrolled (455, 469) with delta (0, 0)
Screenshot: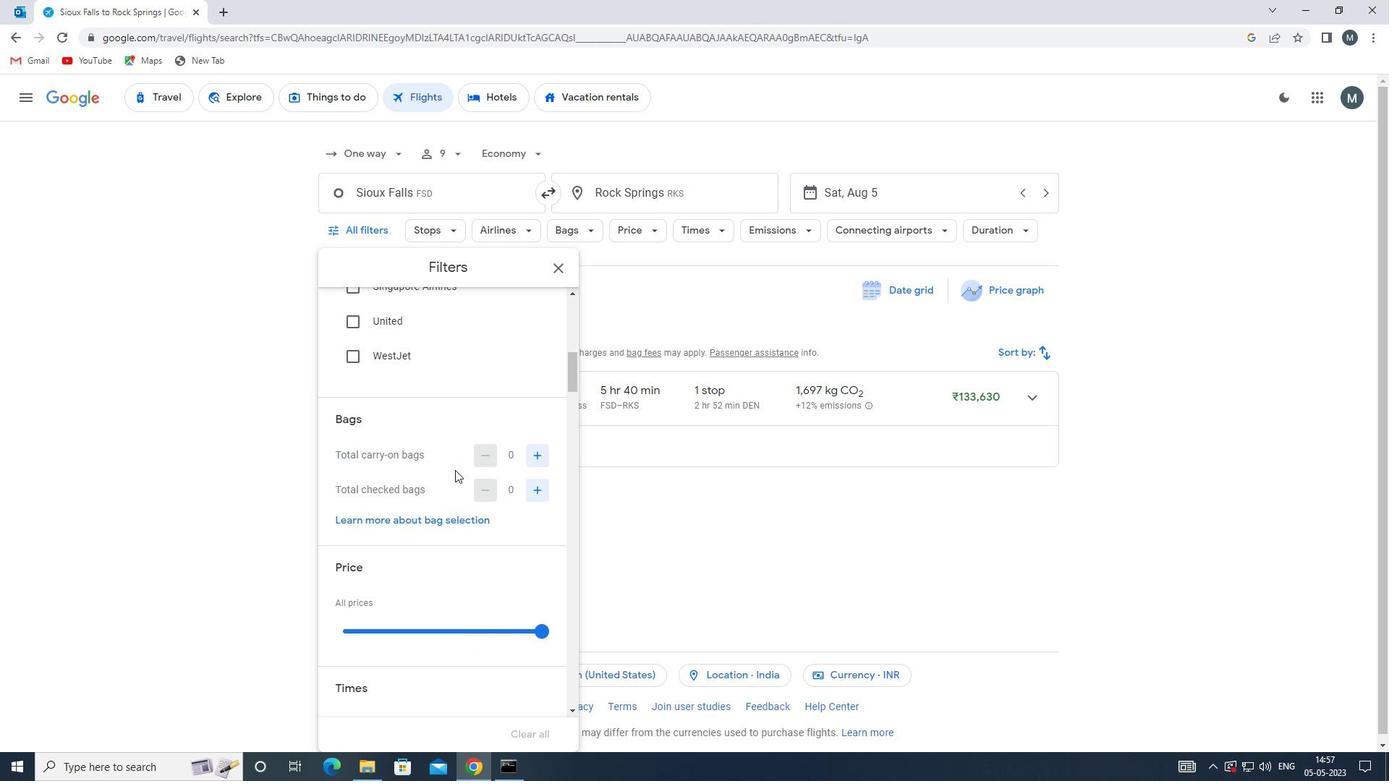 
Action: Mouse moved to (454, 470)
Screenshot: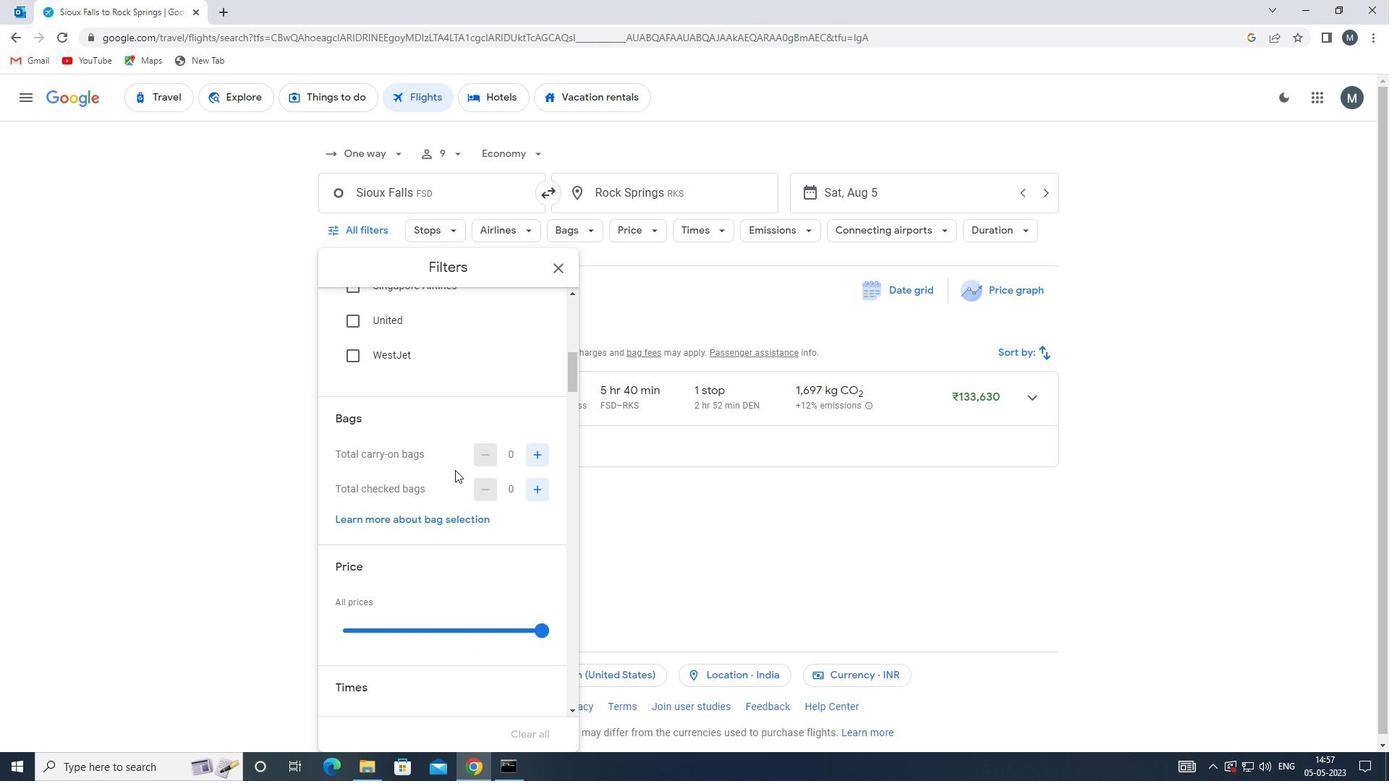 
Action: Mouse scrolled (454, 469) with delta (0, 0)
Screenshot: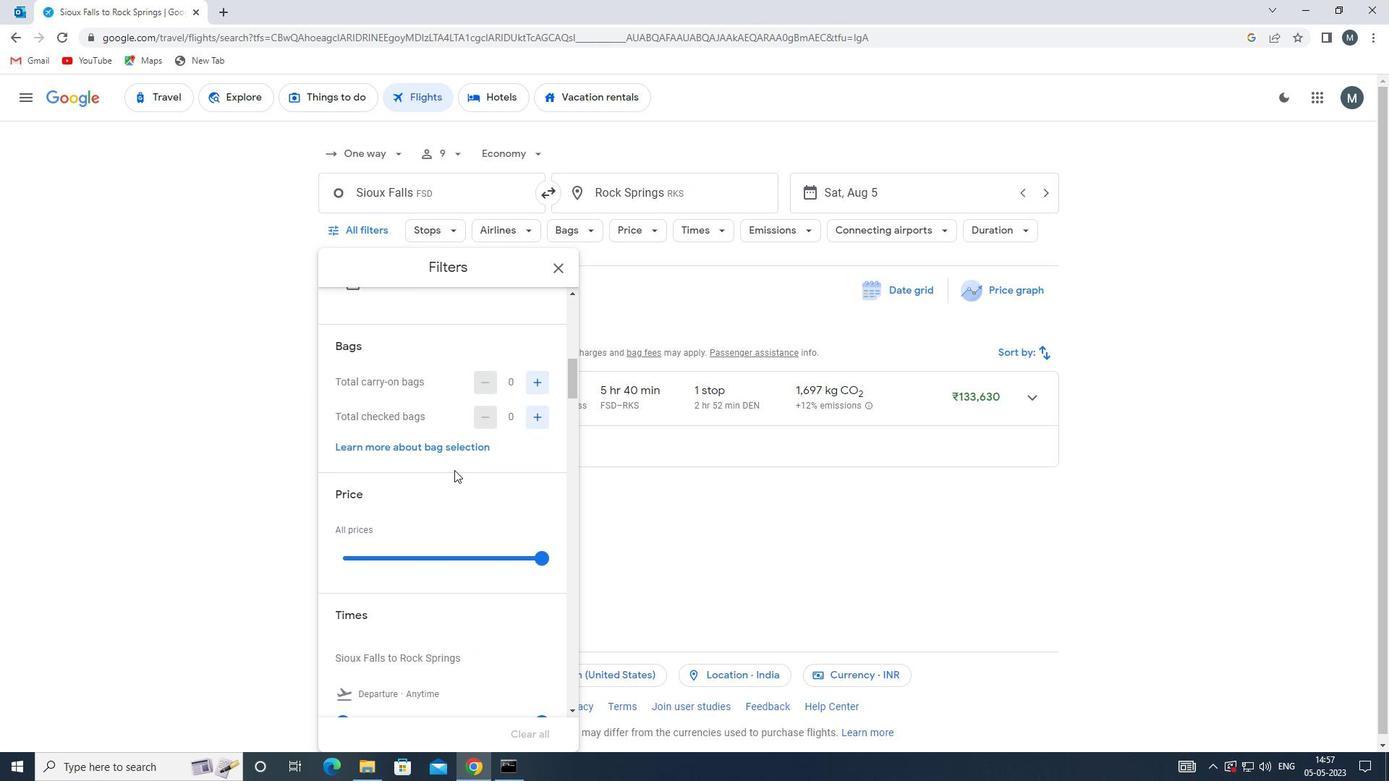 
Action: Mouse moved to (445, 476)
Screenshot: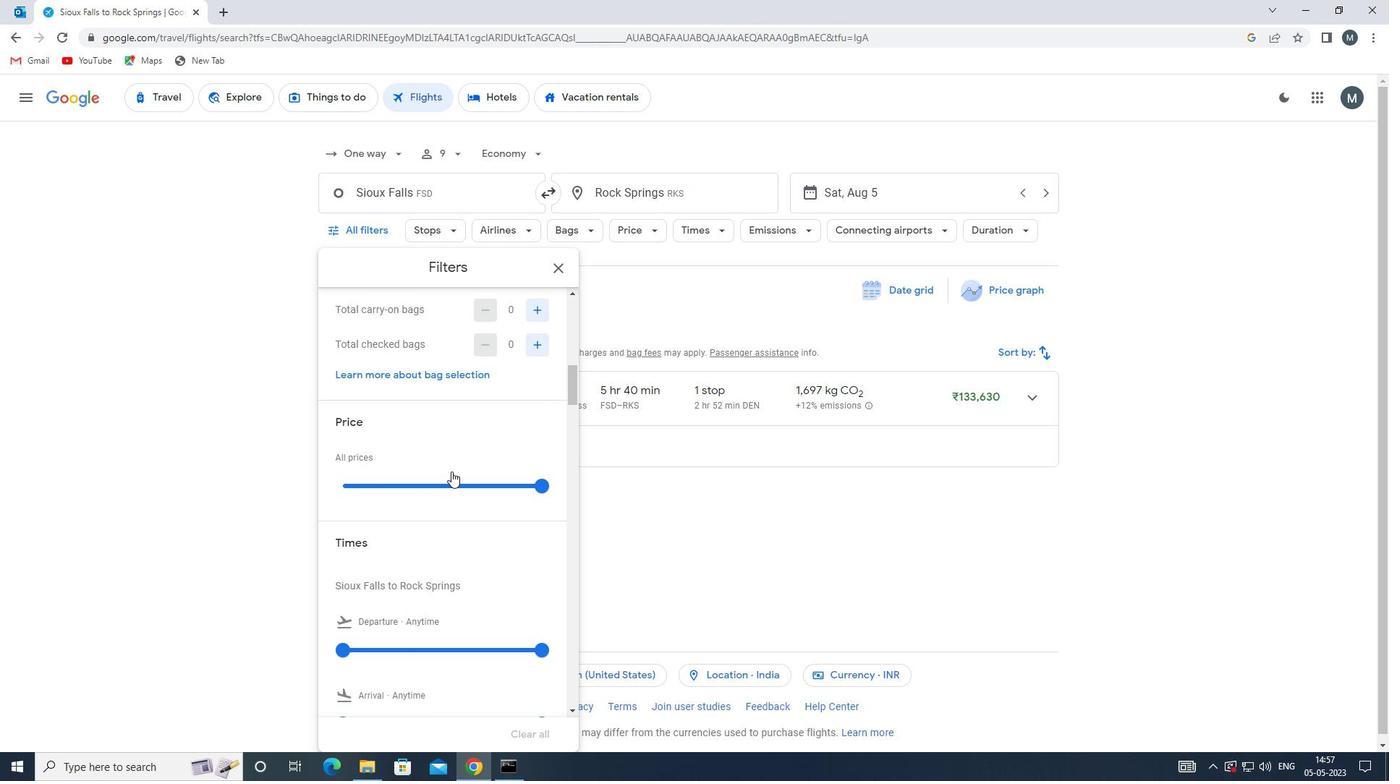 
Action: Mouse pressed left at (445, 476)
Screenshot: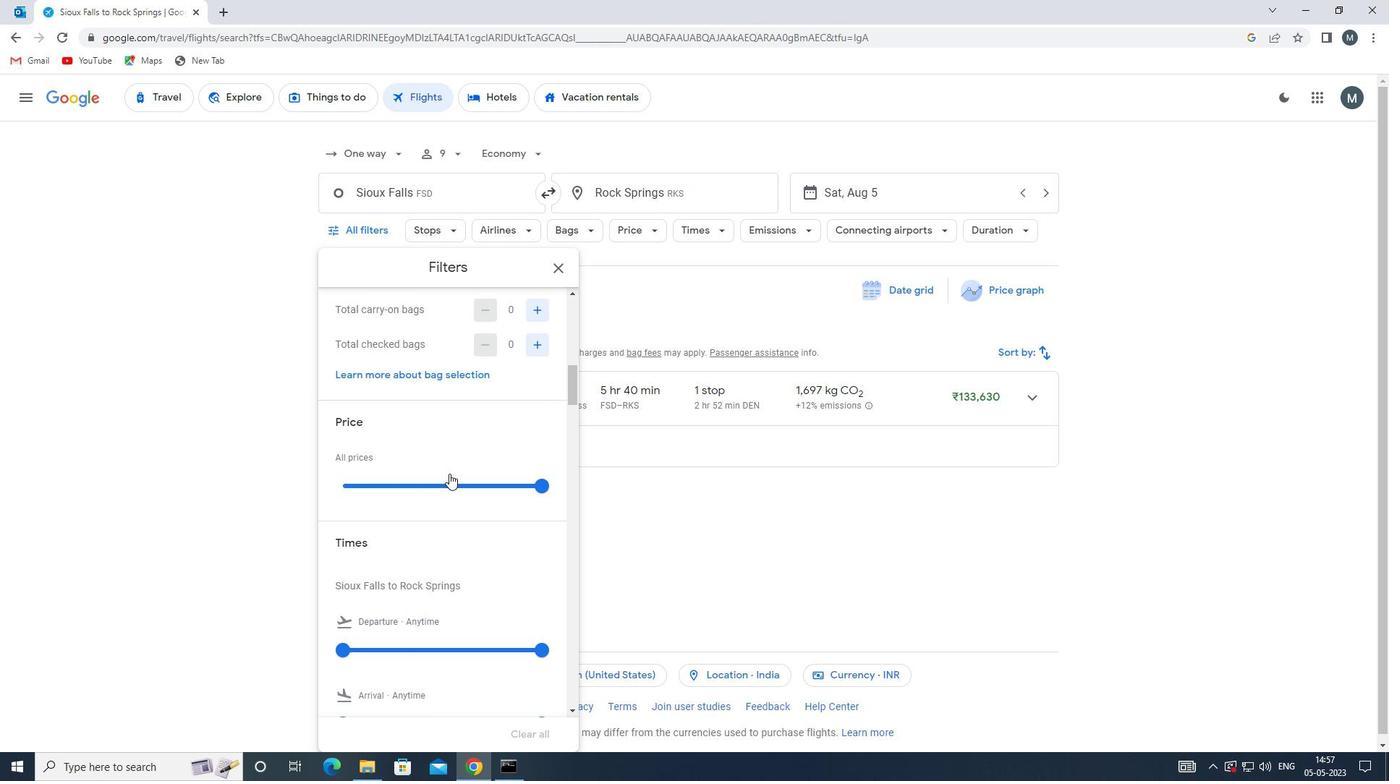 
Action: Mouse pressed left at (445, 476)
Screenshot: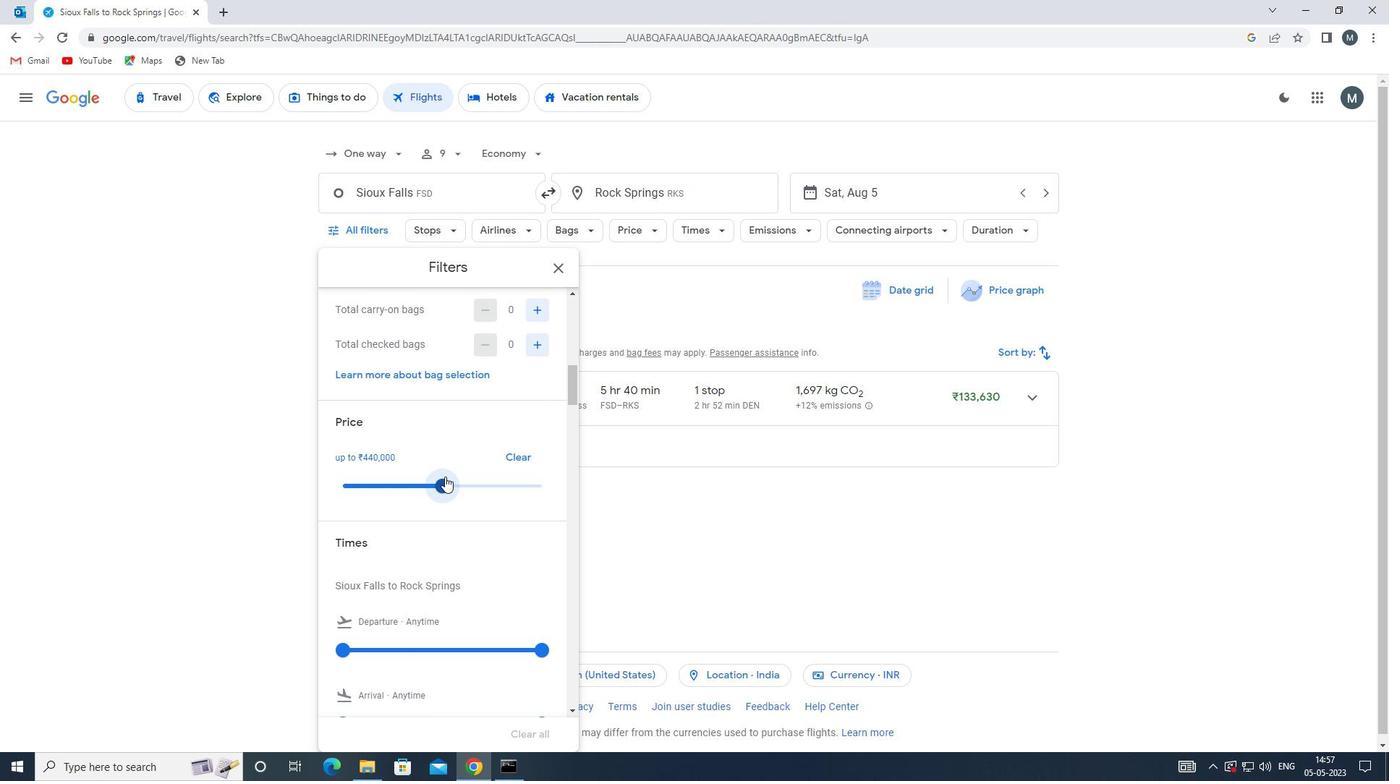 
Action: Mouse moved to (439, 466)
Screenshot: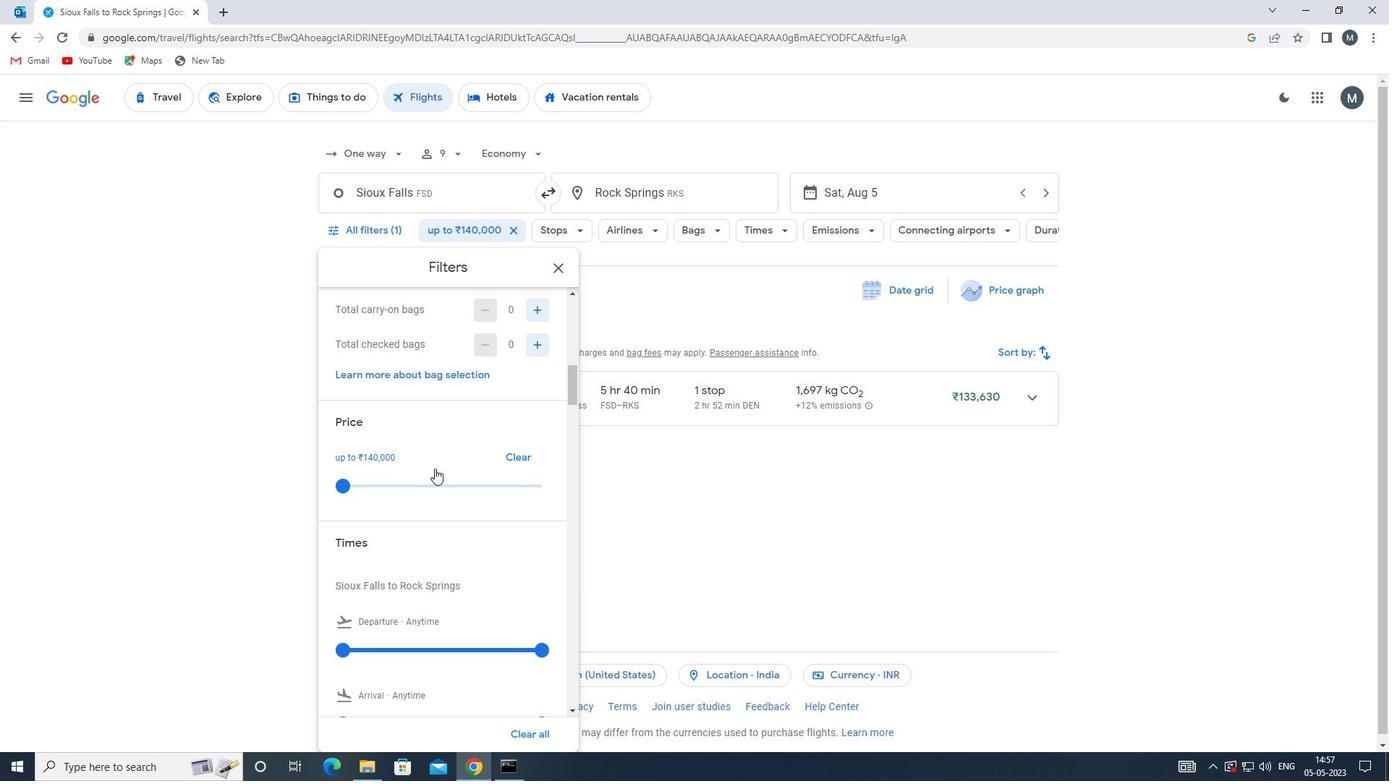 
Action: Mouse scrolled (439, 466) with delta (0, 0)
Screenshot: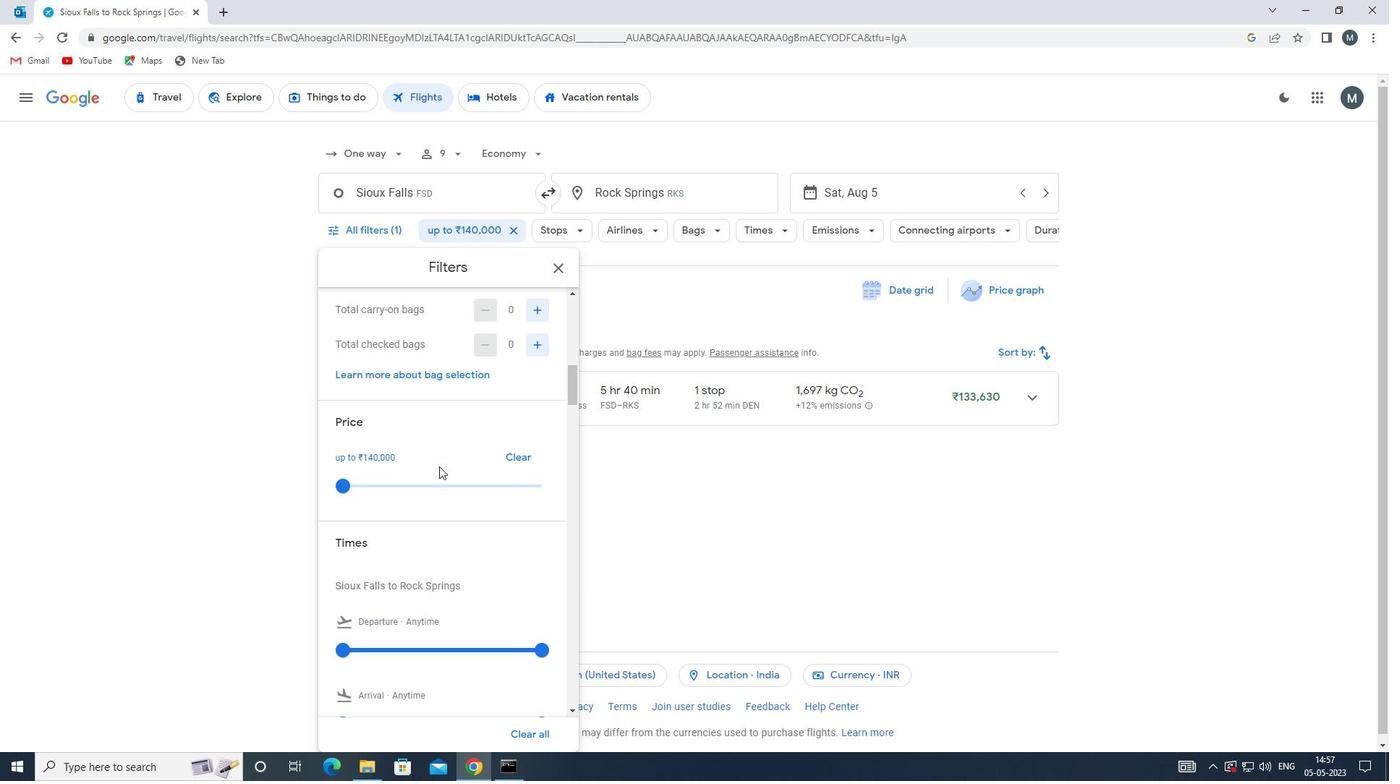 
Action: Mouse scrolled (439, 466) with delta (0, 0)
Screenshot: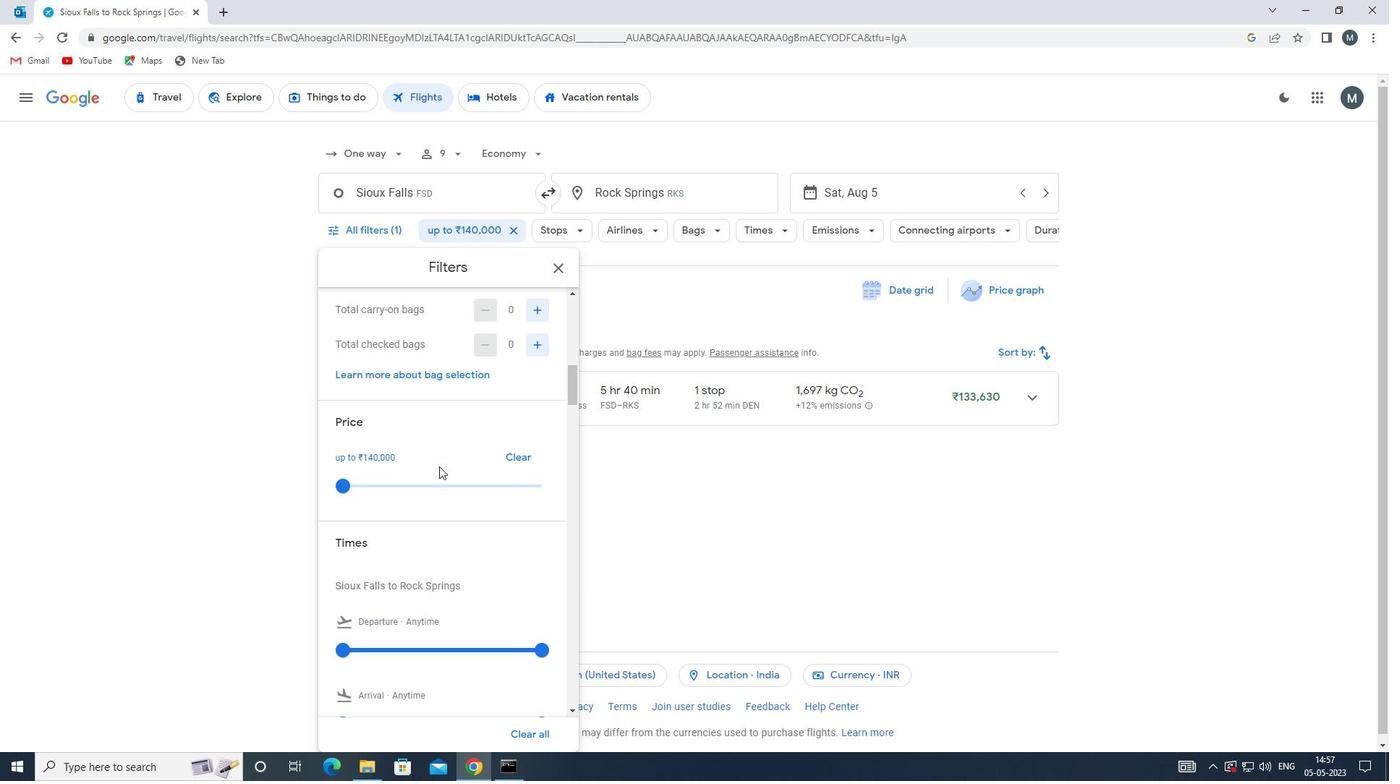 
Action: Mouse moved to (340, 505)
Screenshot: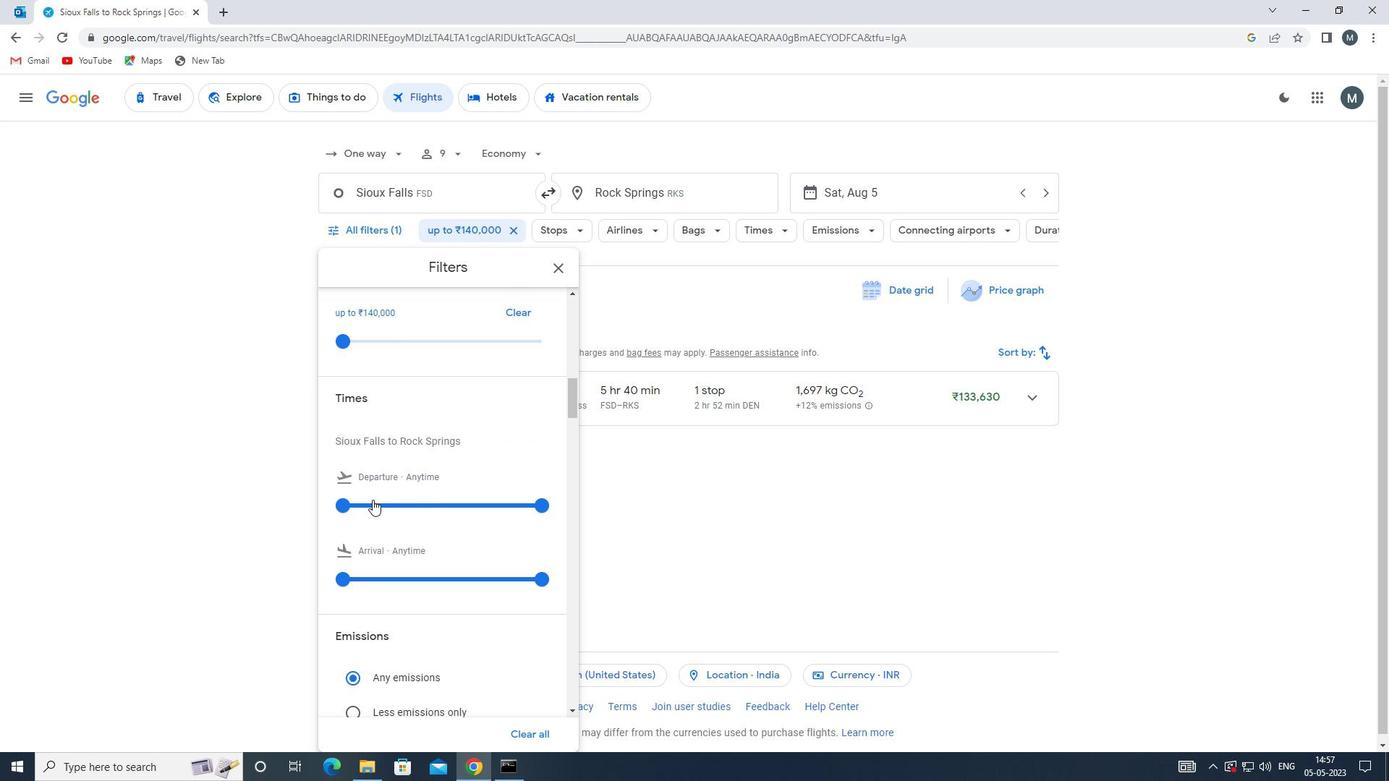 
Action: Mouse pressed left at (340, 505)
Screenshot: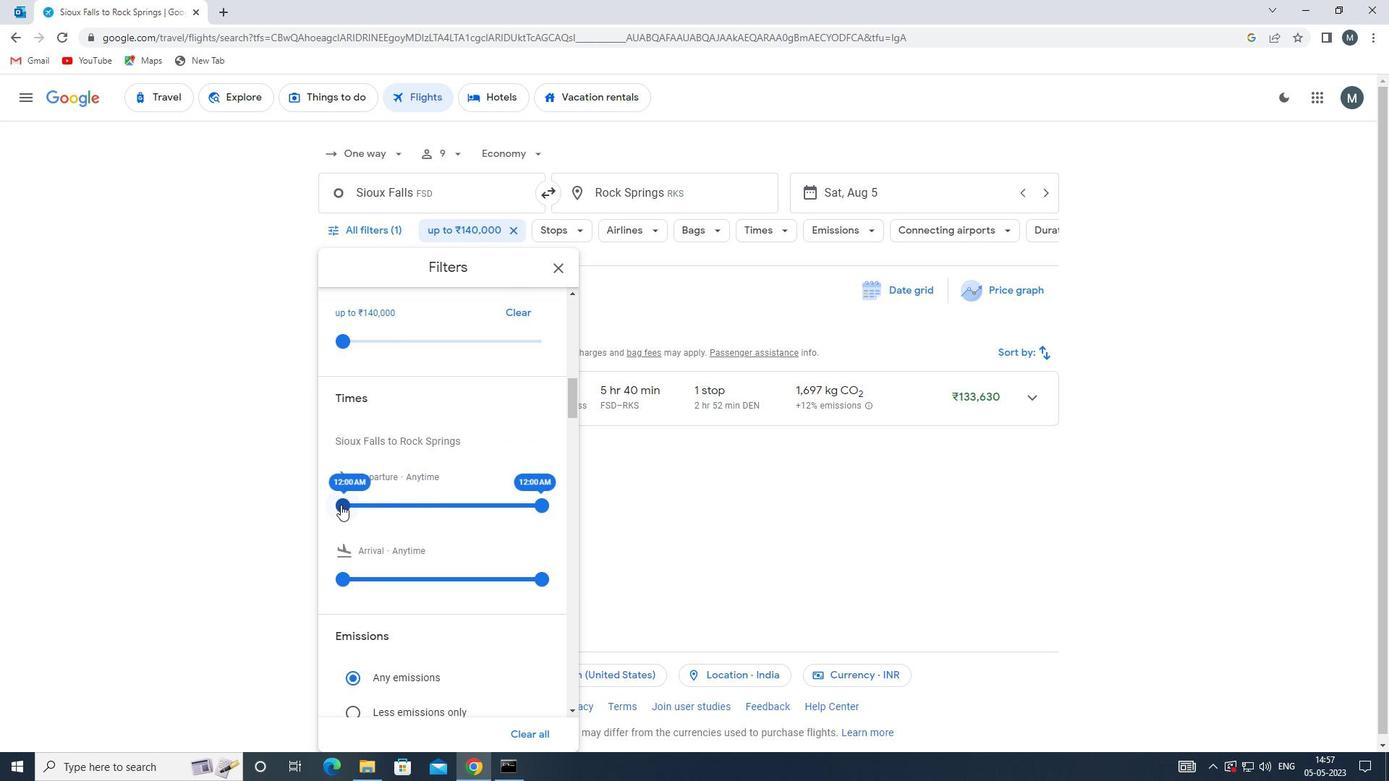
Action: Mouse moved to (542, 500)
Screenshot: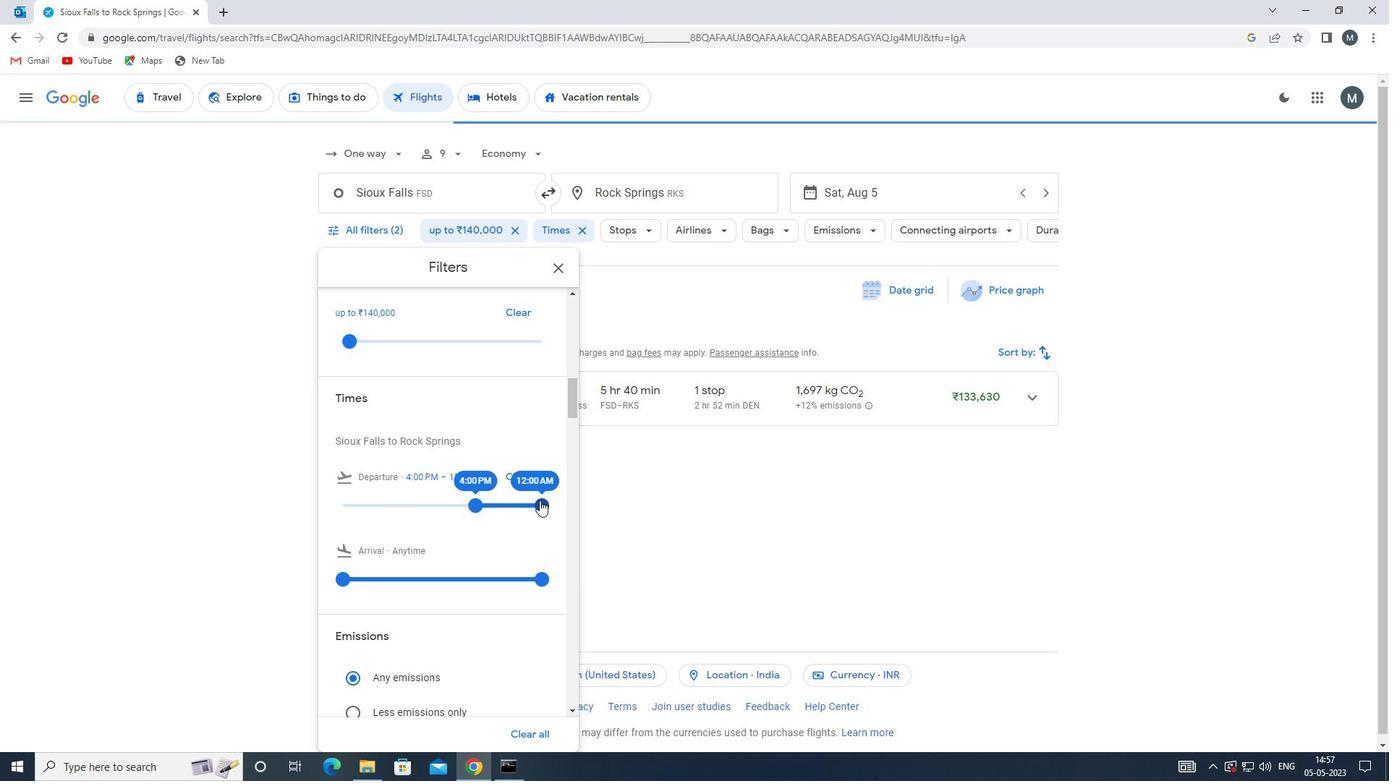 
Action: Mouse pressed left at (542, 500)
Screenshot: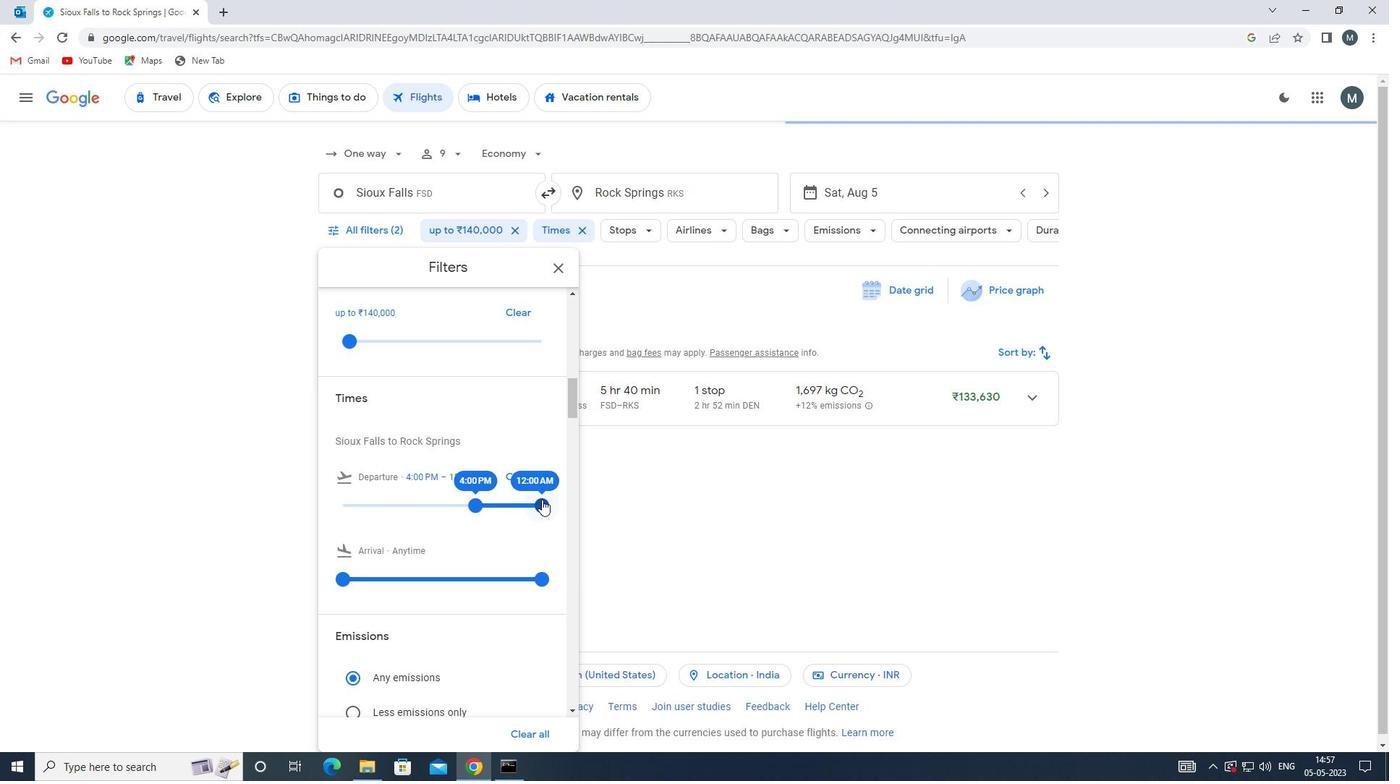 
Action: Mouse moved to (487, 479)
Screenshot: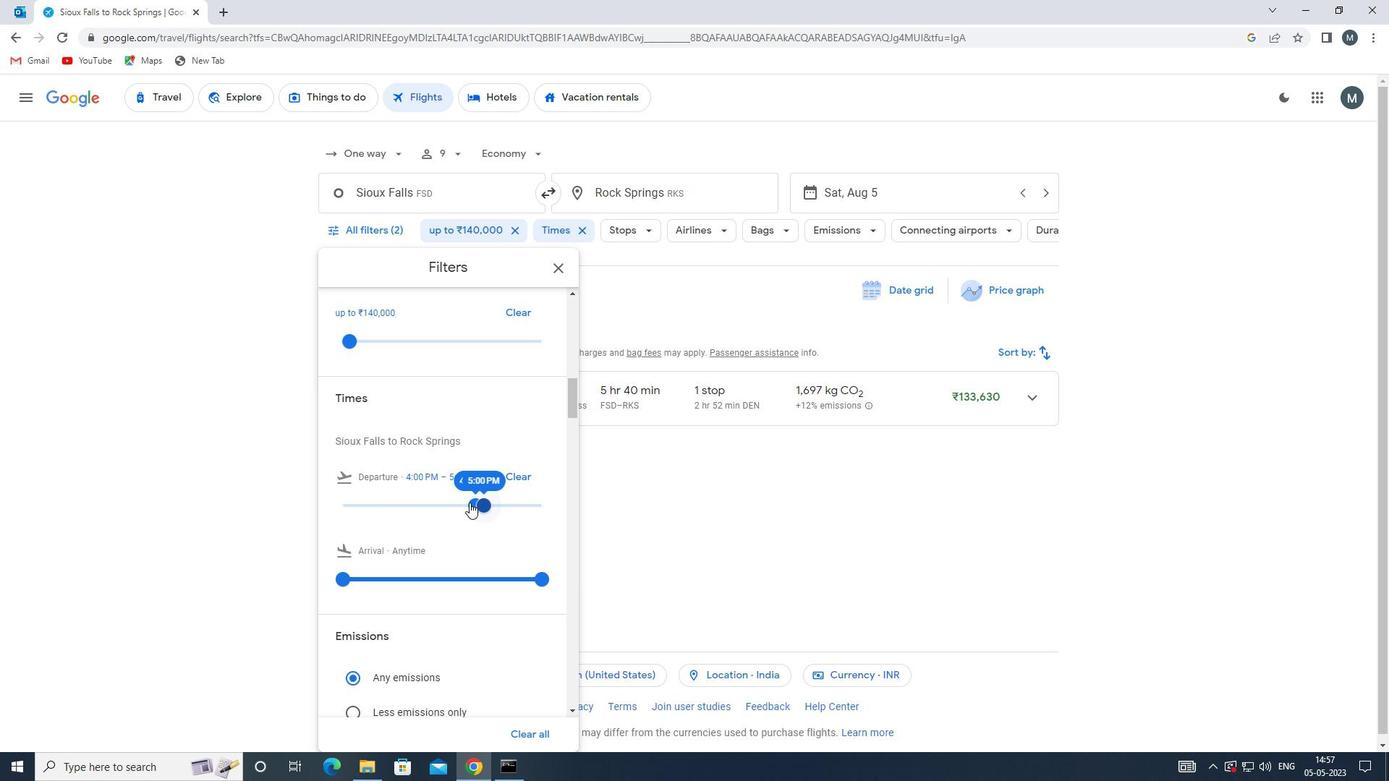 
Action: Mouse scrolled (487, 478) with delta (0, 0)
Screenshot: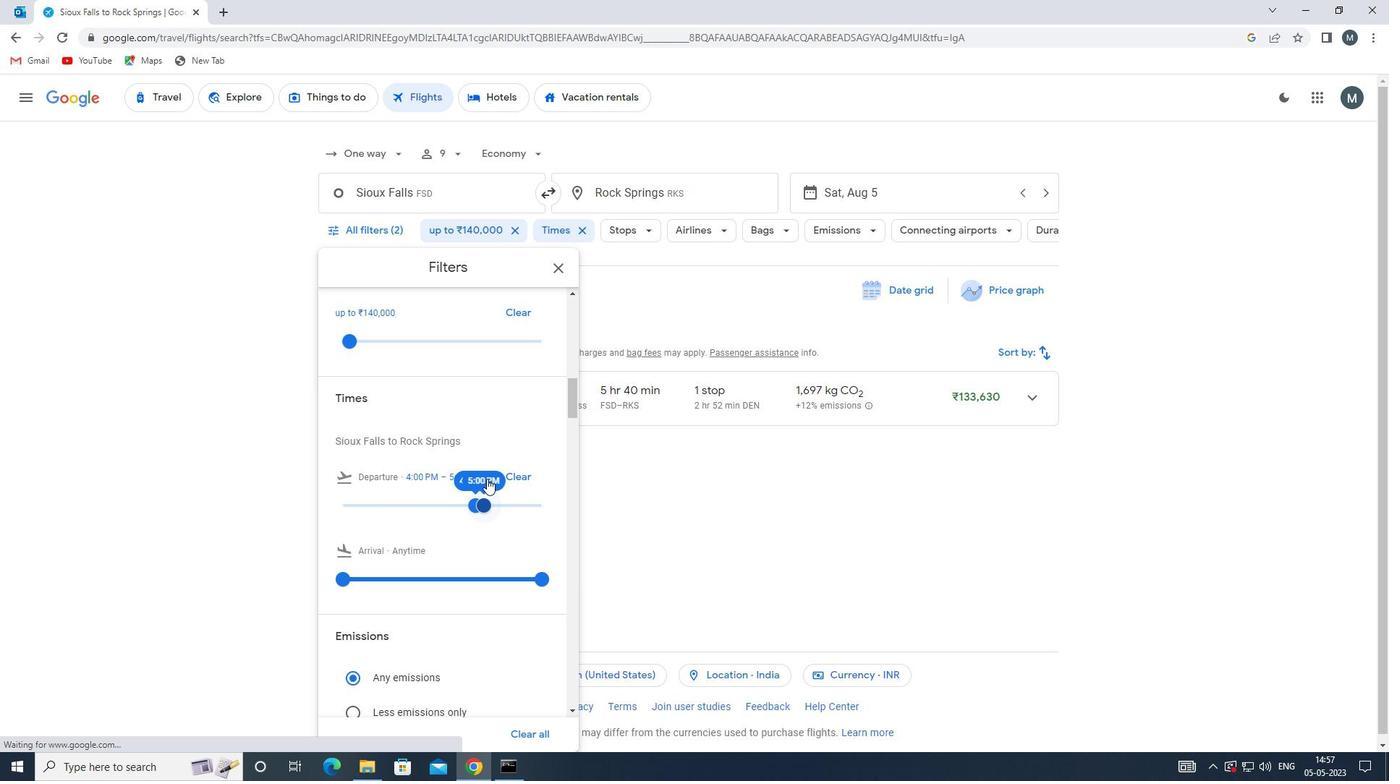 
Action: Mouse moved to (486, 478)
Screenshot: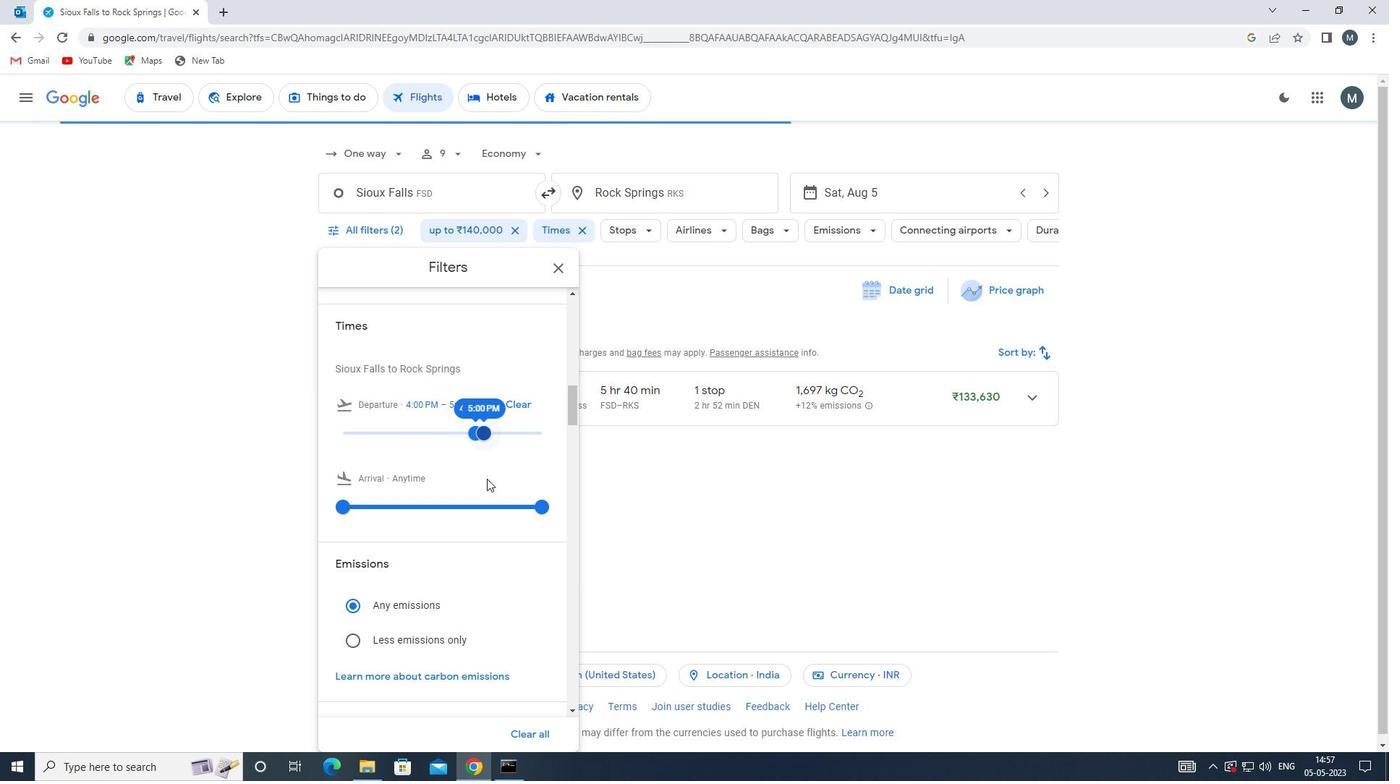 
Action: Mouse scrolled (486, 477) with delta (0, 0)
Screenshot: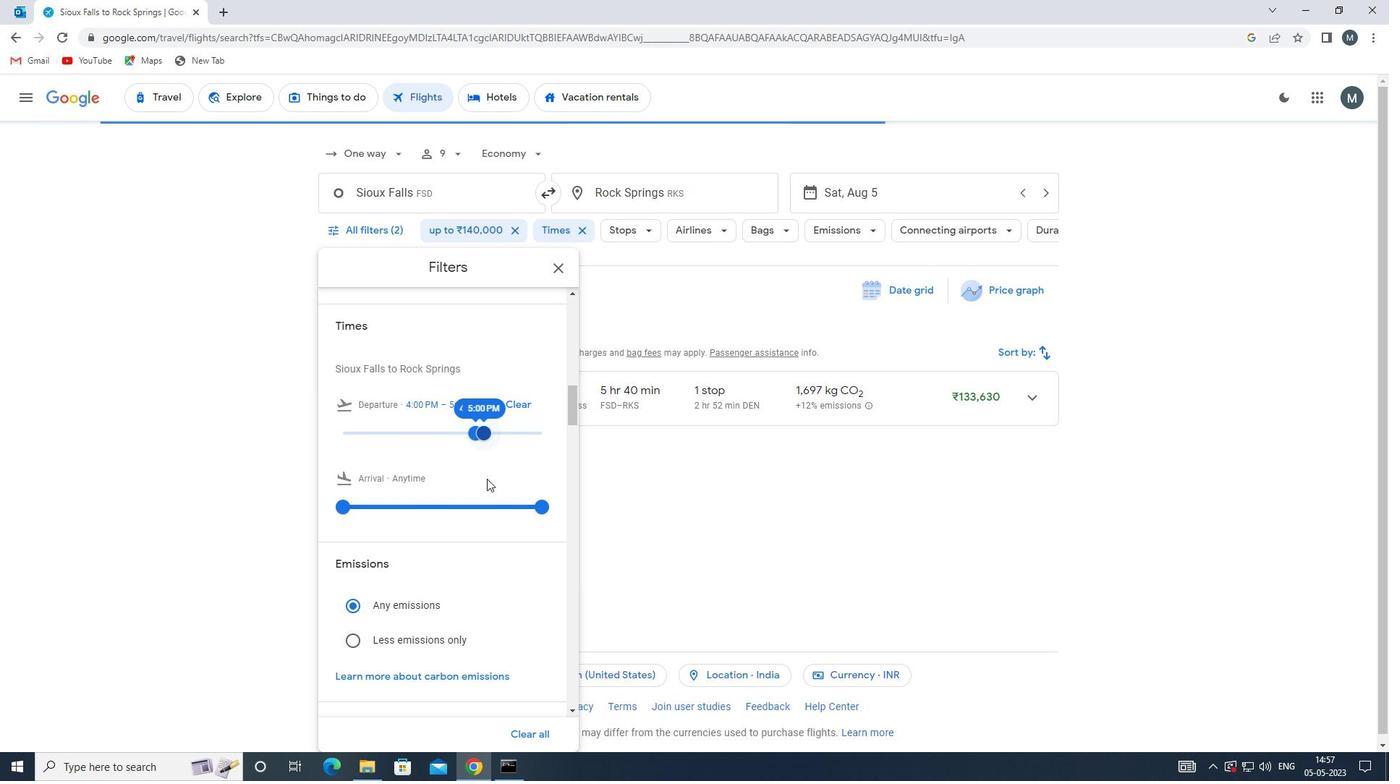 
Action: Mouse moved to (563, 271)
Screenshot: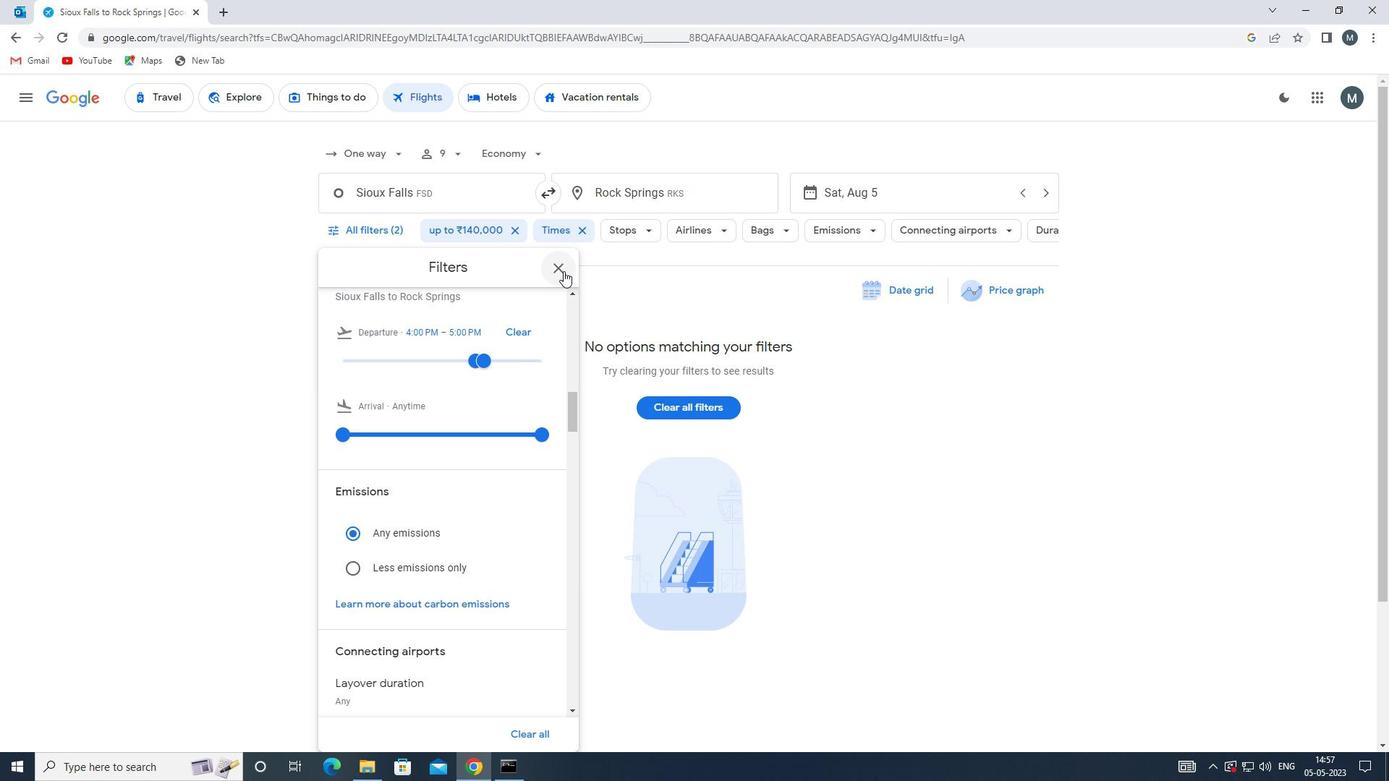 
Action: Mouse pressed left at (563, 271)
Screenshot: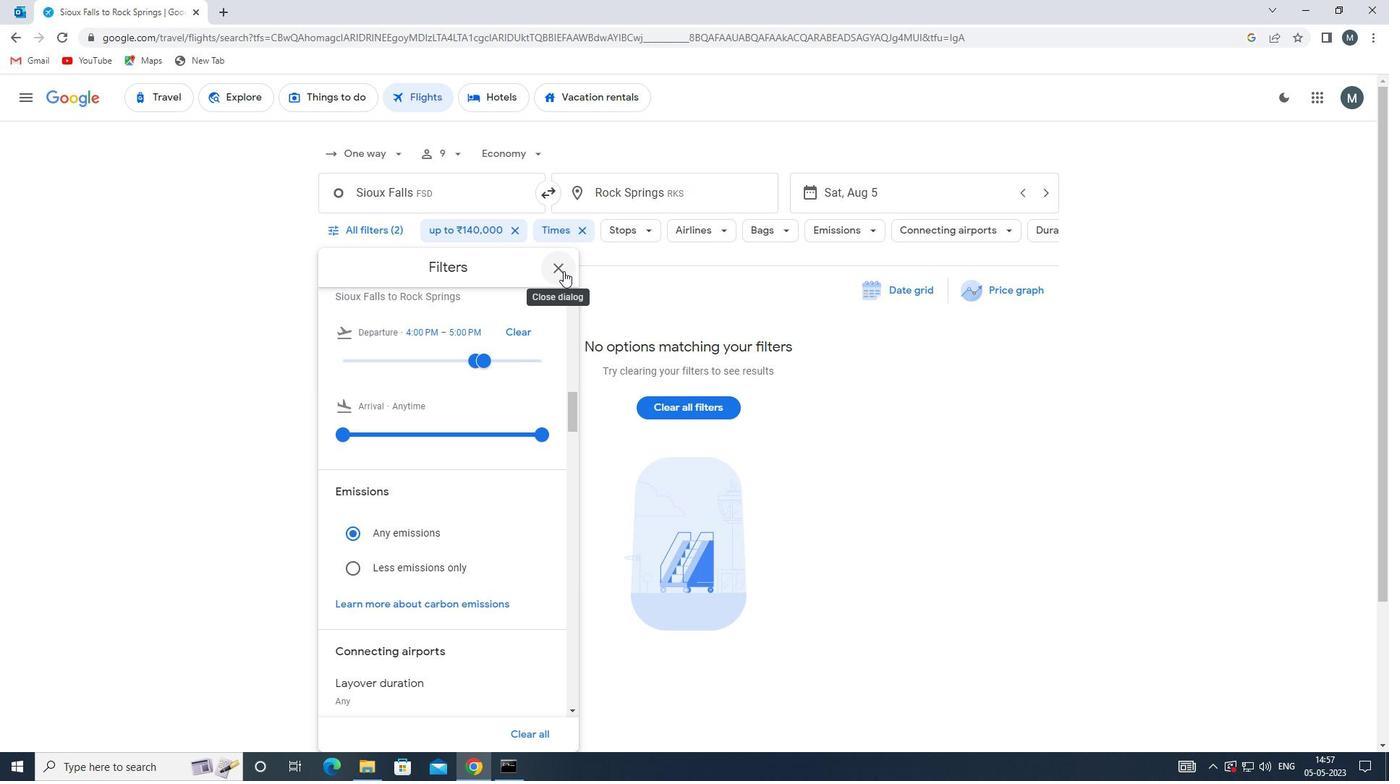 
